 Task: Find connections with filter location Erdaojiang with filter topic #mentorwith filter profile language French with filter current company Atul Ltd with filter school K.S.Rangasamy College of Technology with filter industry Leasing Residential Real Estate with filter service category Customer Support with filter keywords title Quality Control
Action: Mouse moved to (620, 87)
Screenshot: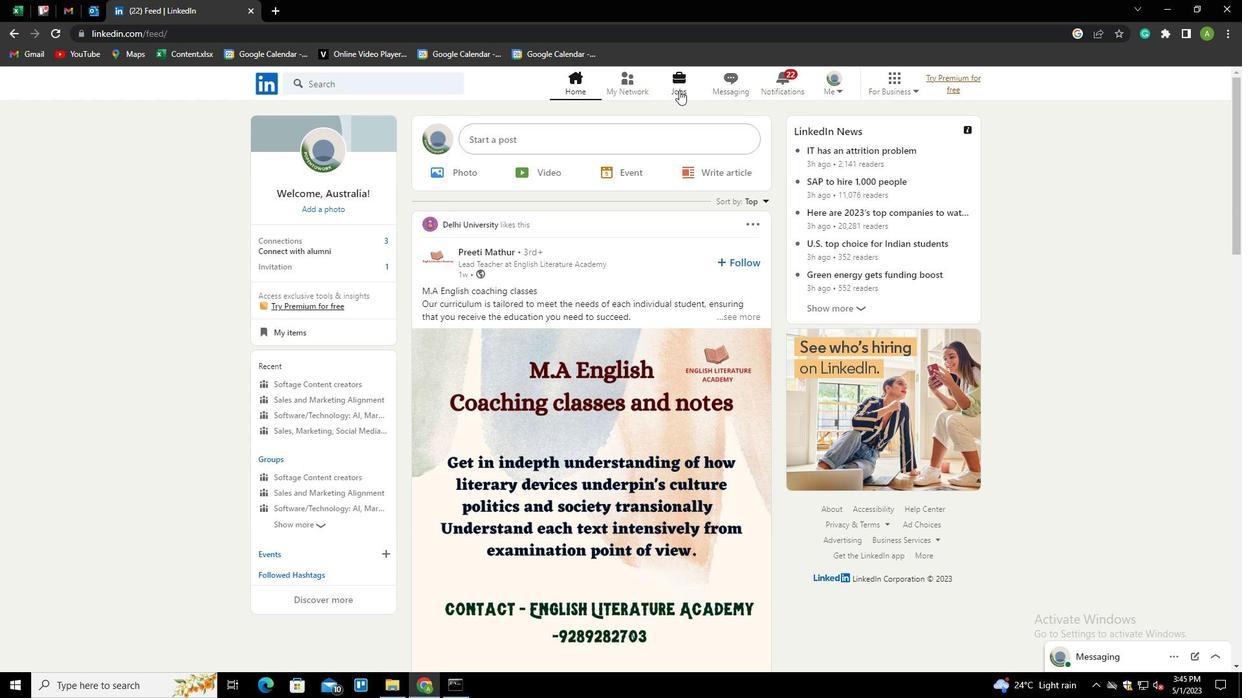 
Action: Mouse pressed left at (620, 87)
Screenshot: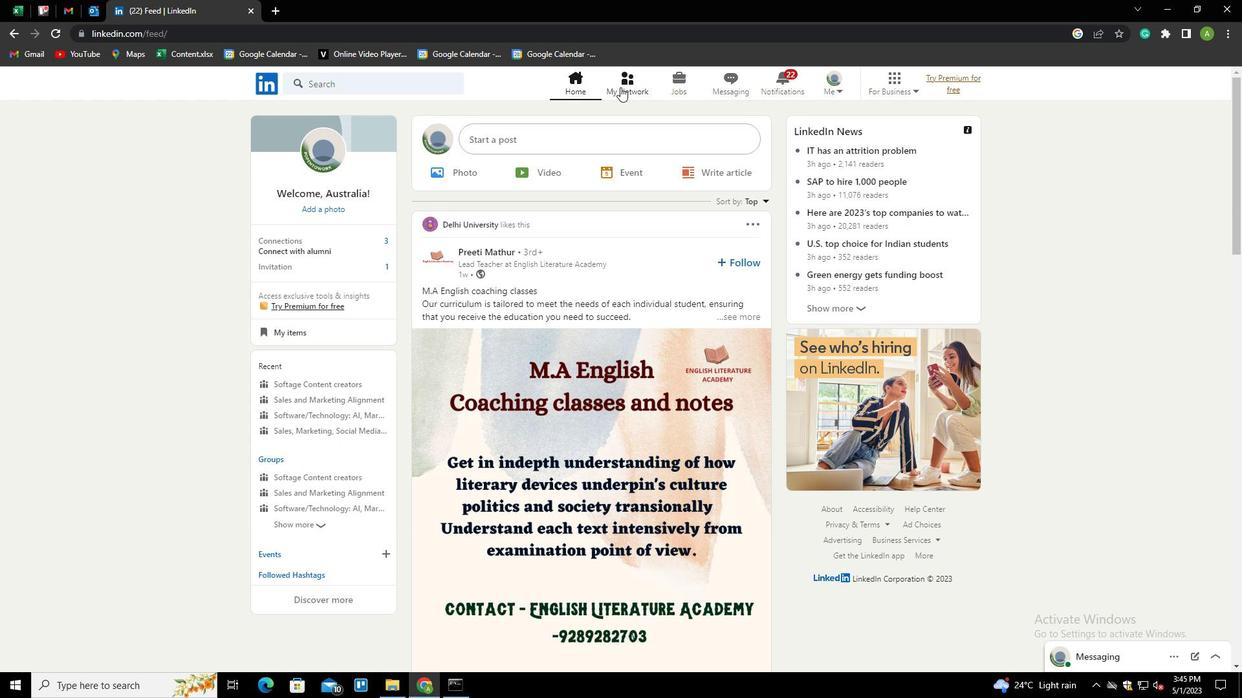 
Action: Mouse moved to (342, 150)
Screenshot: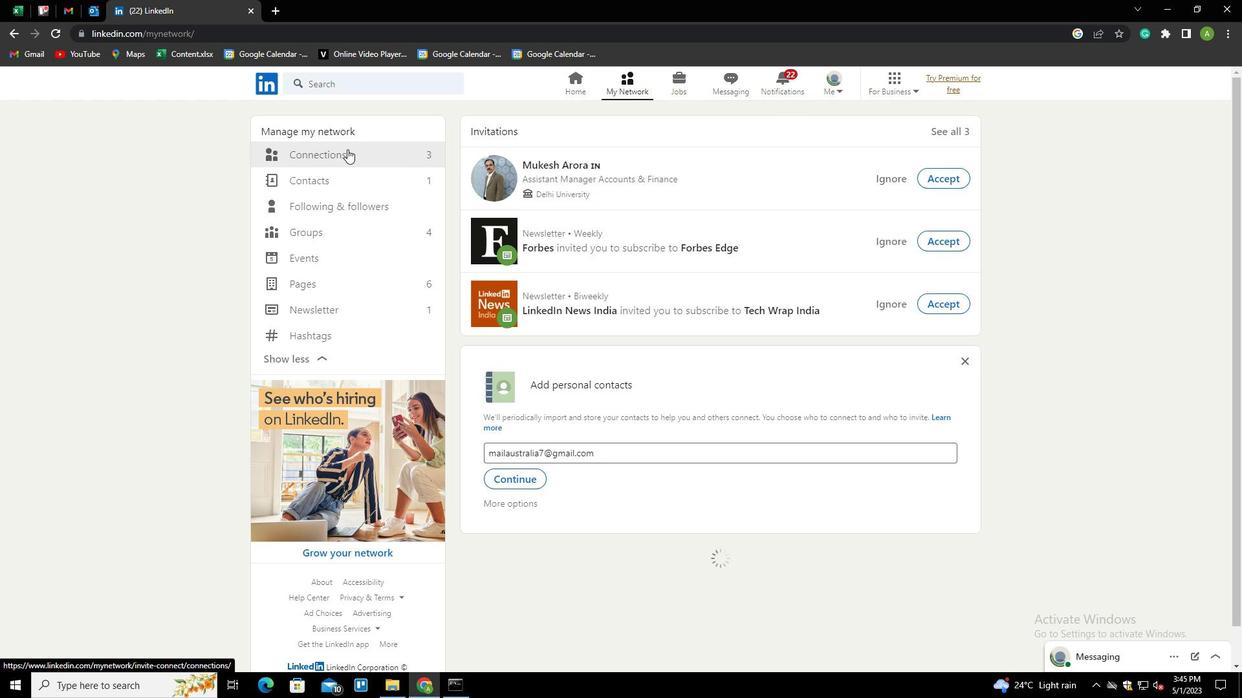 
Action: Mouse pressed left at (342, 150)
Screenshot: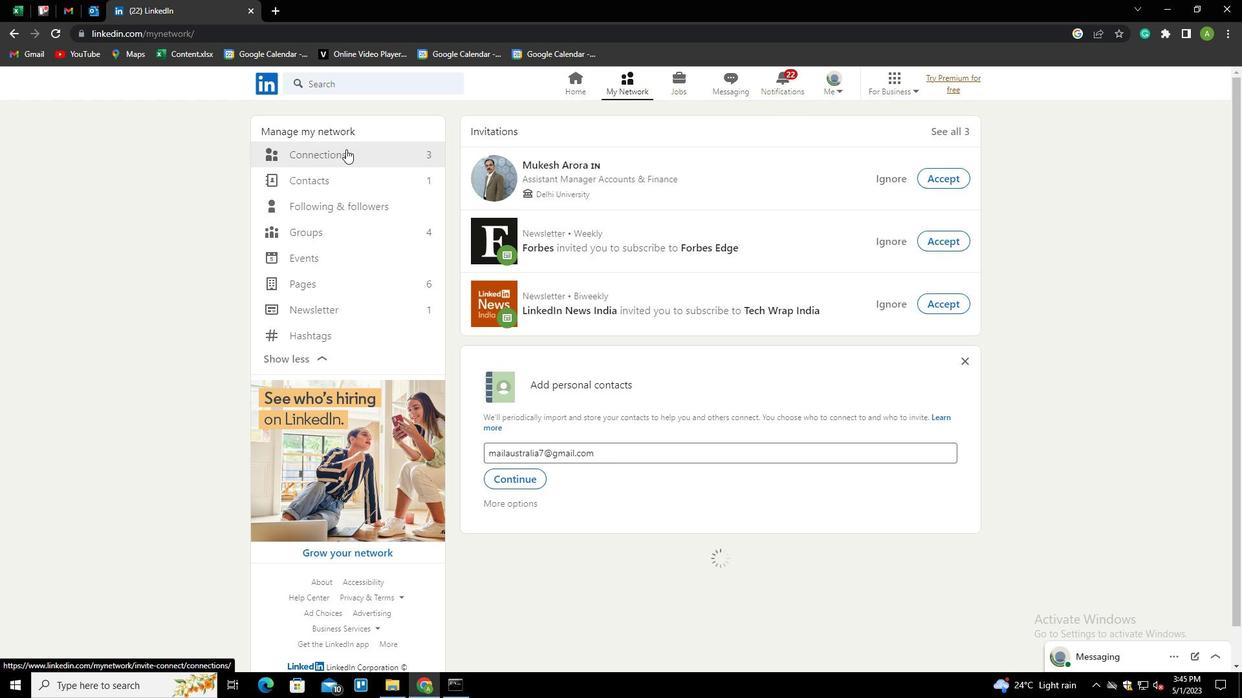
Action: Mouse moved to (696, 157)
Screenshot: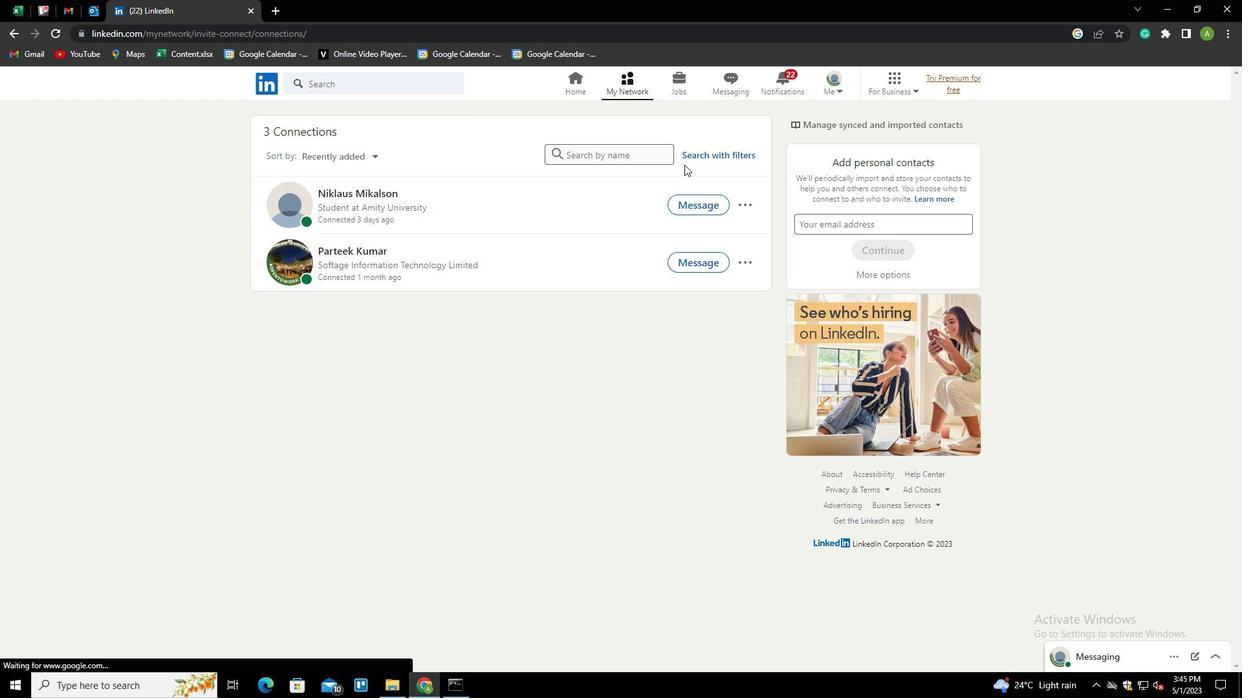 
Action: Mouse pressed left at (696, 157)
Screenshot: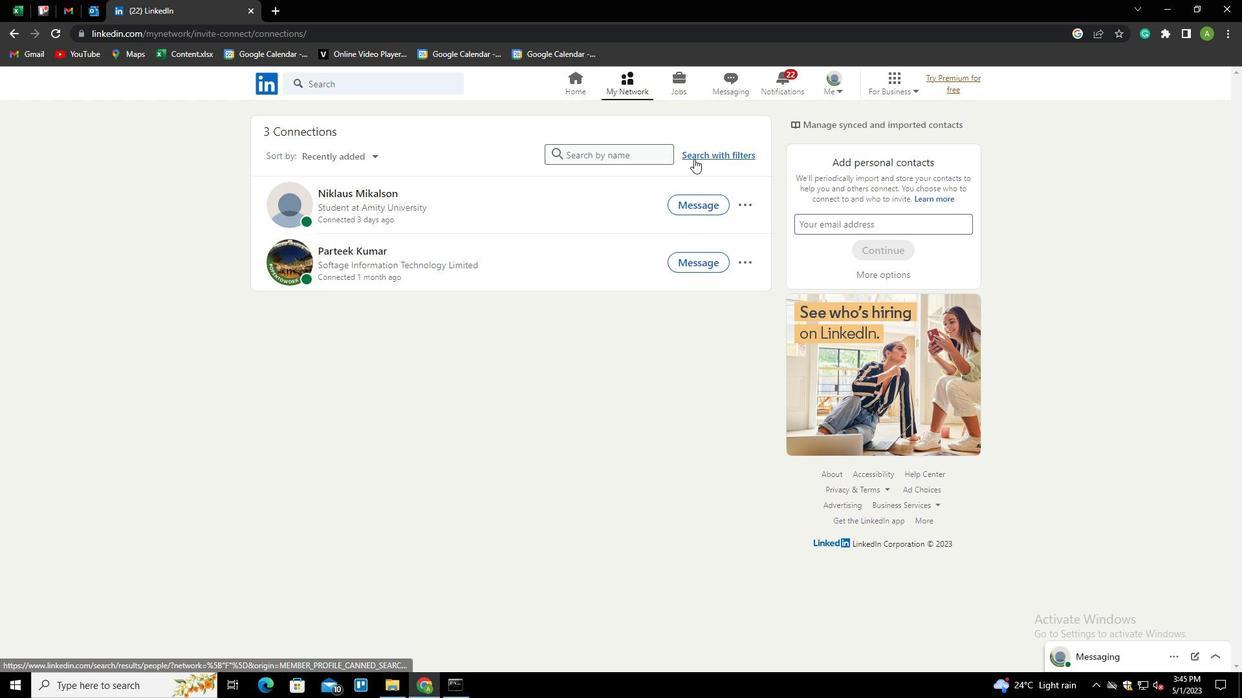 
Action: Mouse moved to (669, 121)
Screenshot: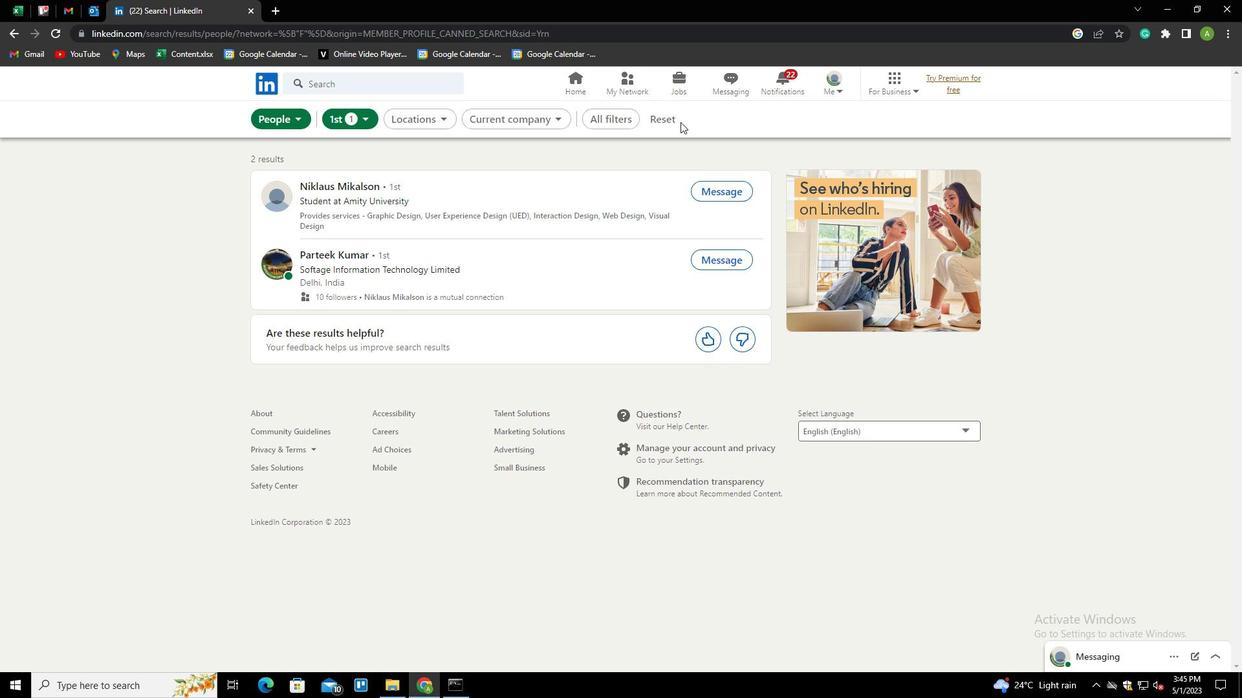 
Action: Mouse pressed left at (669, 121)
Screenshot: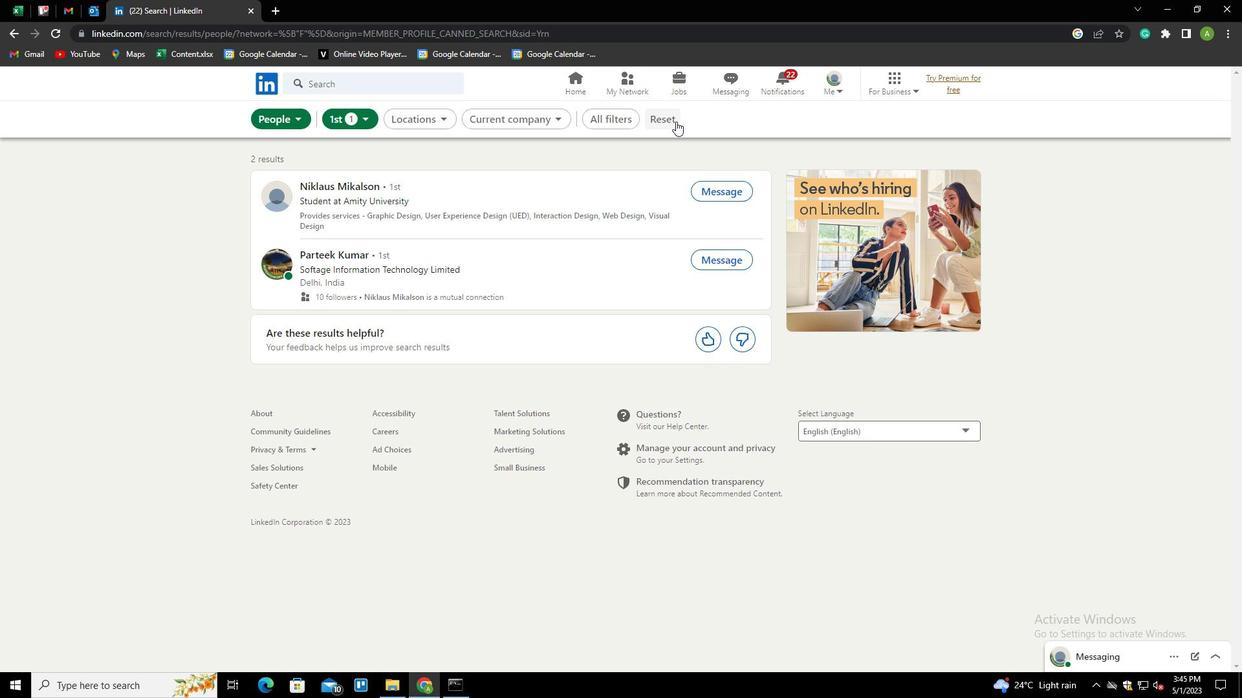 
Action: Mouse moved to (654, 119)
Screenshot: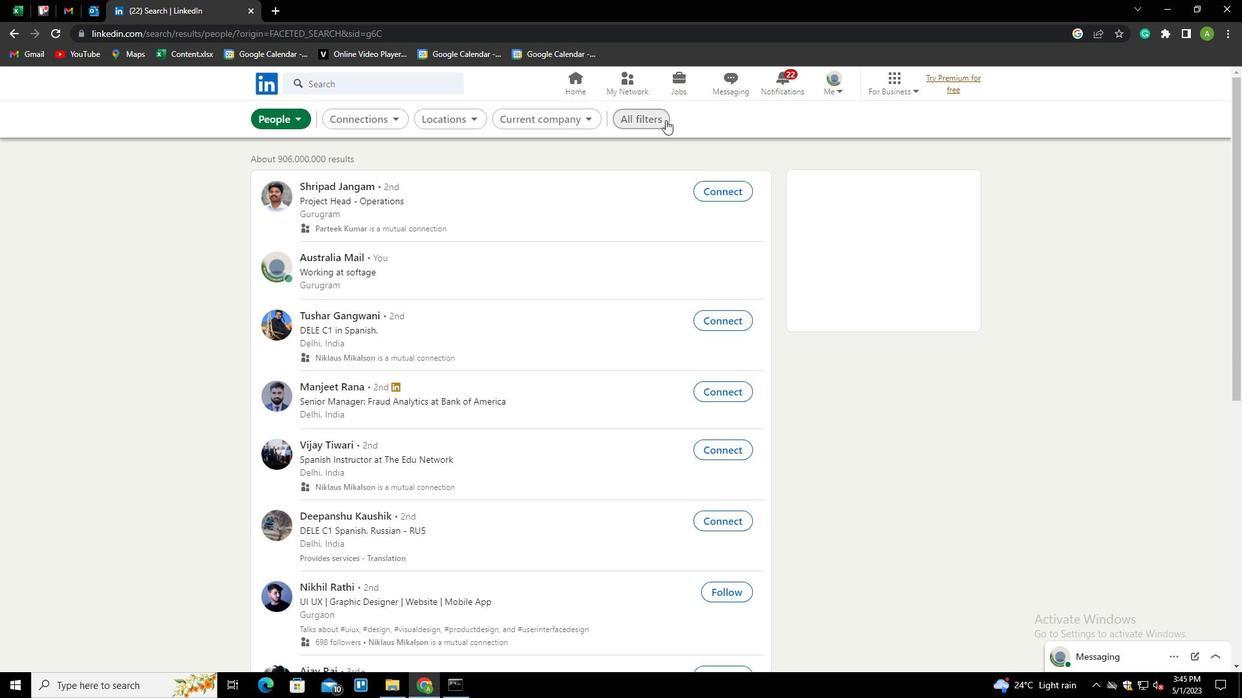 
Action: Mouse pressed left at (654, 119)
Screenshot: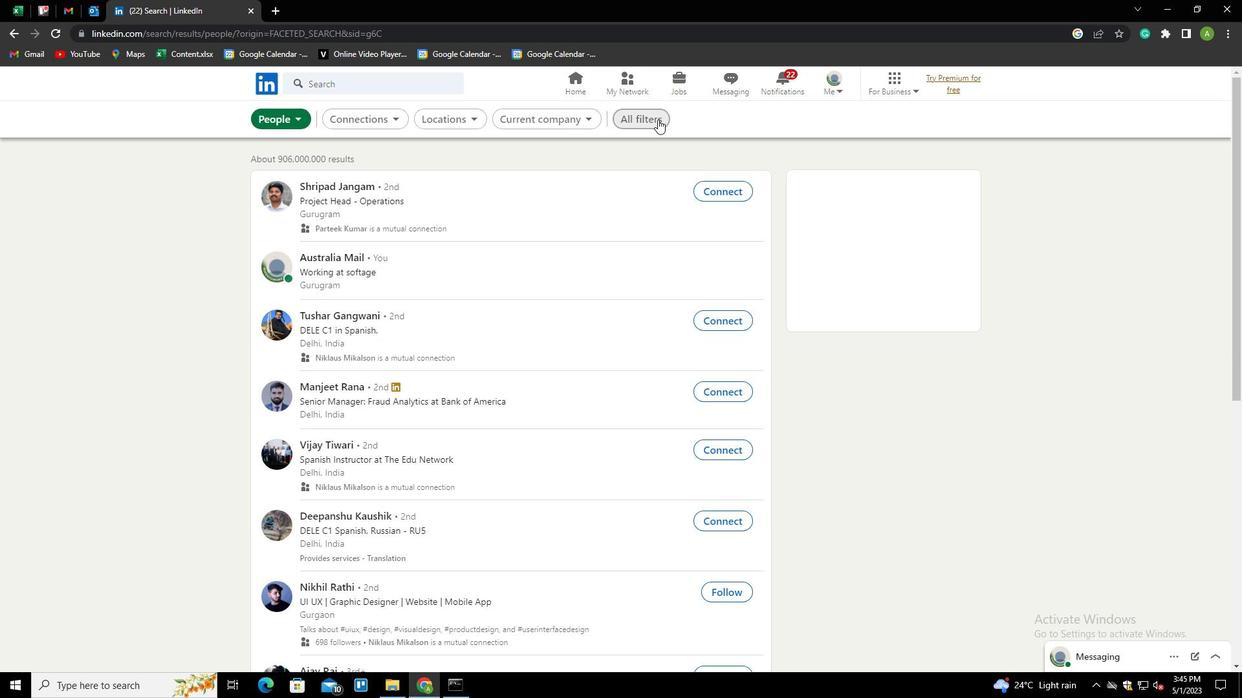 
Action: Mouse moved to (953, 355)
Screenshot: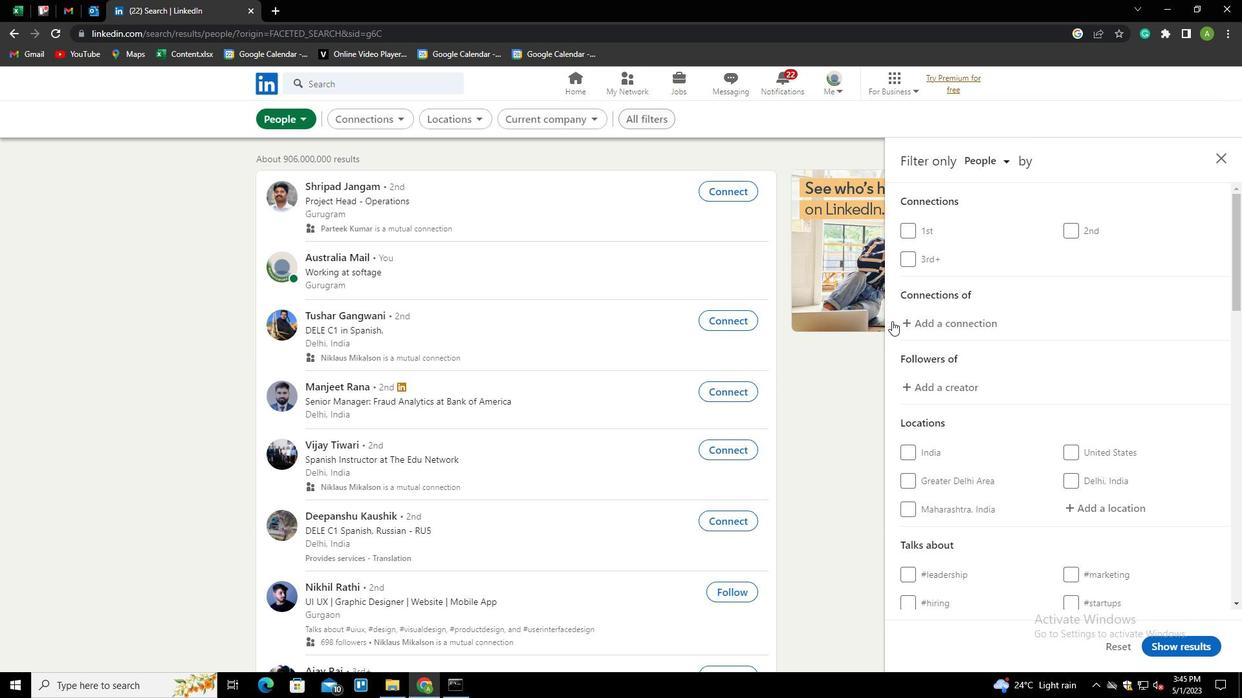 
Action: Mouse scrolled (953, 354) with delta (0, 0)
Screenshot: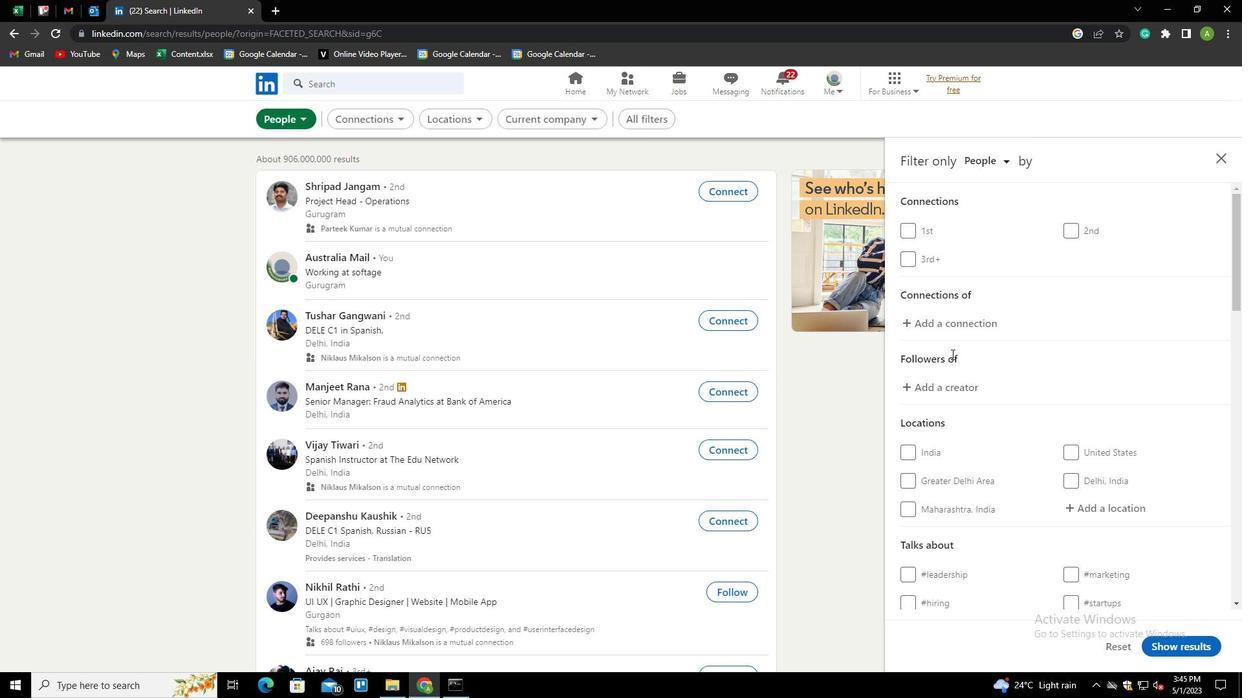 
Action: Mouse scrolled (953, 354) with delta (0, 0)
Screenshot: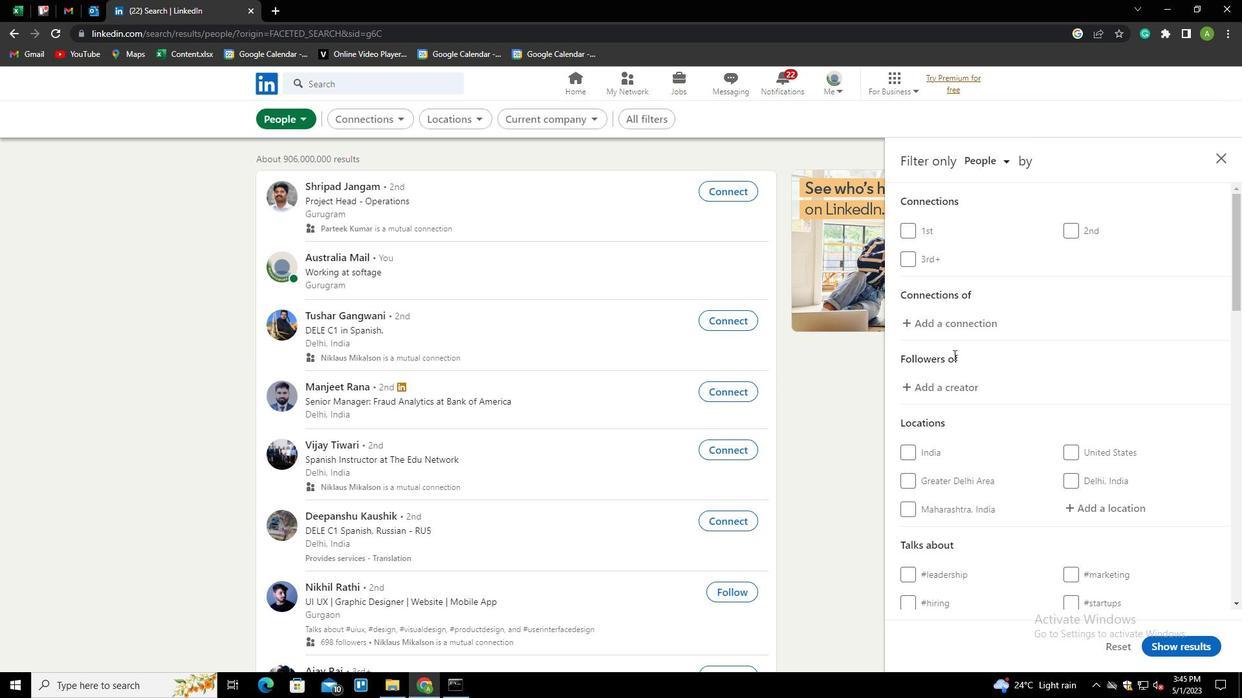 
Action: Mouse moved to (1105, 368)
Screenshot: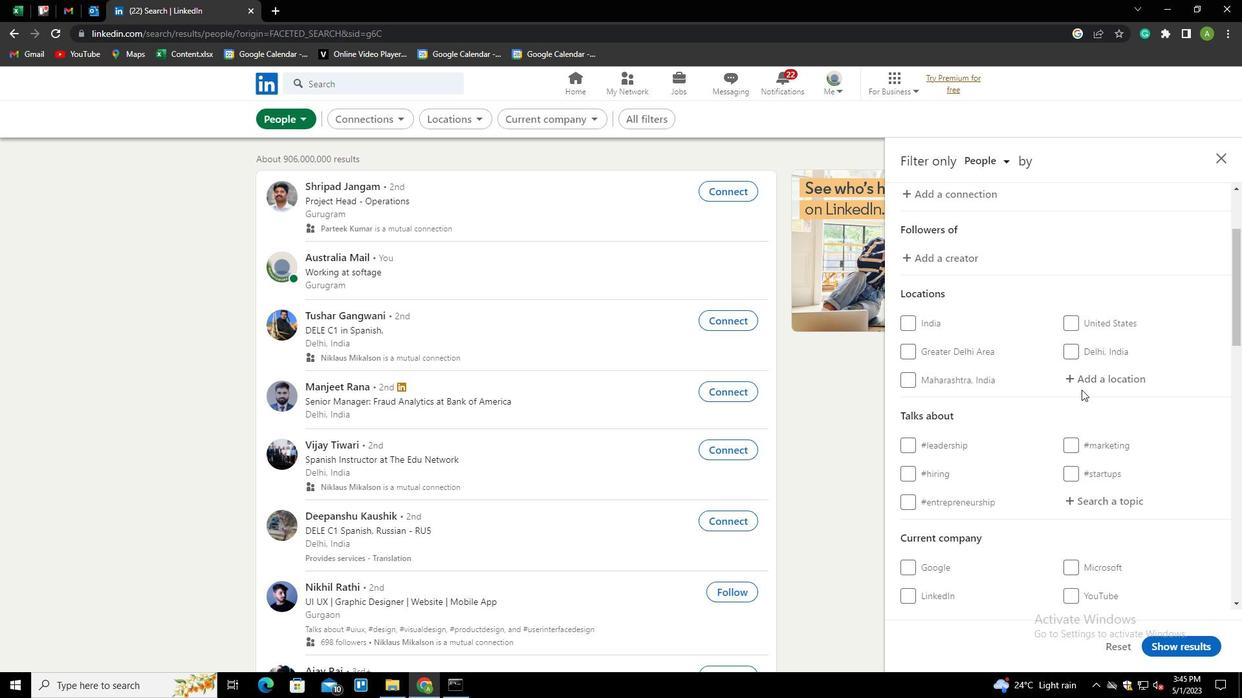 
Action: Mouse pressed left at (1105, 368)
Screenshot: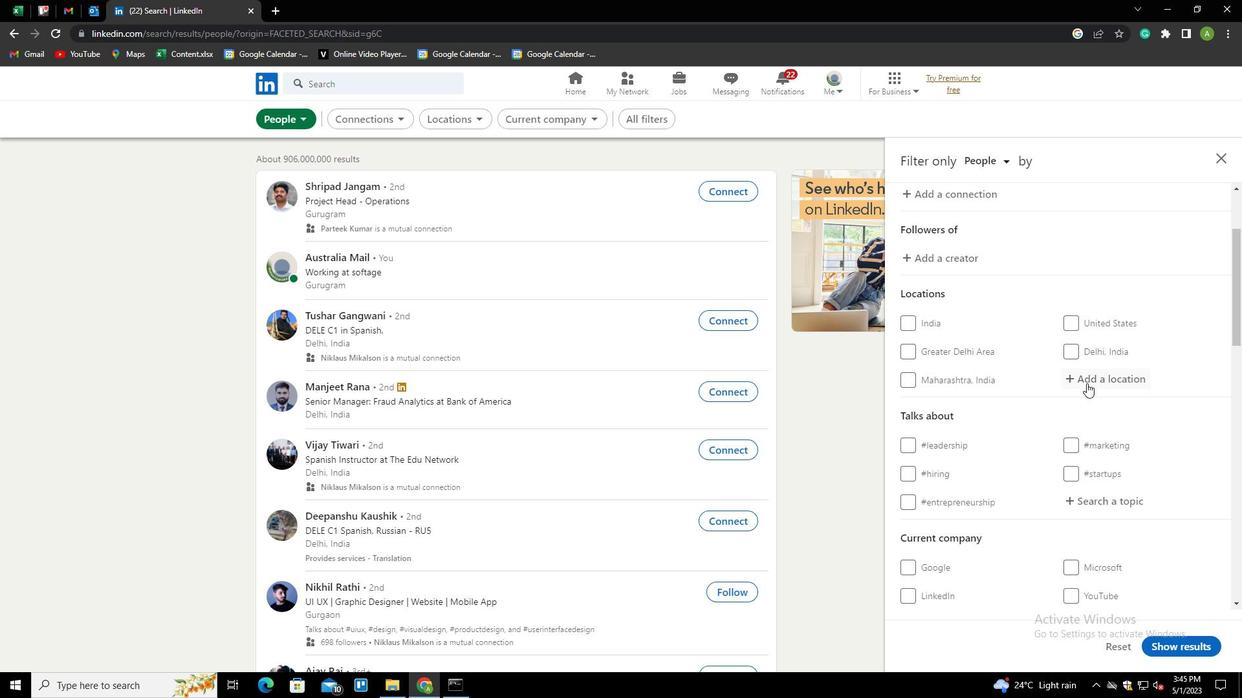 
Action: Mouse moved to (1105, 368)
Screenshot: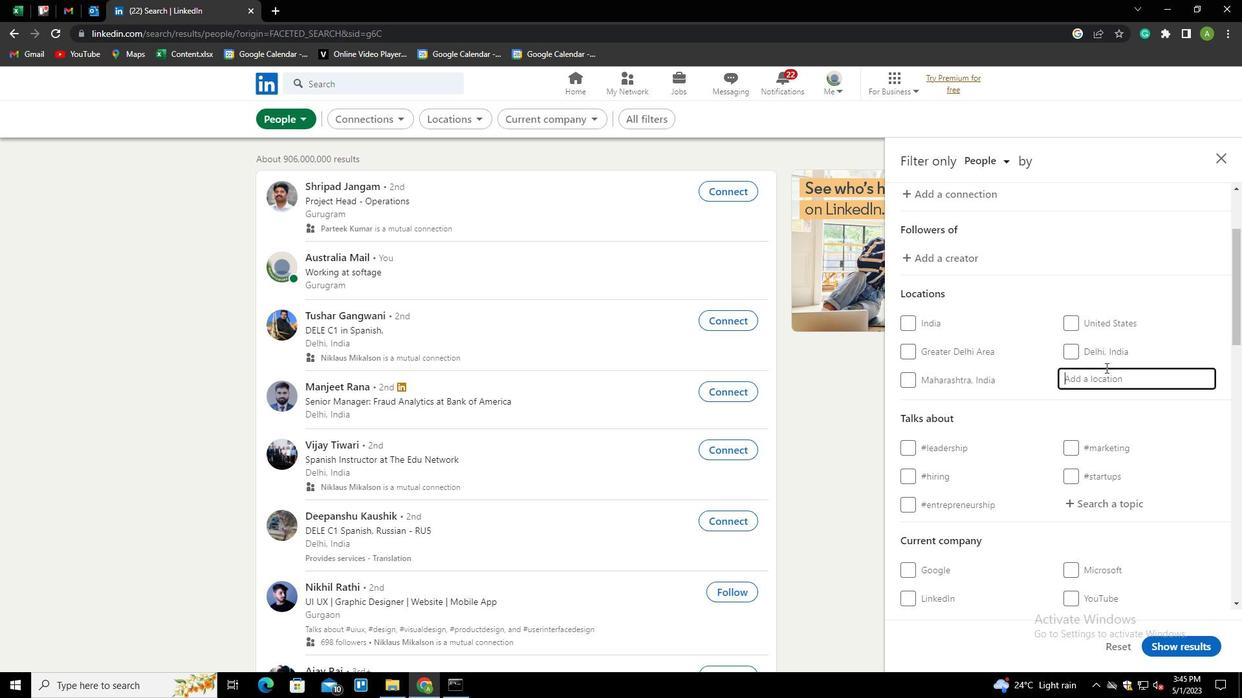 
Action: Key pressed <Key.shift>
Screenshot: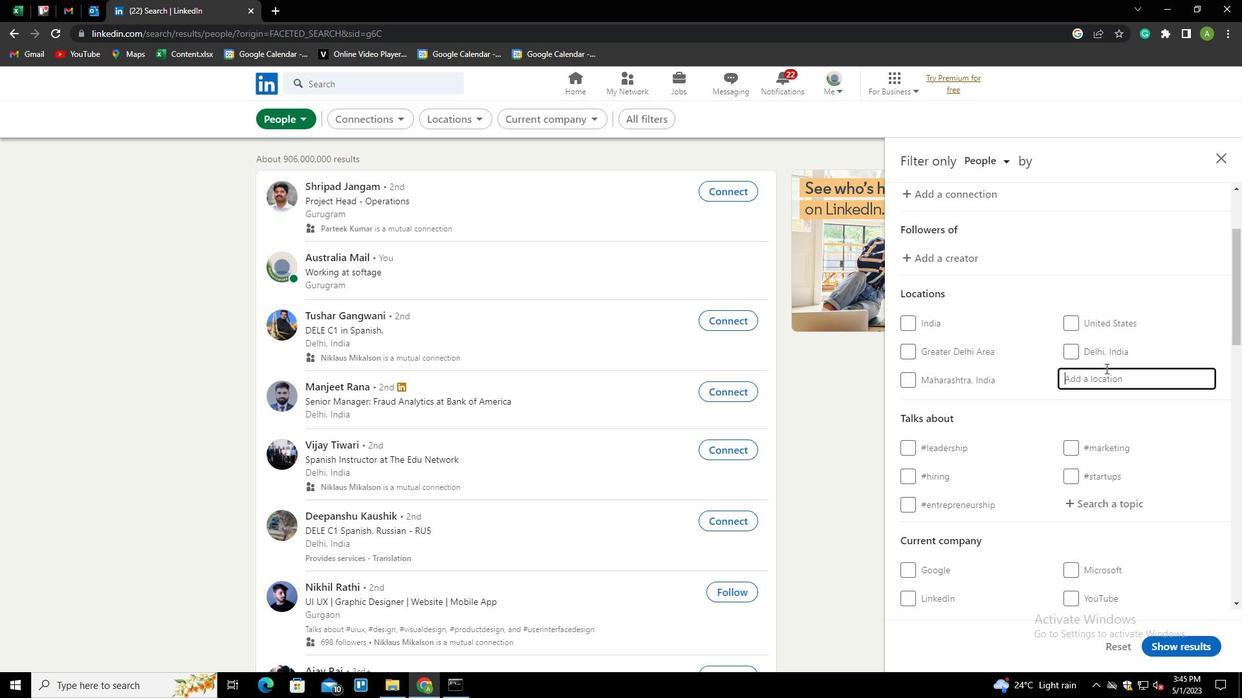 
Action: Mouse moved to (1104, 370)
Screenshot: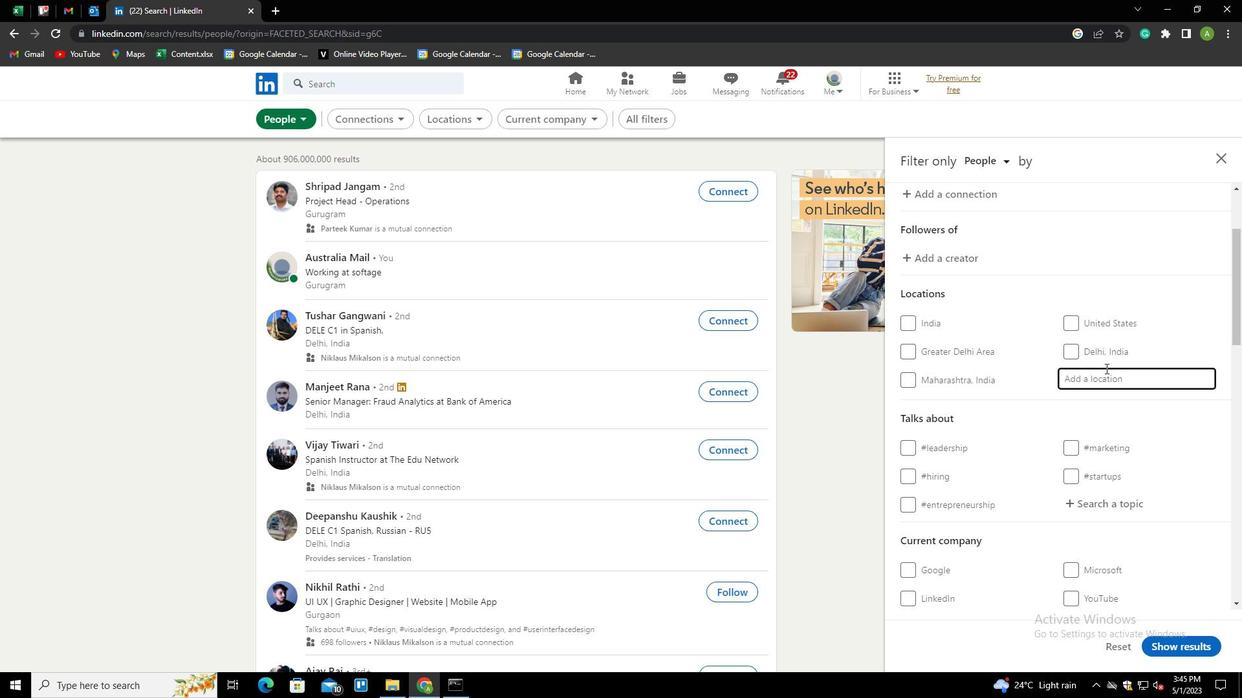 
Action: Key pressed ERDAOJING
Screenshot: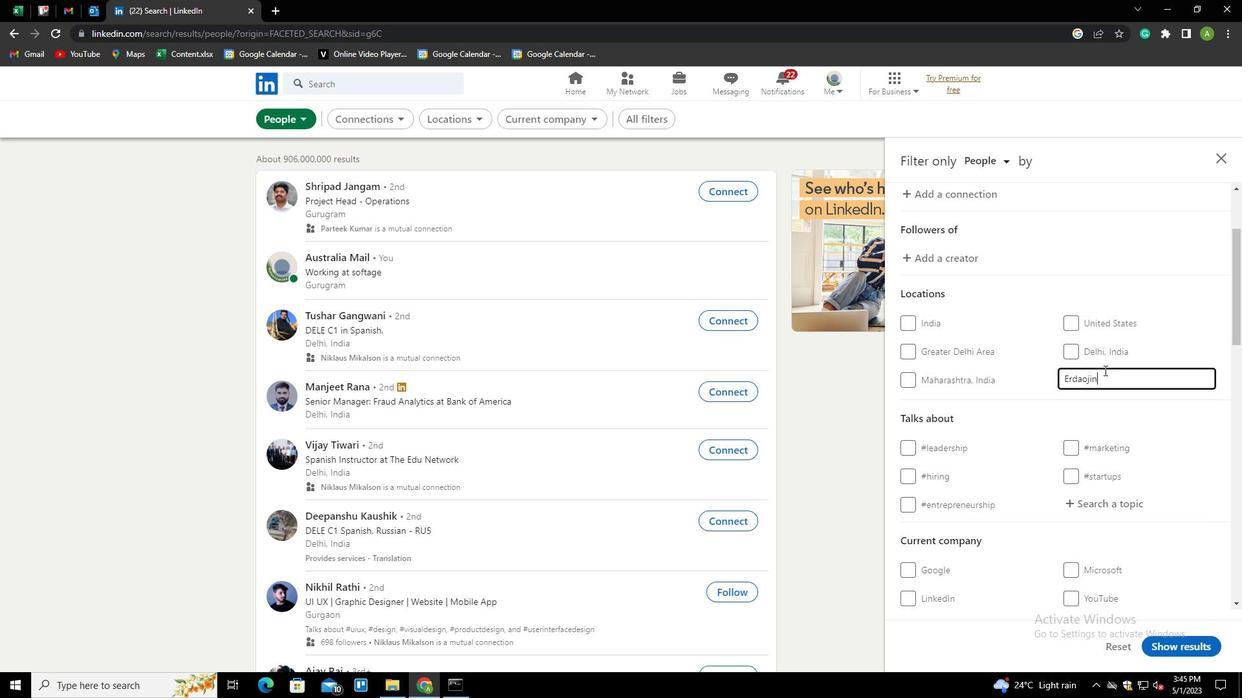 
Action: Mouse moved to (1145, 416)
Screenshot: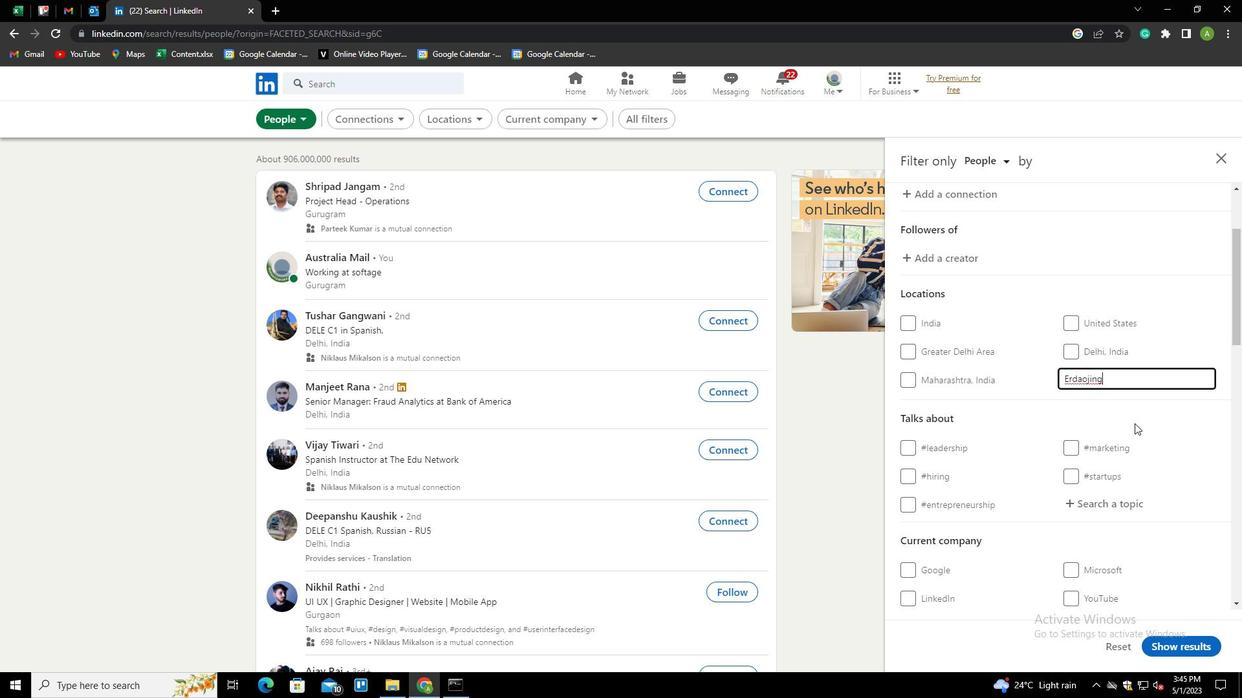 
Action: Mouse pressed left at (1145, 416)
Screenshot: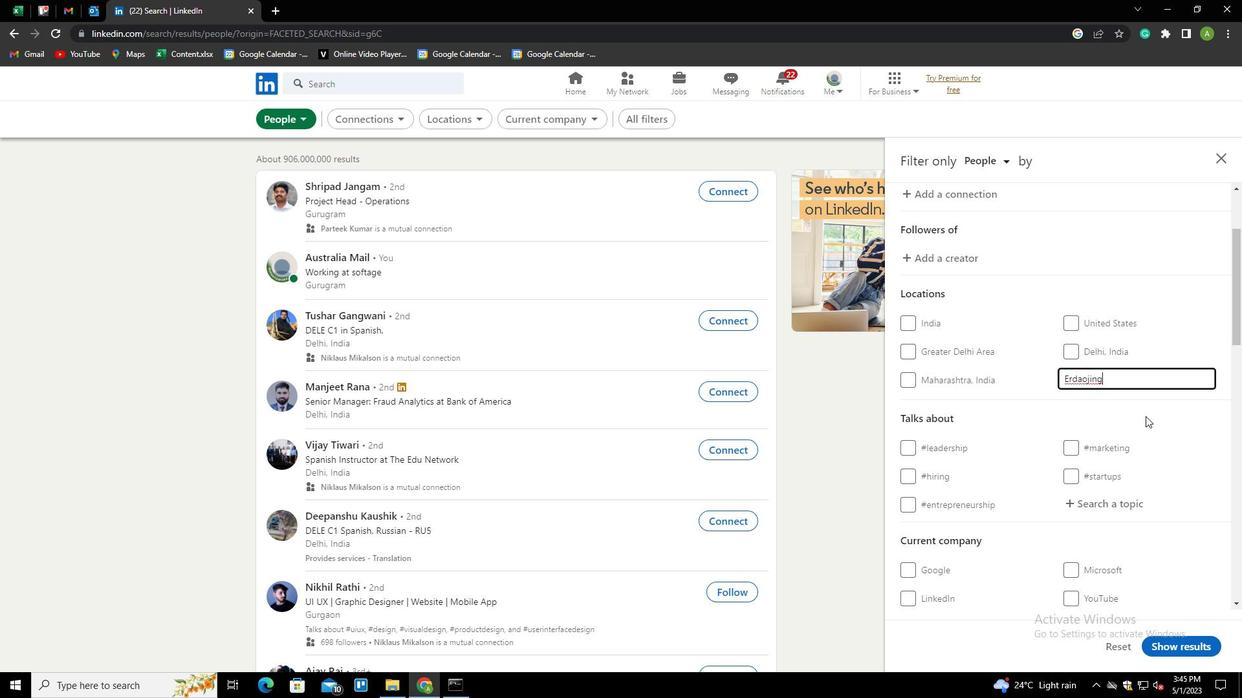 
Action: Mouse moved to (1092, 381)
Screenshot: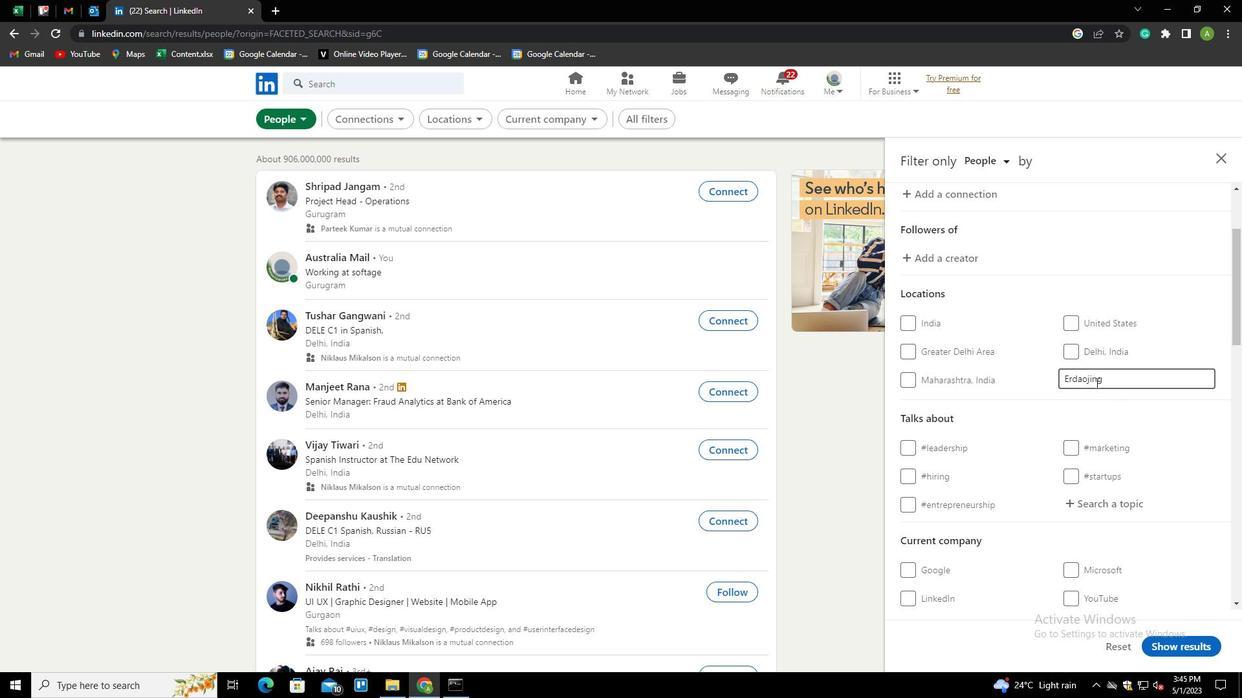 
Action: Mouse pressed left at (1092, 381)
Screenshot: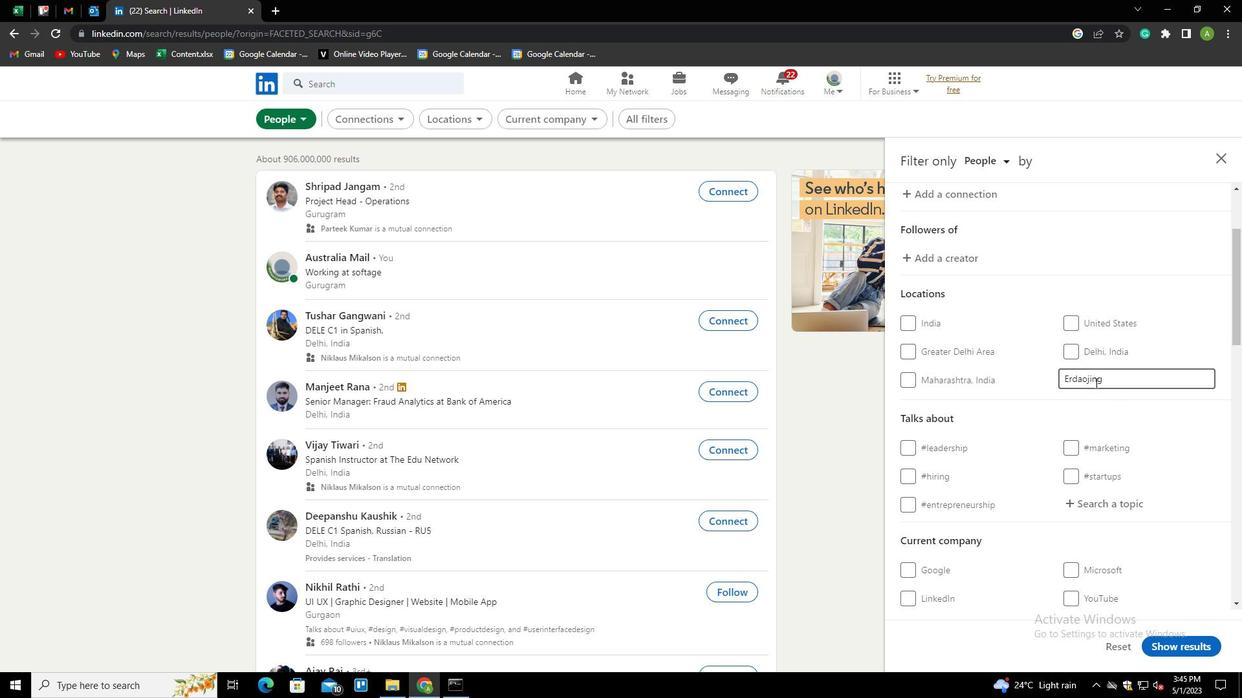 
Action: Mouse moved to (1113, 395)
Screenshot: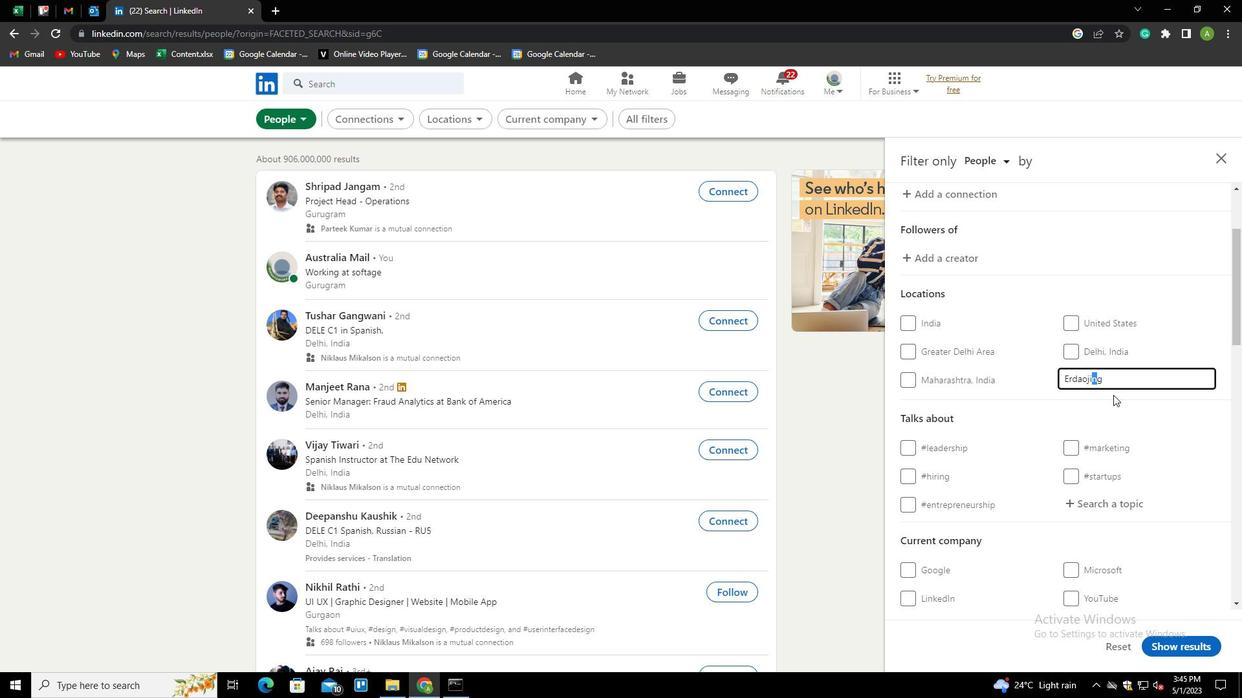 
Action: Key pressed <Key.left>A
Screenshot: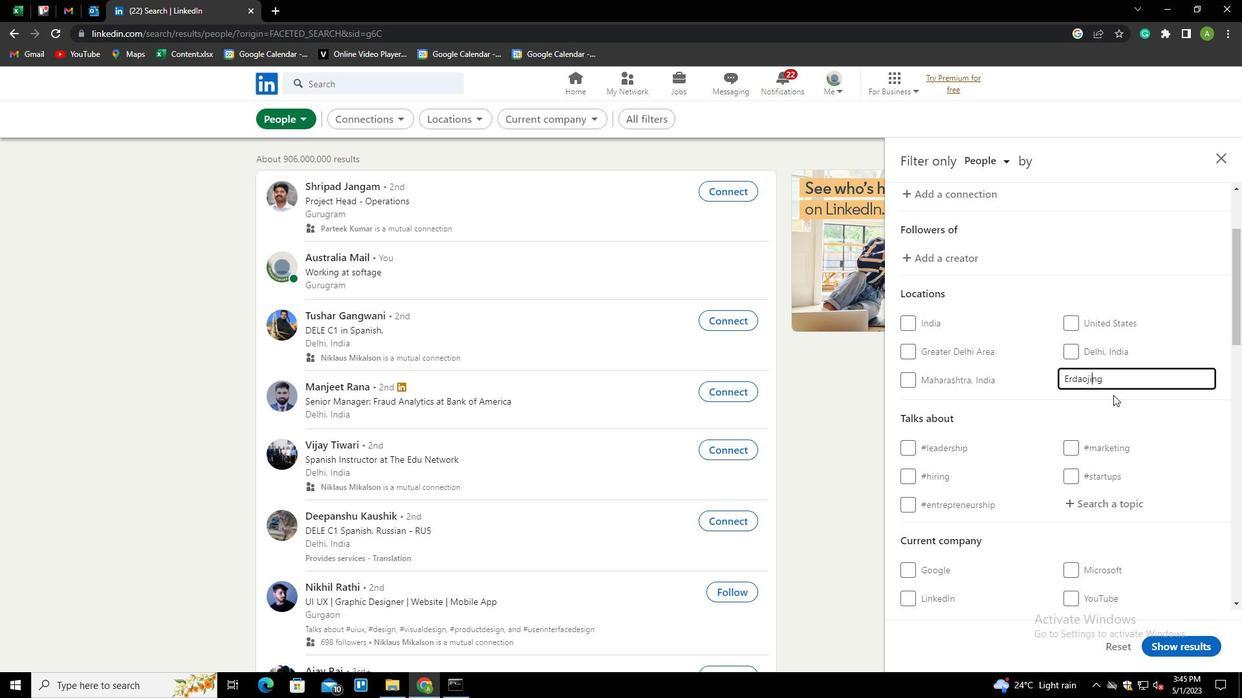 
Action: Mouse moved to (1112, 405)
Screenshot: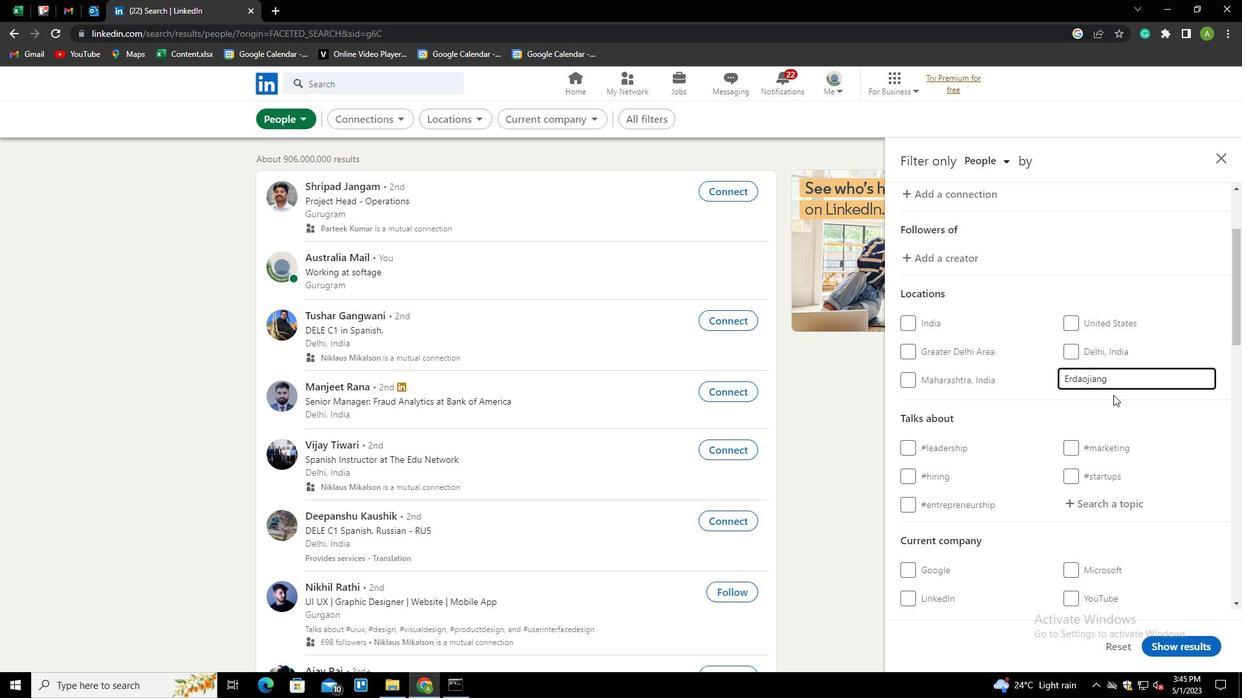 
Action: Mouse pressed left at (1112, 405)
Screenshot: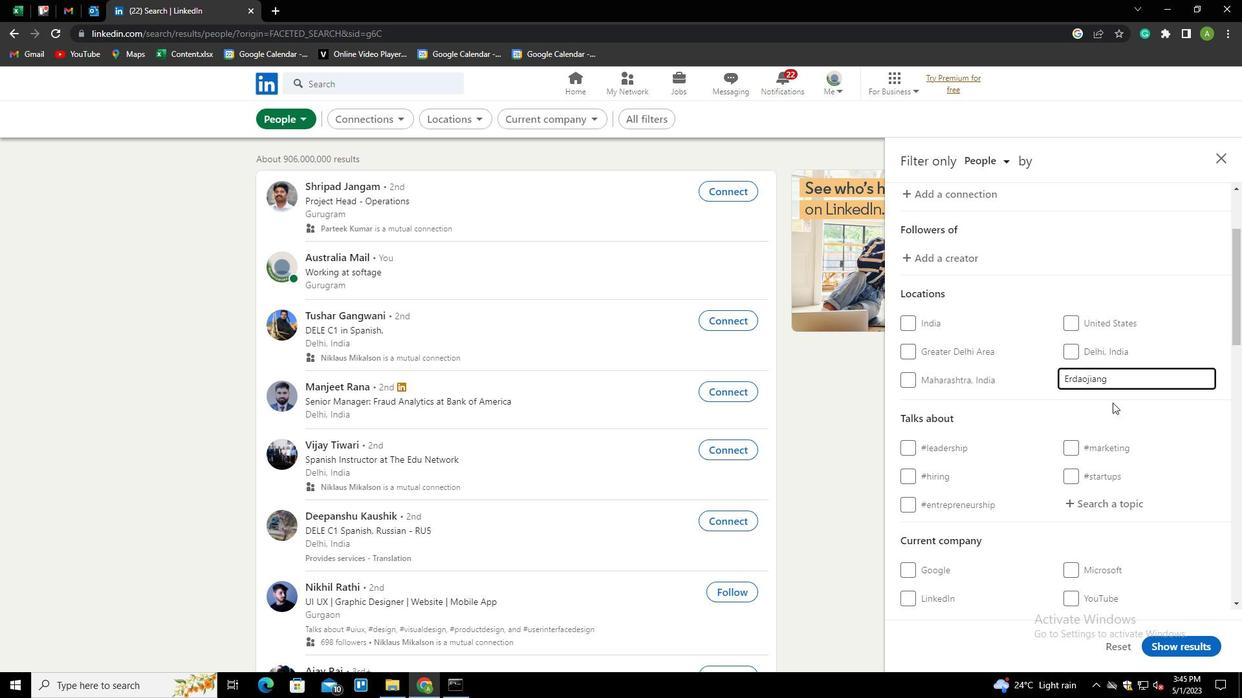 
Action: Mouse moved to (1093, 504)
Screenshot: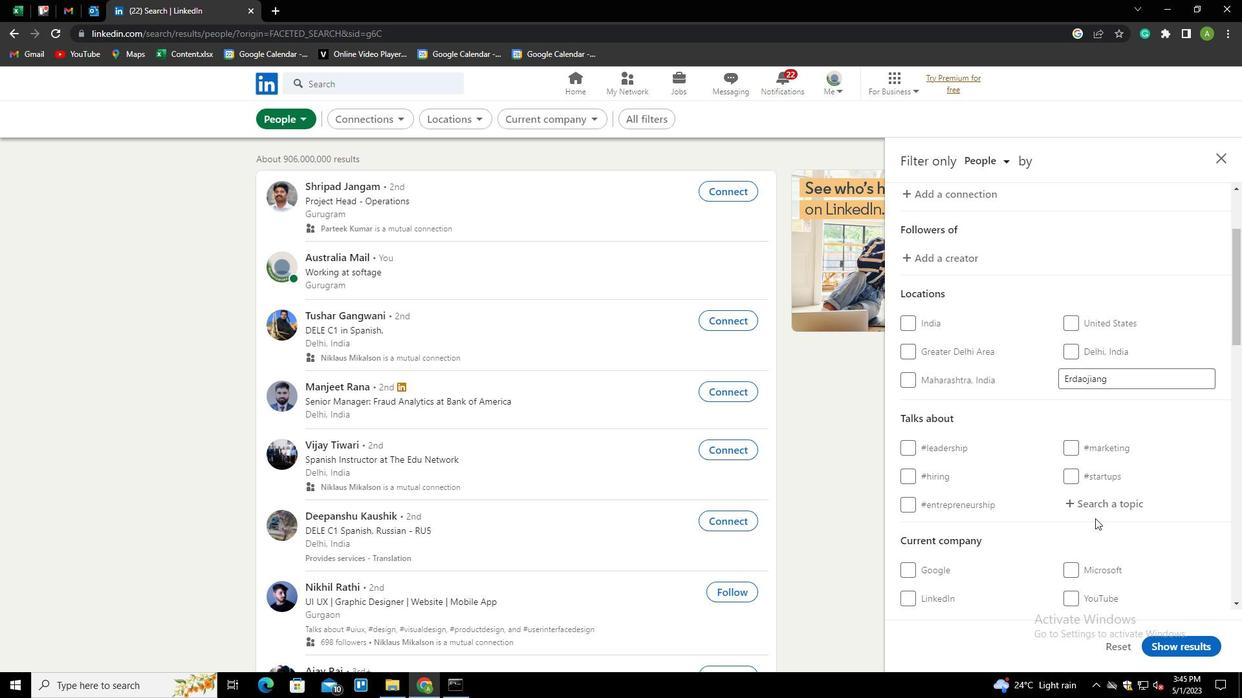 
Action: Mouse pressed left at (1093, 504)
Screenshot: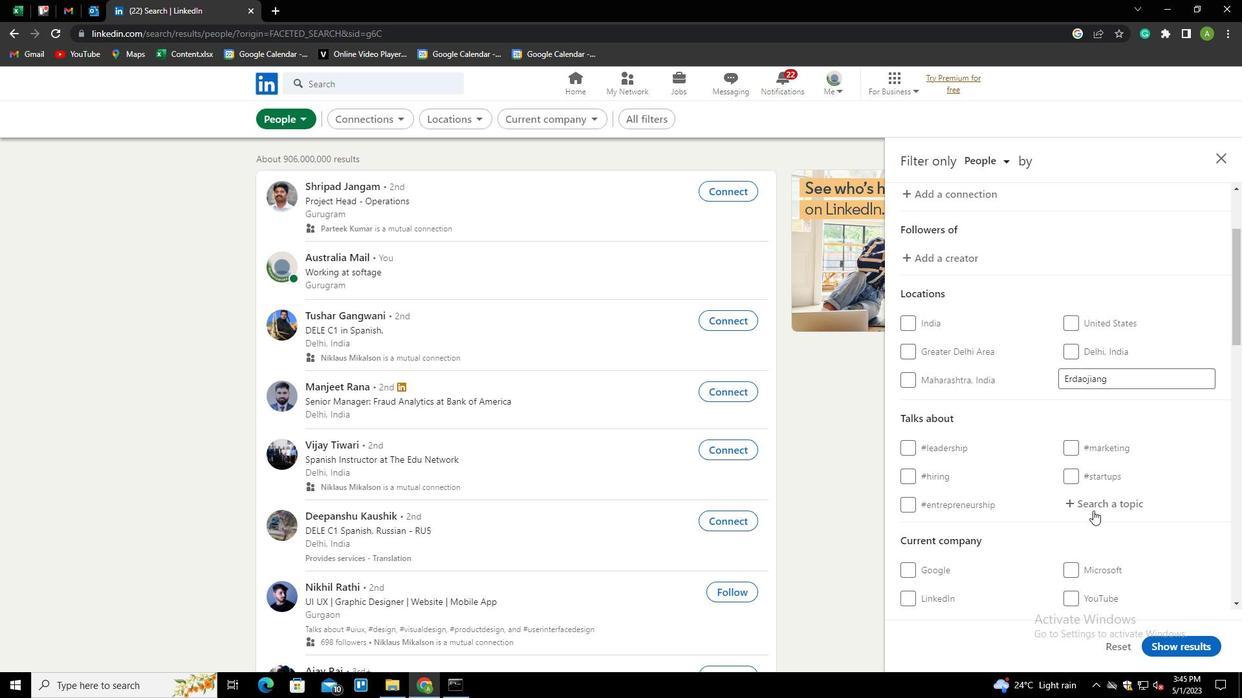 
Action: Mouse moved to (1099, 500)
Screenshot: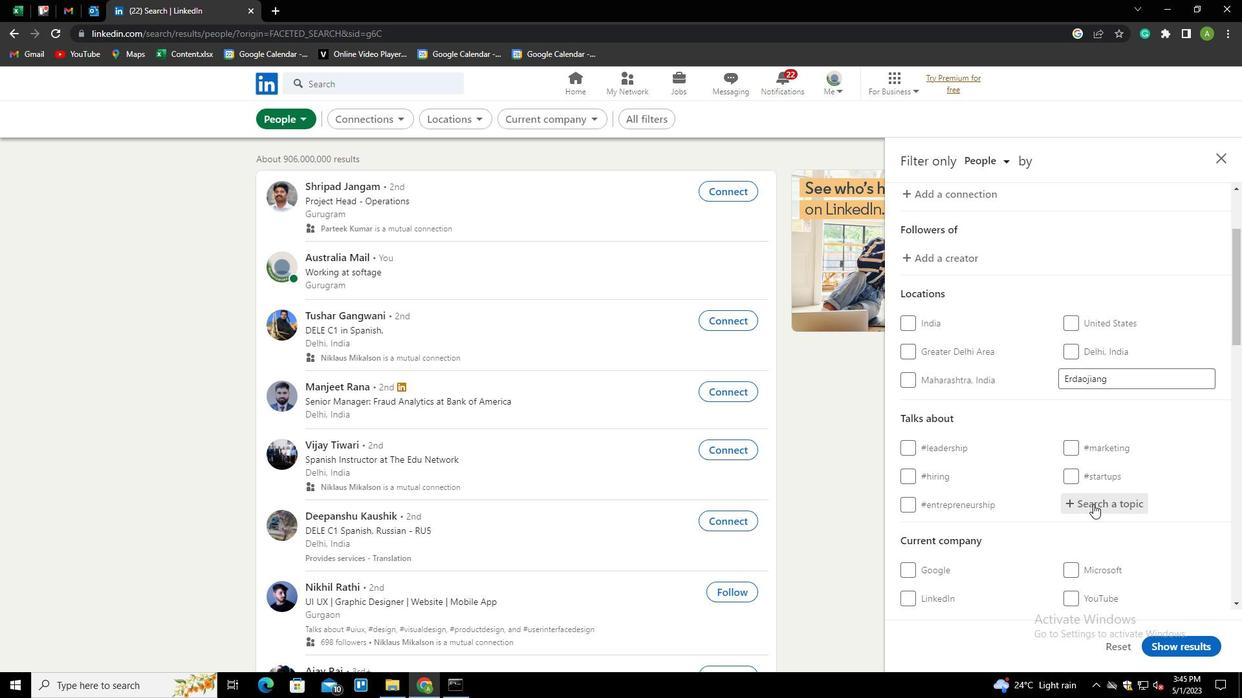 
Action: Mouse pressed left at (1099, 500)
Screenshot: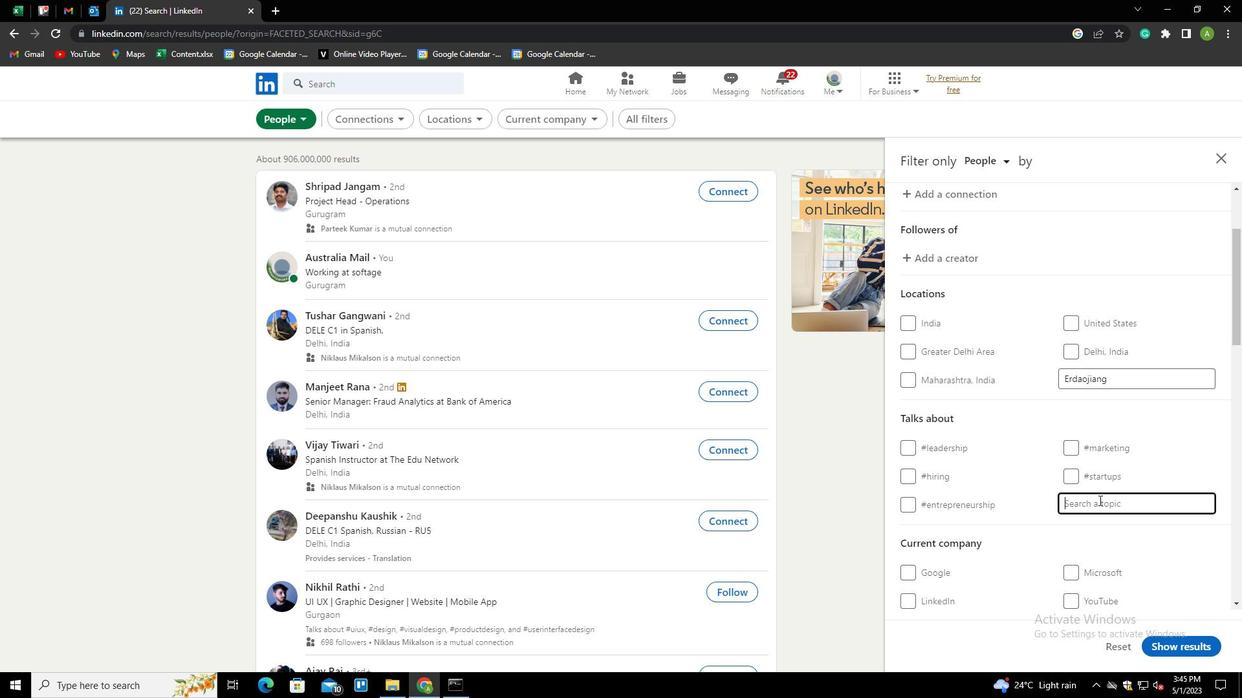 
Action: Key pressed MENTOR<Key.down><Key.down><Key.down><Key.enter>
Screenshot: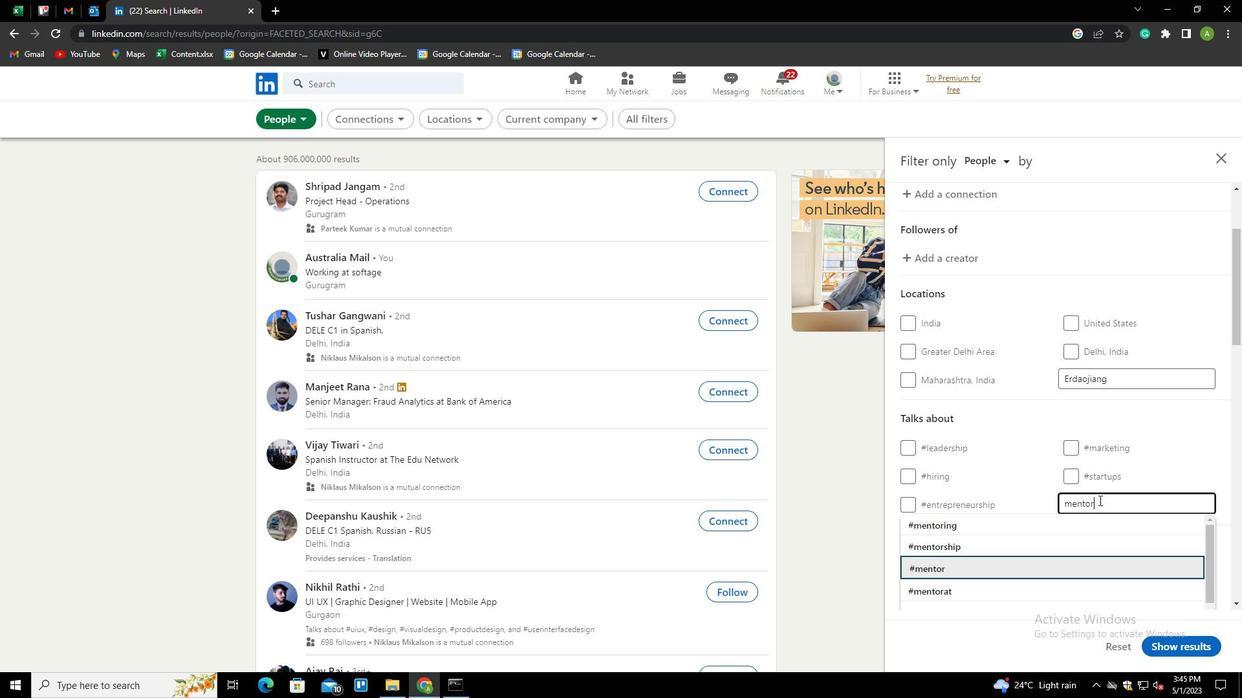 
Action: Mouse scrolled (1099, 500) with delta (0, 0)
Screenshot: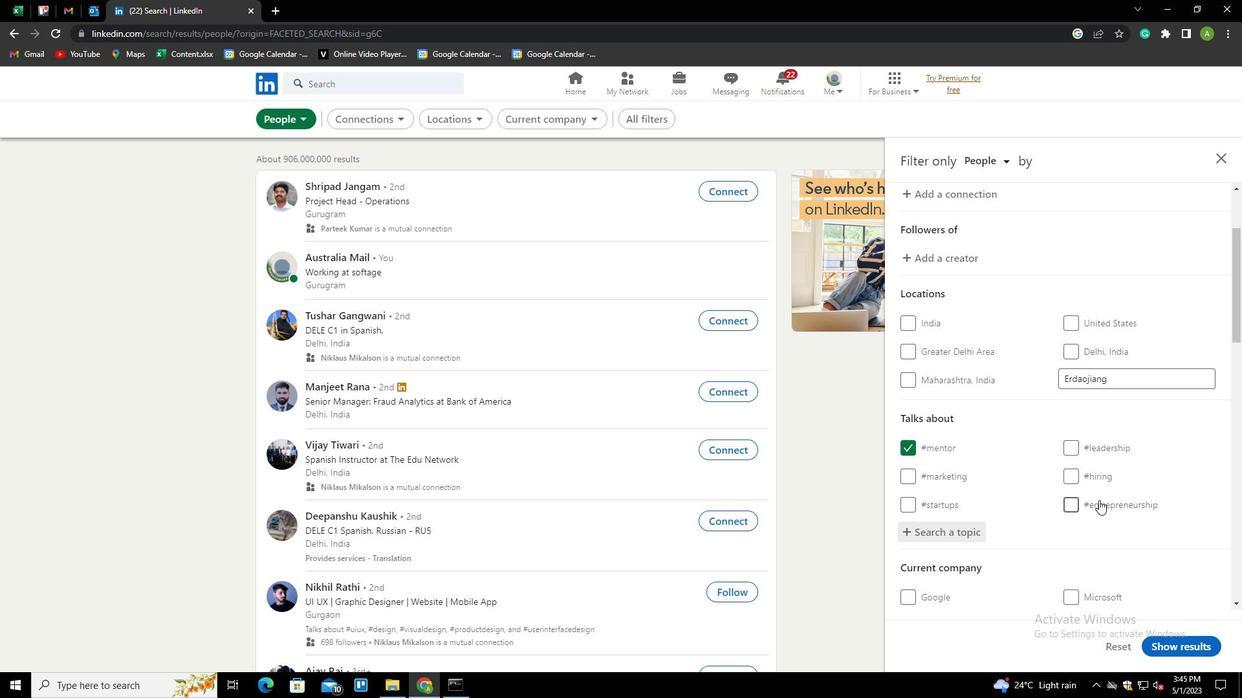 
Action: Mouse scrolled (1099, 500) with delta (0, 0)
Screenshot: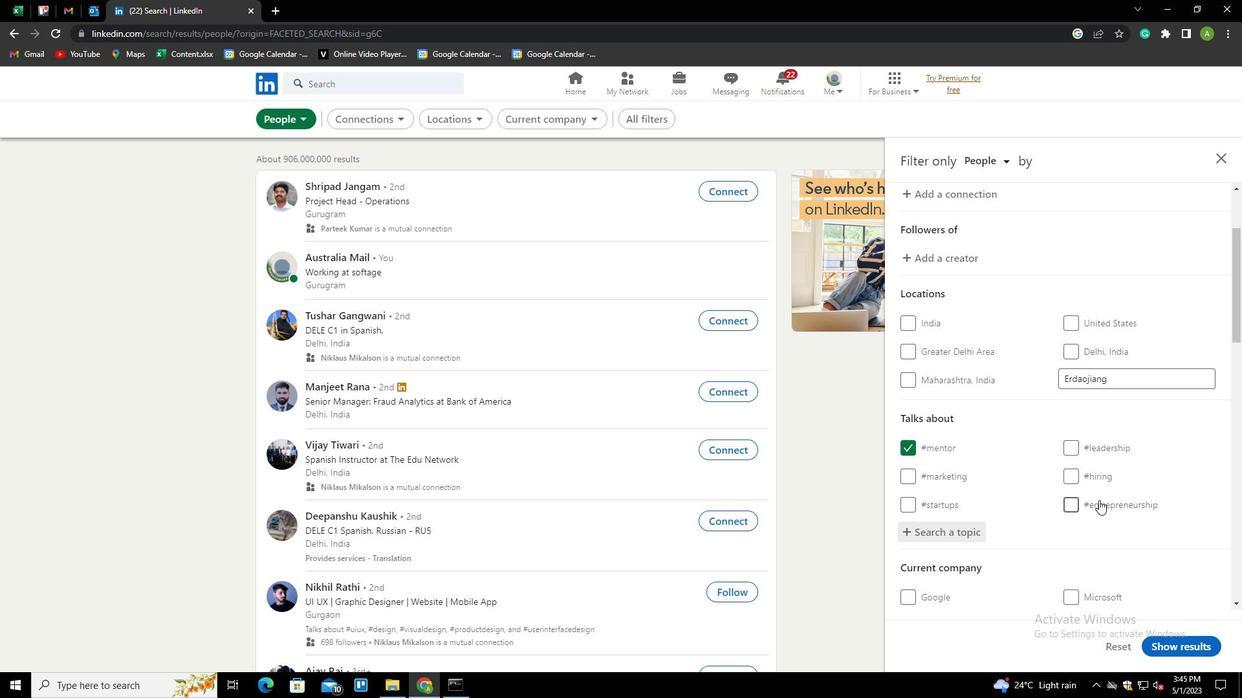 
Action: Mouse scrolled (1099, 500) with delta (0, 0)
Screenshot: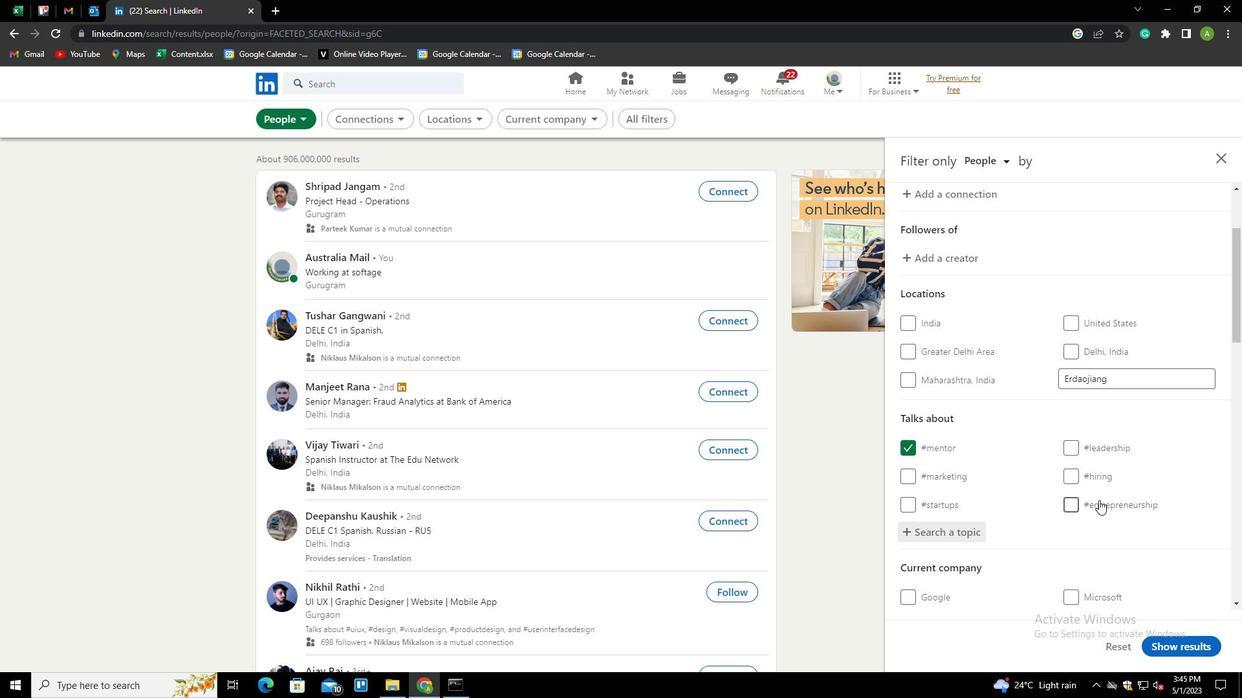 
Action: Mouse scrolled (1099, 500) with delta (0, 0)
Screenshot: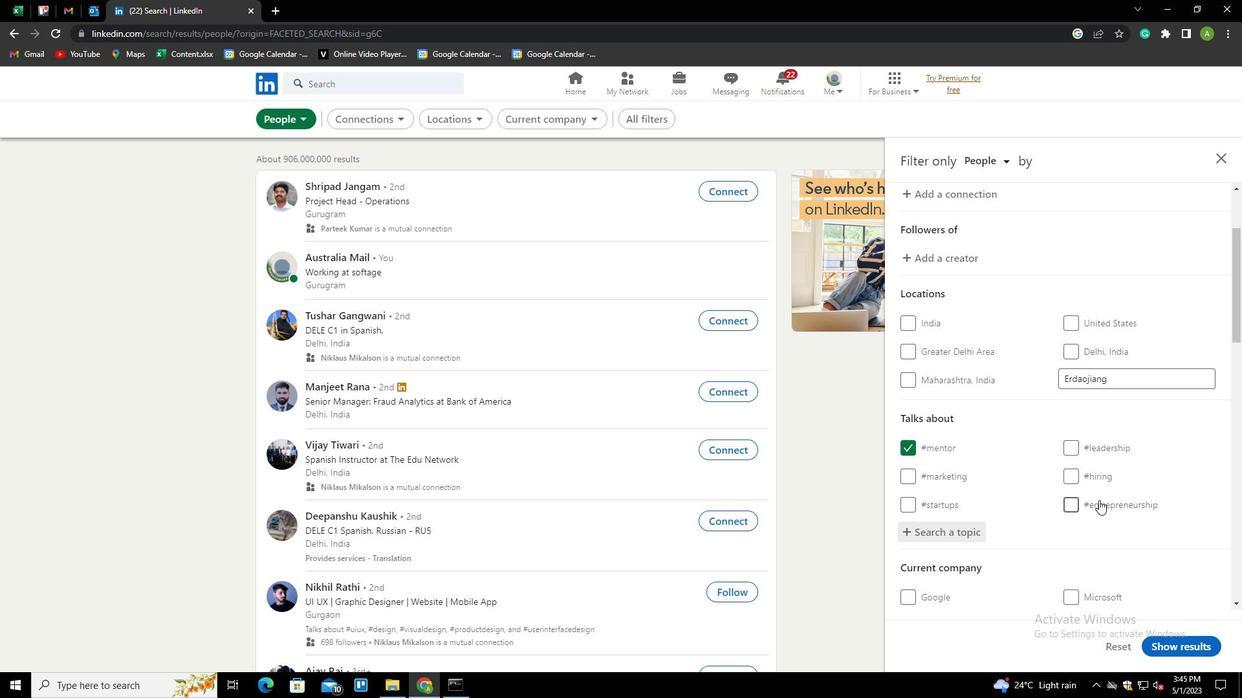 
Action: Mouse scrolled (1099, 500) with delta (0, 0)
Screenshot: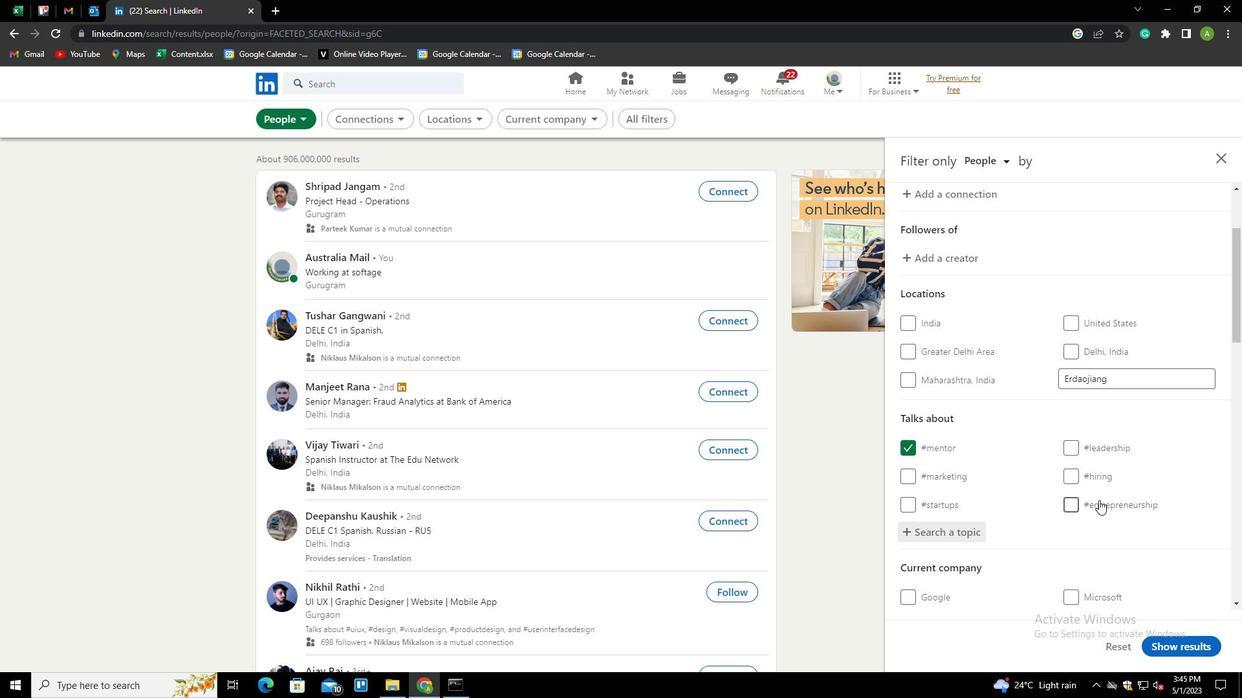 
Action: Mouse scrolled (1099, 500) with delta (0, 0)
Screenshot: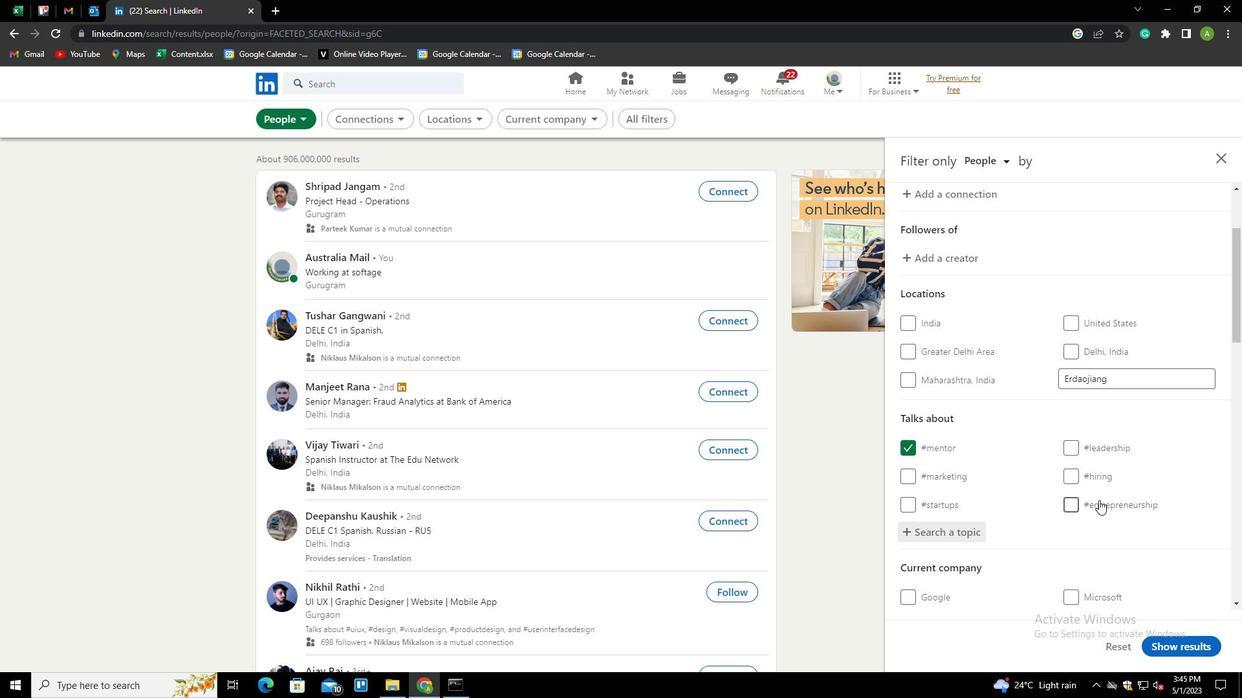 
Action: Mouse scrolled (1099, 500) with delta (0, 0)
Screenshot: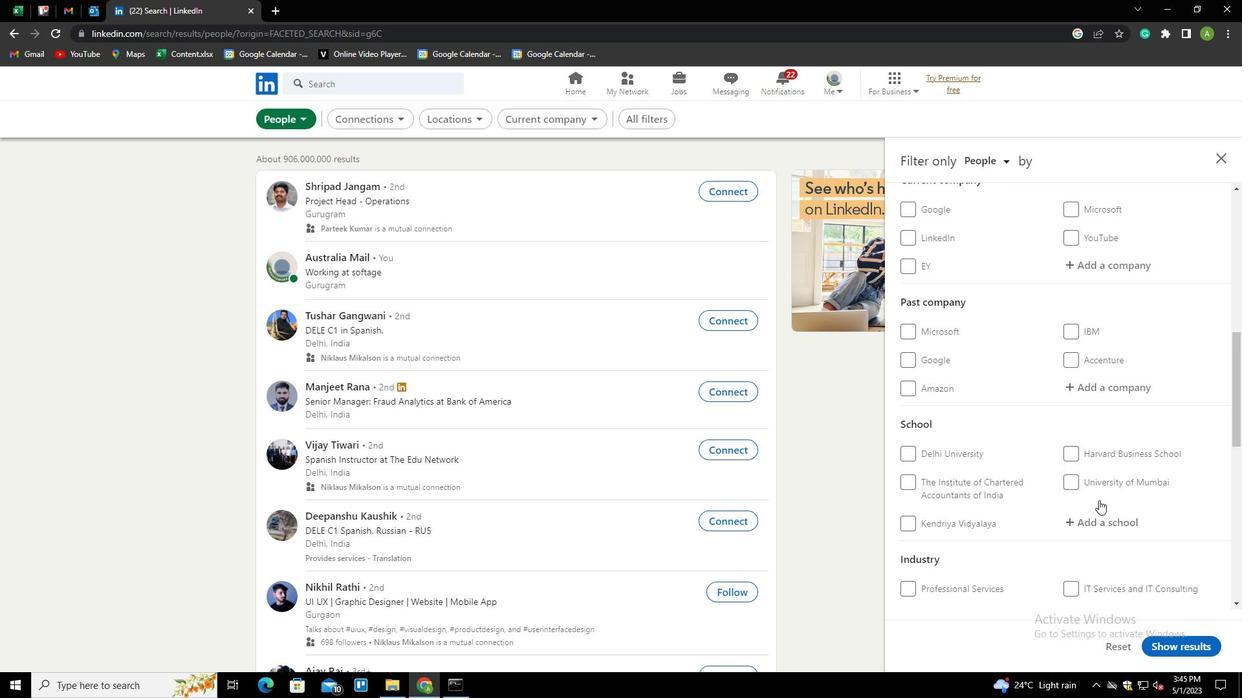 
Action: Mouse scrolled (1099, 500) with delta (0, 0)
Screenshot: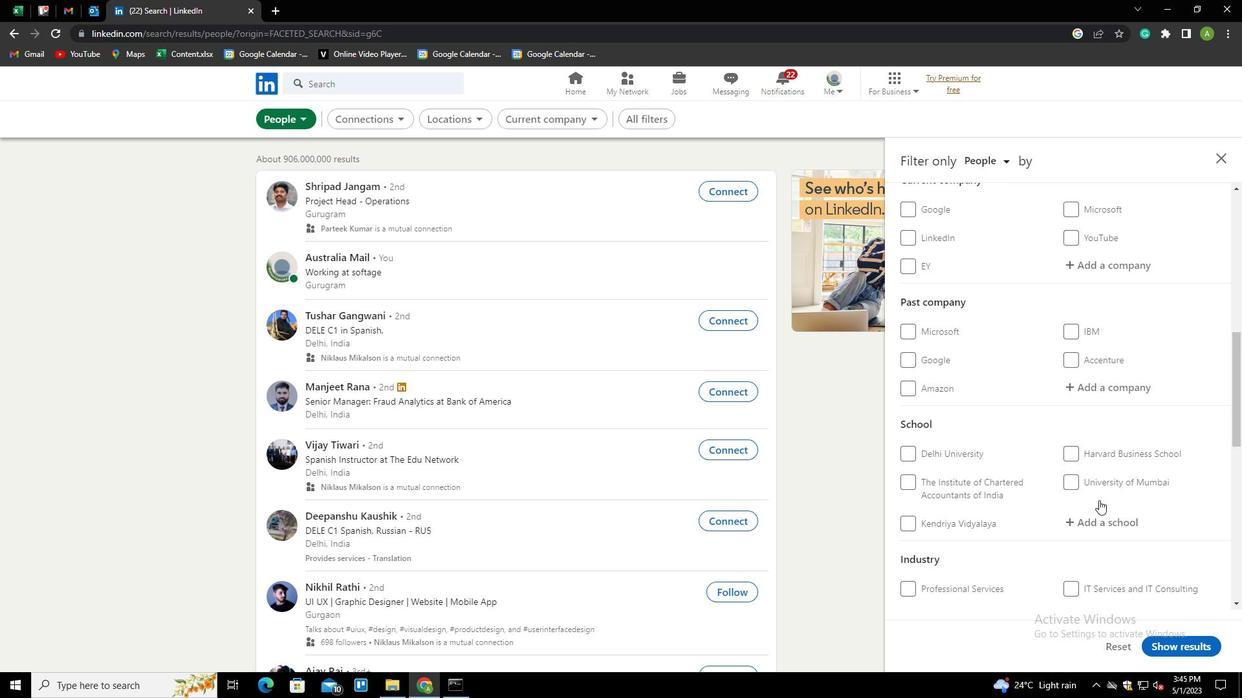 
Action: Mouse scrolled (1099, 500) with delta (0, 0)
Screenshot: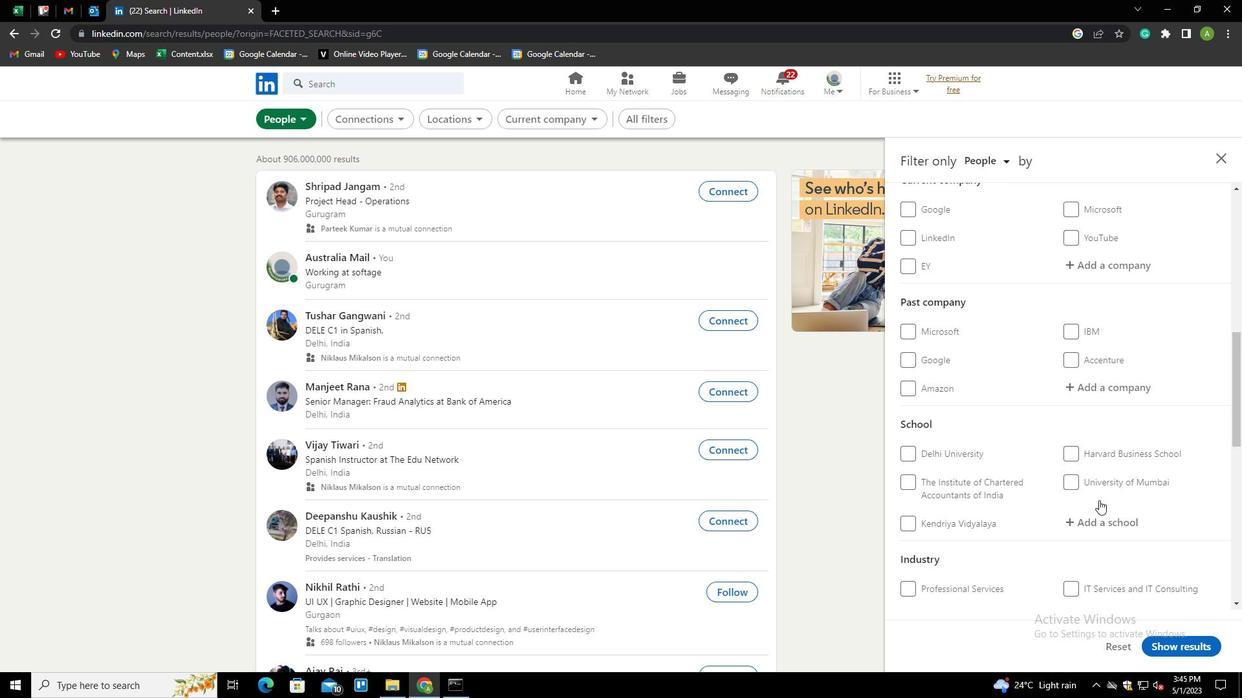 
Action: Mouse scrolled (1099, 500) with delta (0, 0)
Screenshot: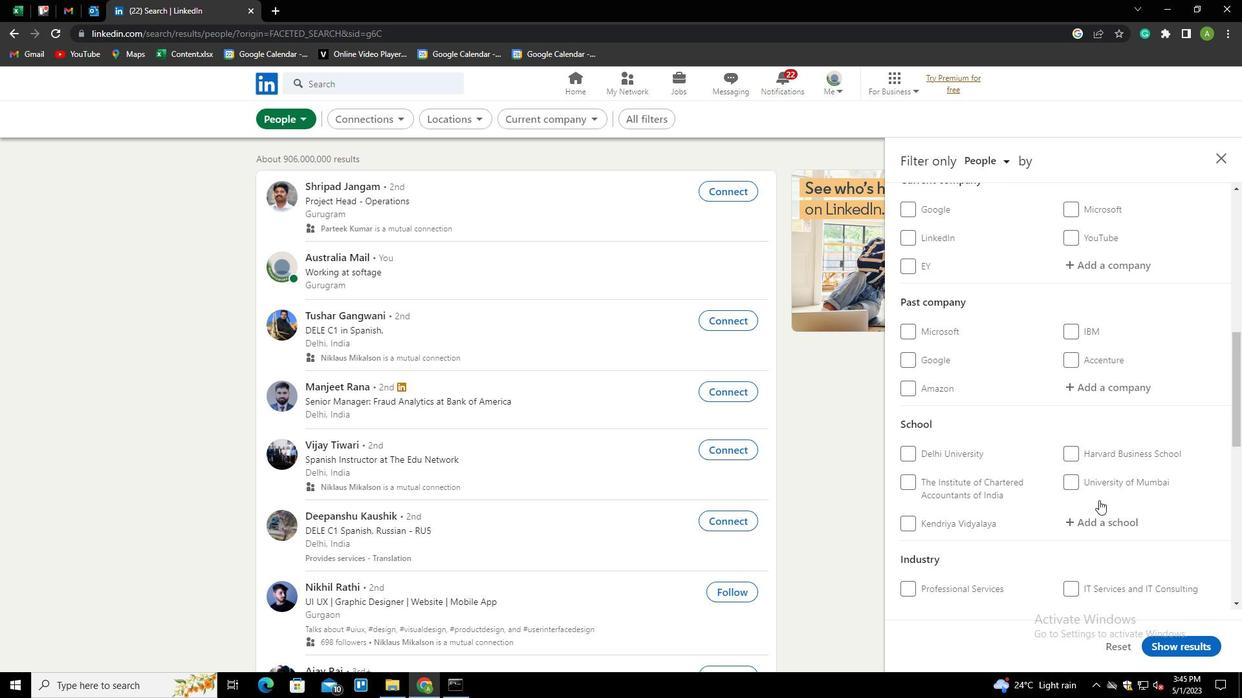 
Action: Mouse scrolled (1099, 500) with delta (0, 0)
Screenshot: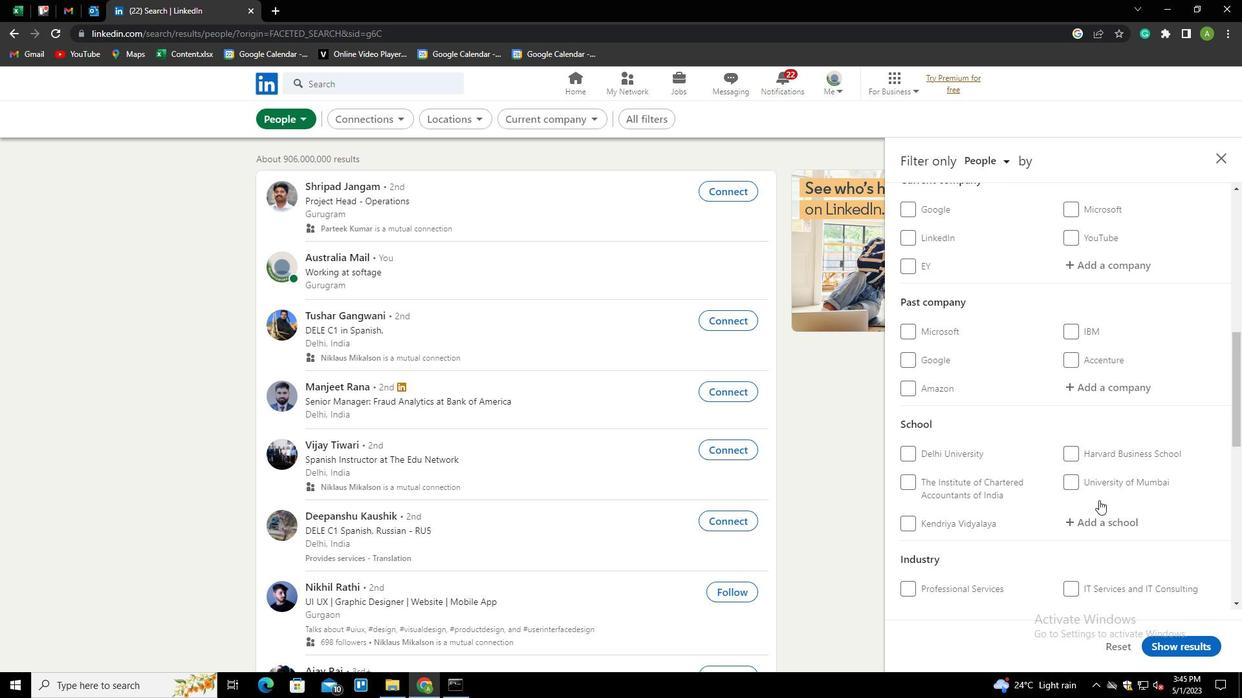 
Action: Mouse moved to (1097, 414)
Screenshot: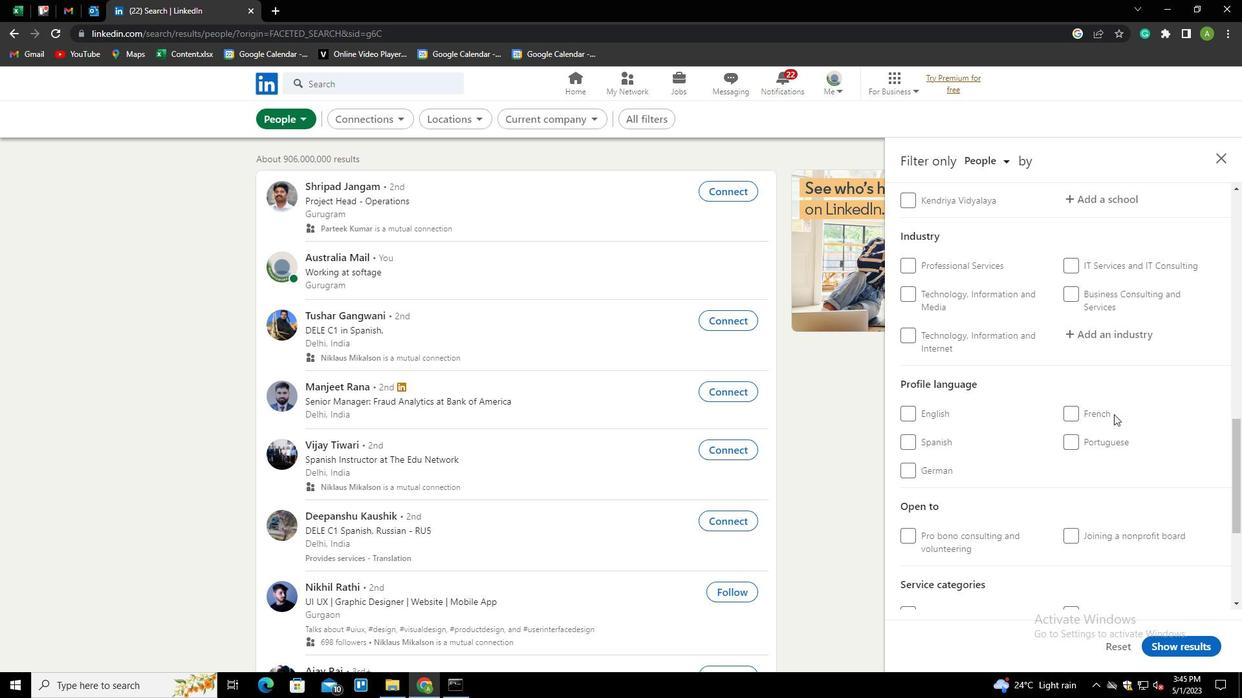 
Action: Mouse pressed left at (1097, 414)
Screenshot: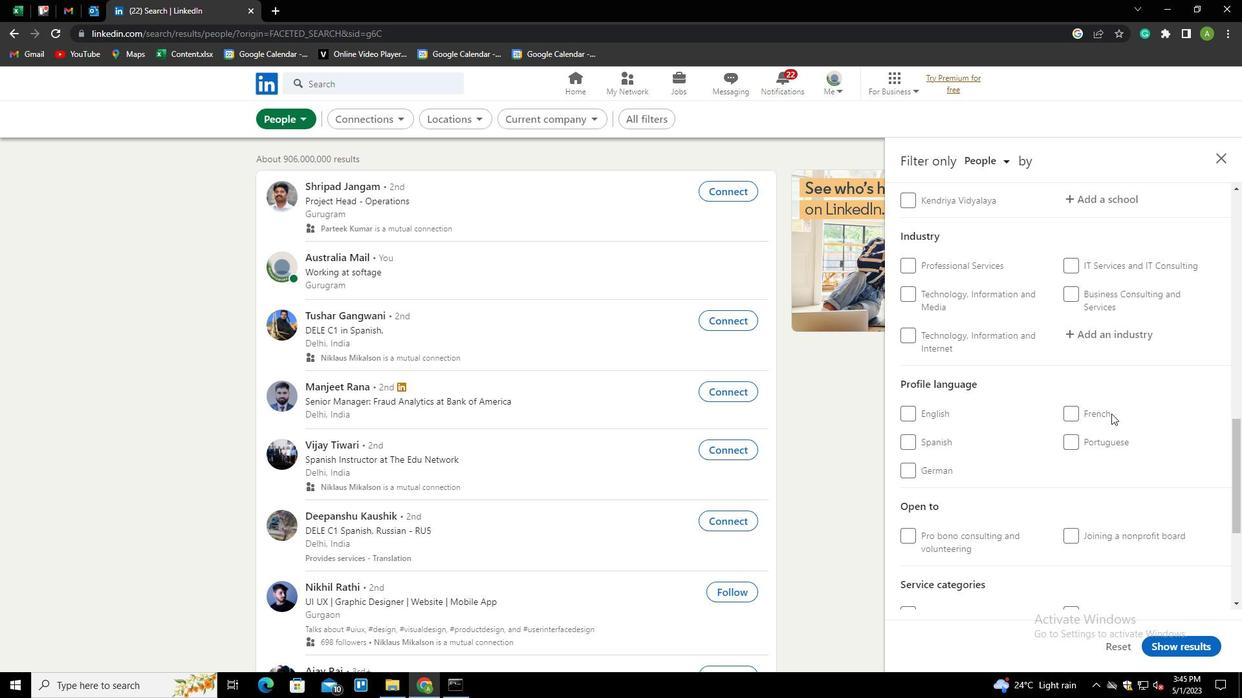 
Action: Mouse moved to (1111, 490)
Screenshot: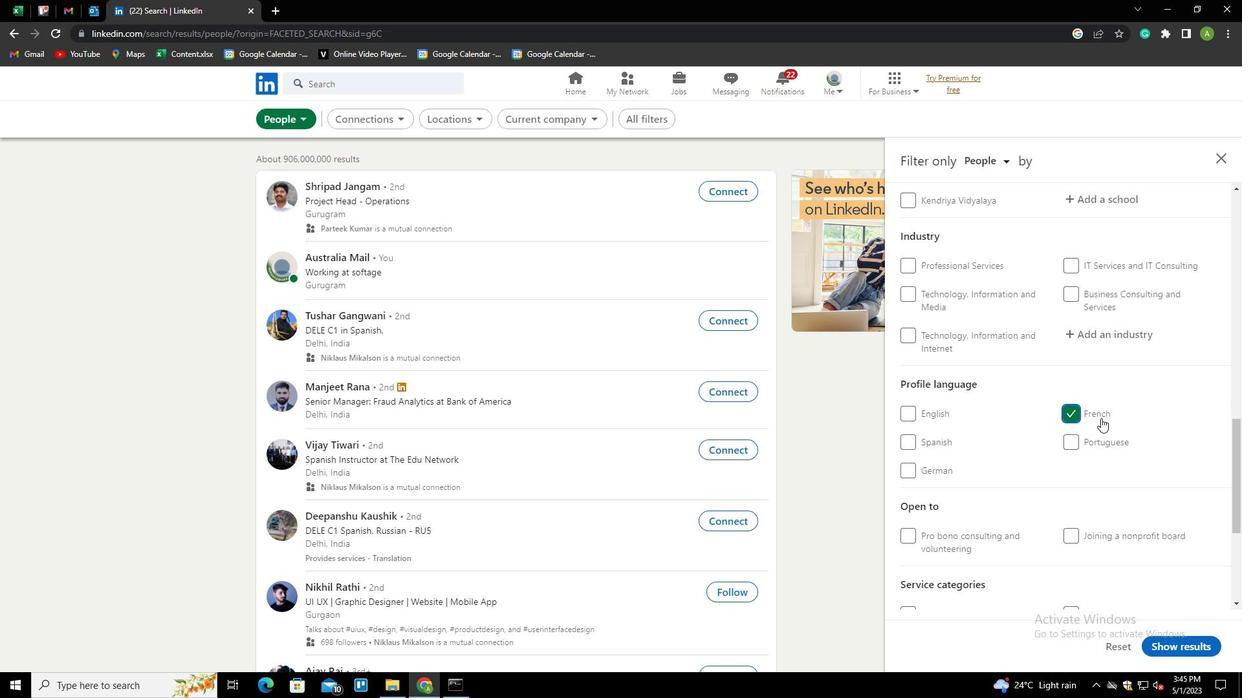 
Action: Mouse scrolled (1111, 491) with delta (0, 0)
Screenshot: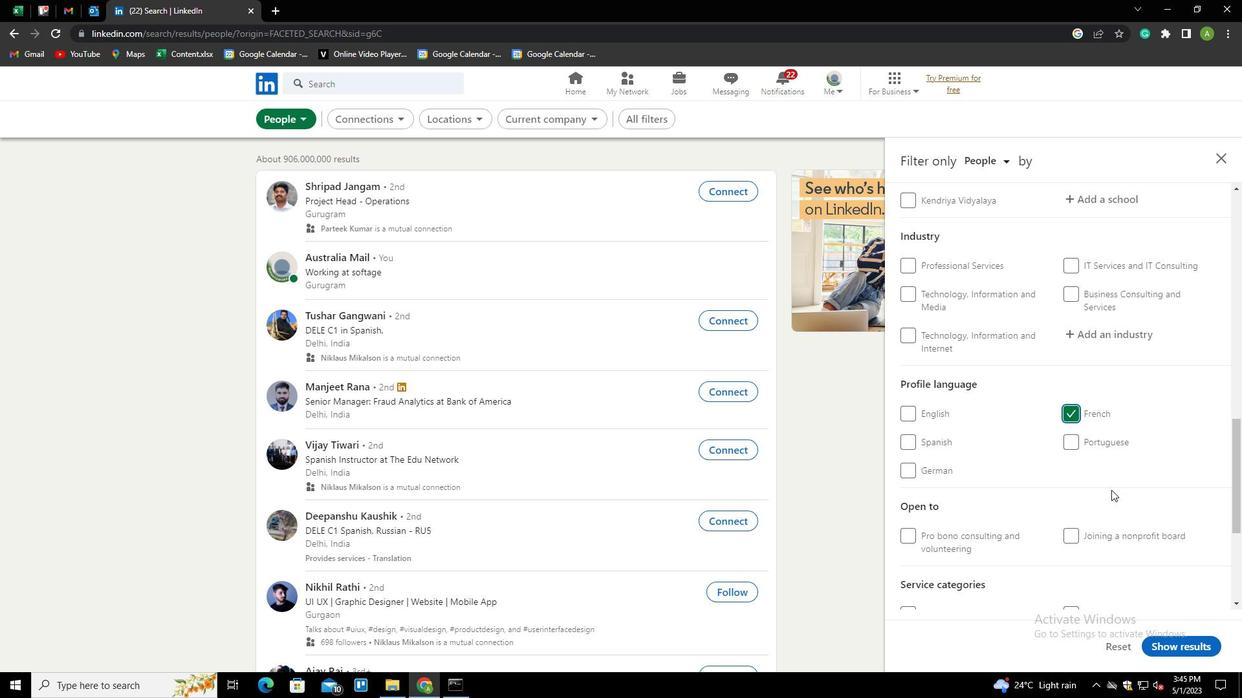 
Action: Mouse scrolled (1111, 491) with delta (0, 0)
Screenshot: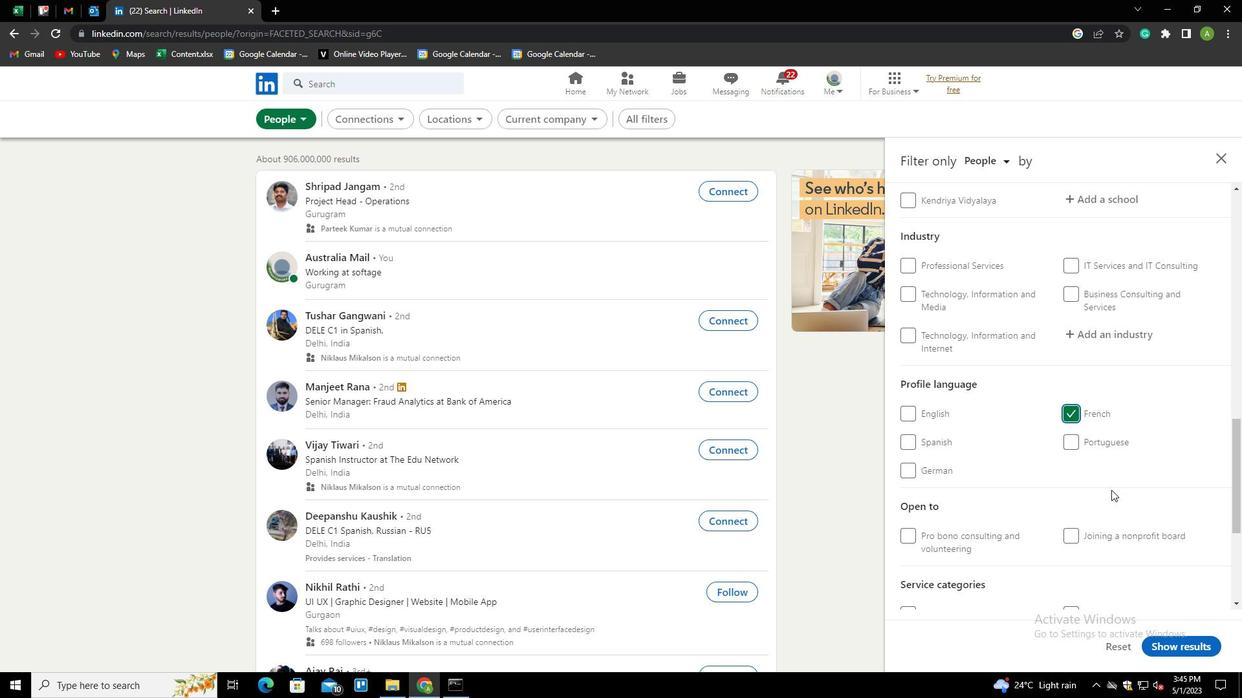 
Action: Mouse scrolled (1111, 491) with delta (0, 0)
Screenshot: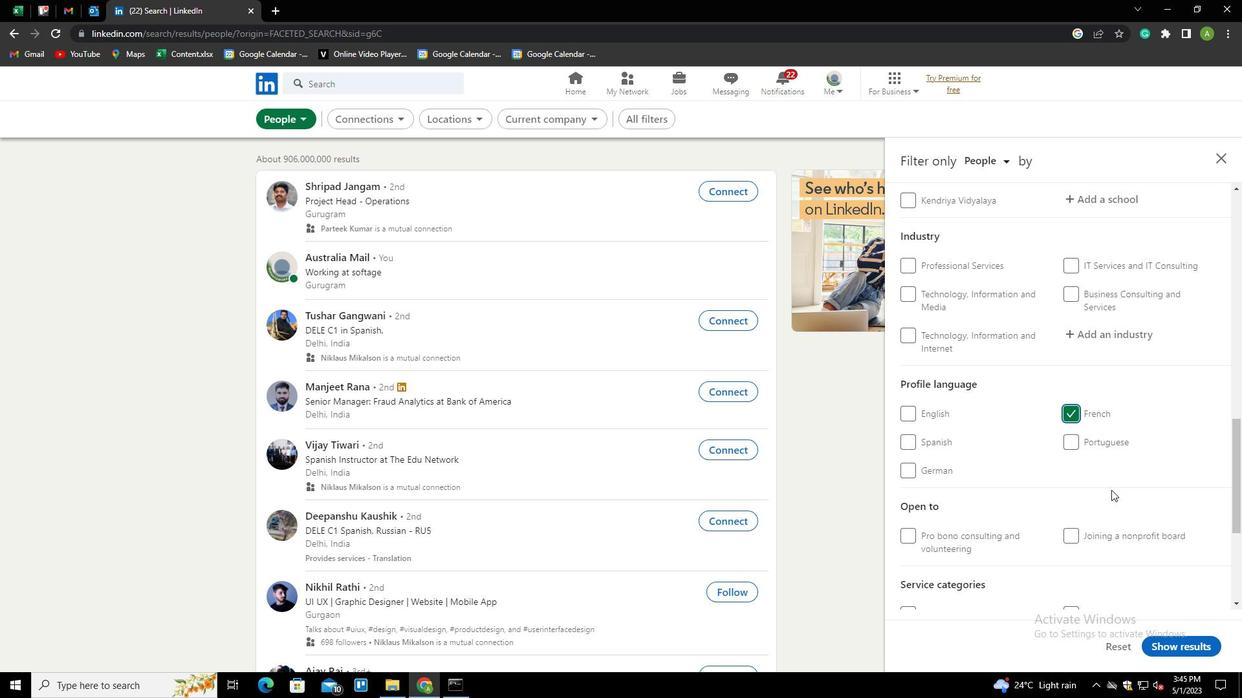 
Action: Mouse scrolled (1111, 491) with delta (0, 0)
Screenshot: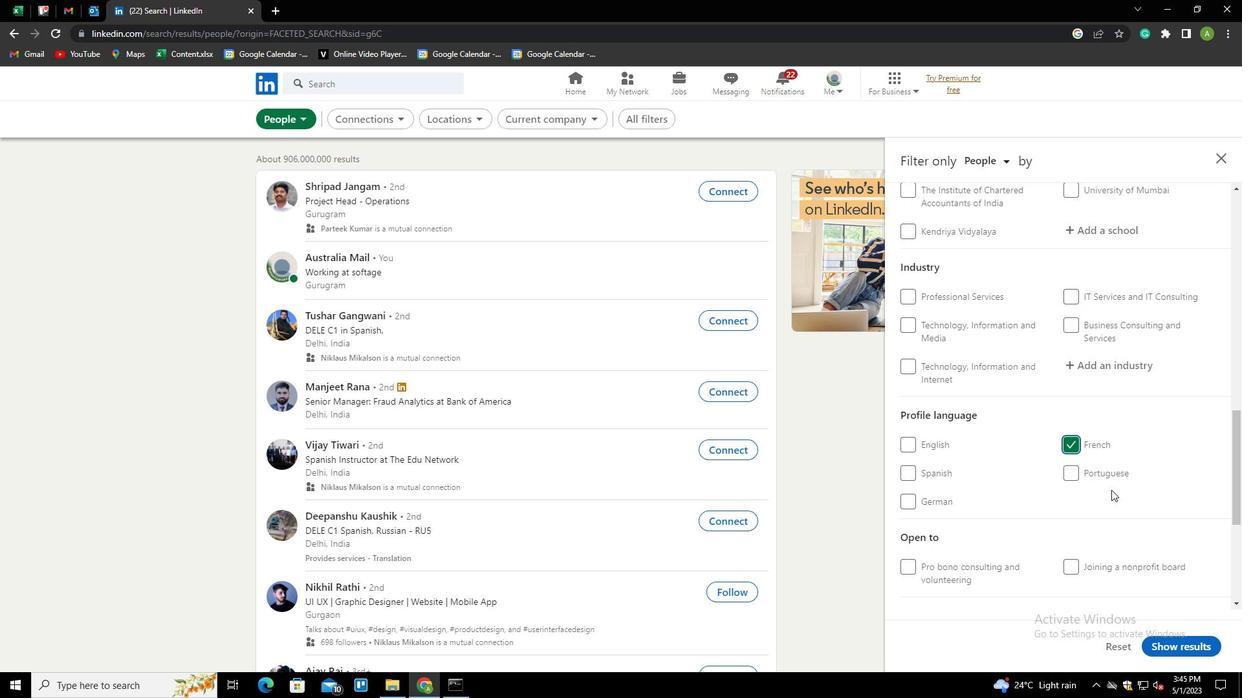 
Action: Mouse scrolled (1111, 491) with delta (0, 0)
Screenshot: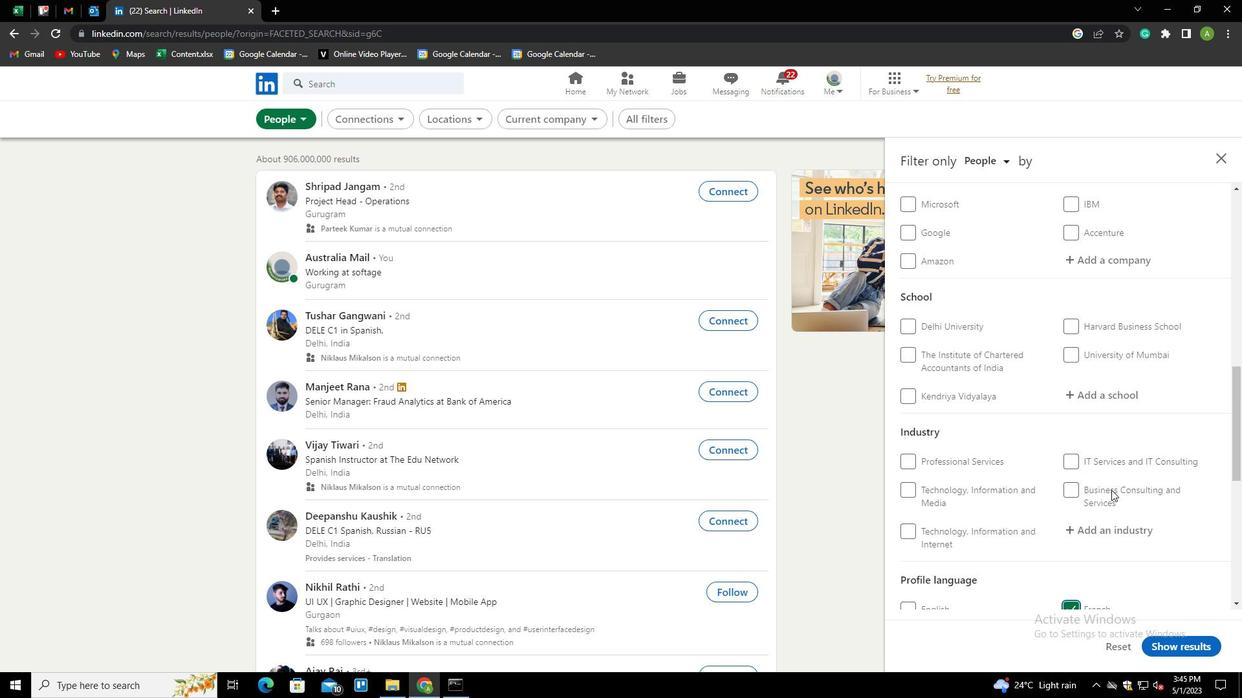 
Action: Mouse scrolled (1111, 491) with delta (0, 0)
Screenshot: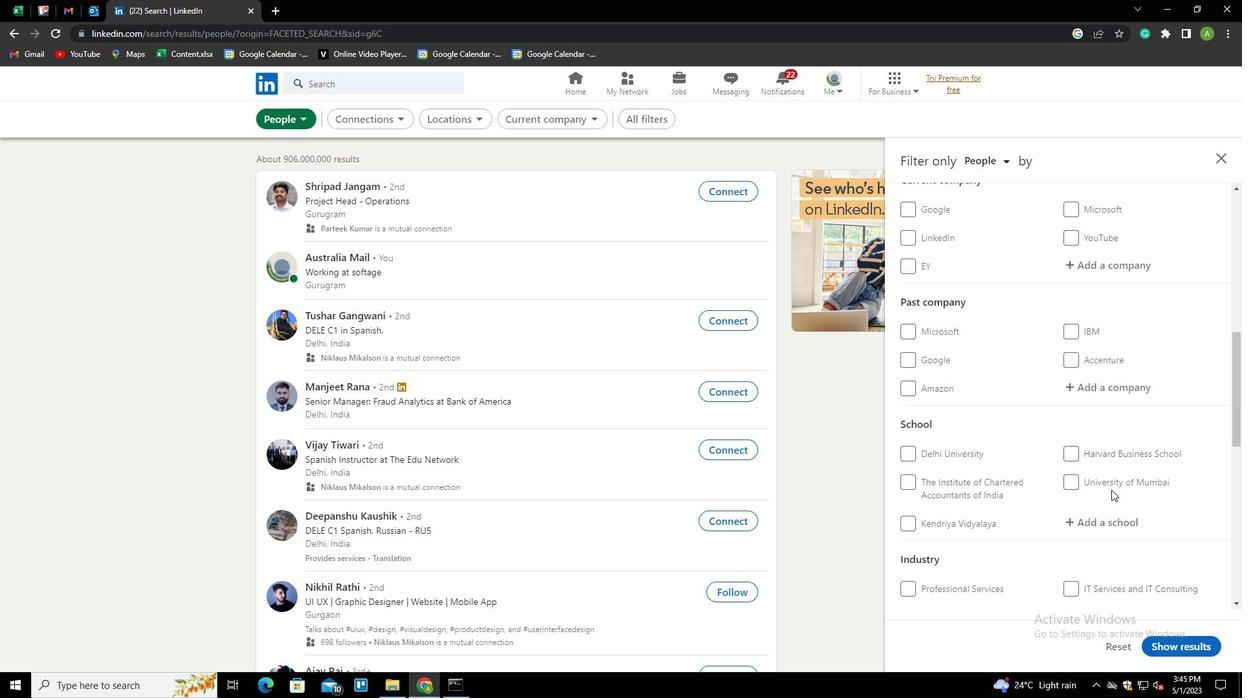 
Action: Mouse scrolled (1111, 491) with delta (0, 0)
Screenshot: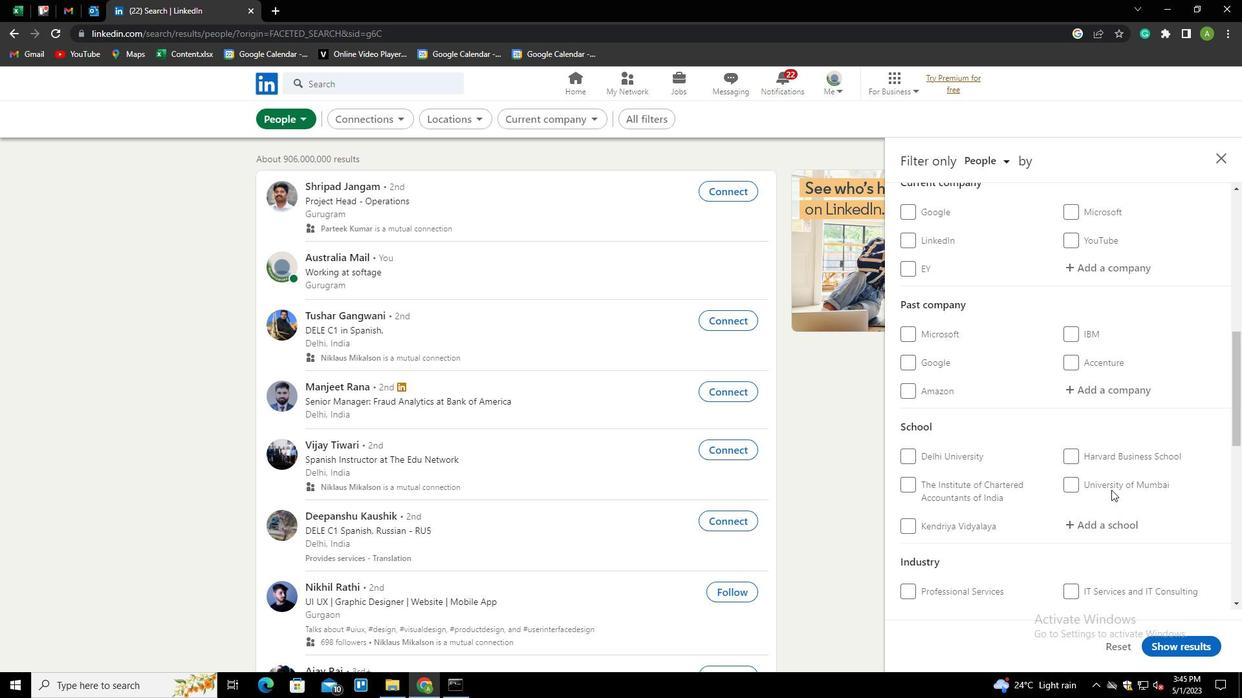 
Action: Mouse moved to (1092, 399)
Screenshot: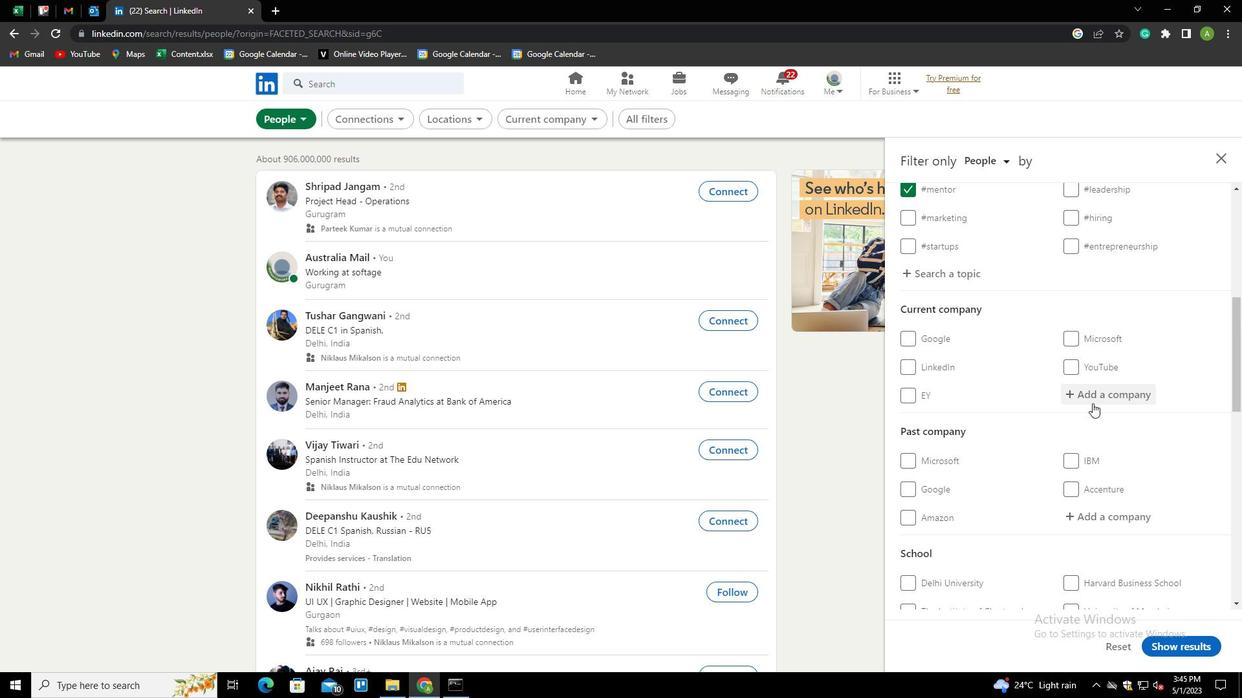
Action: Mouse pressed left at (1092, 399)
Screenshot: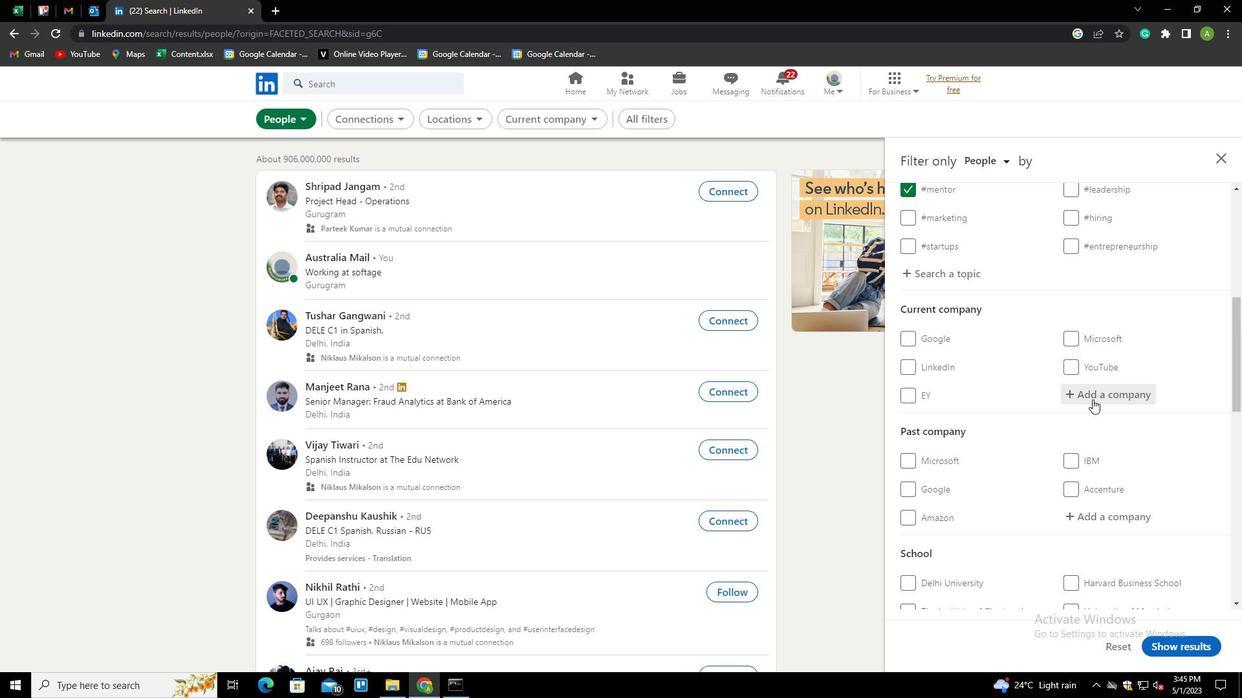 
Action: Key pressed <Key.shift><Key.shift>ATUL<Key.down><Key.enter>
Screenshot: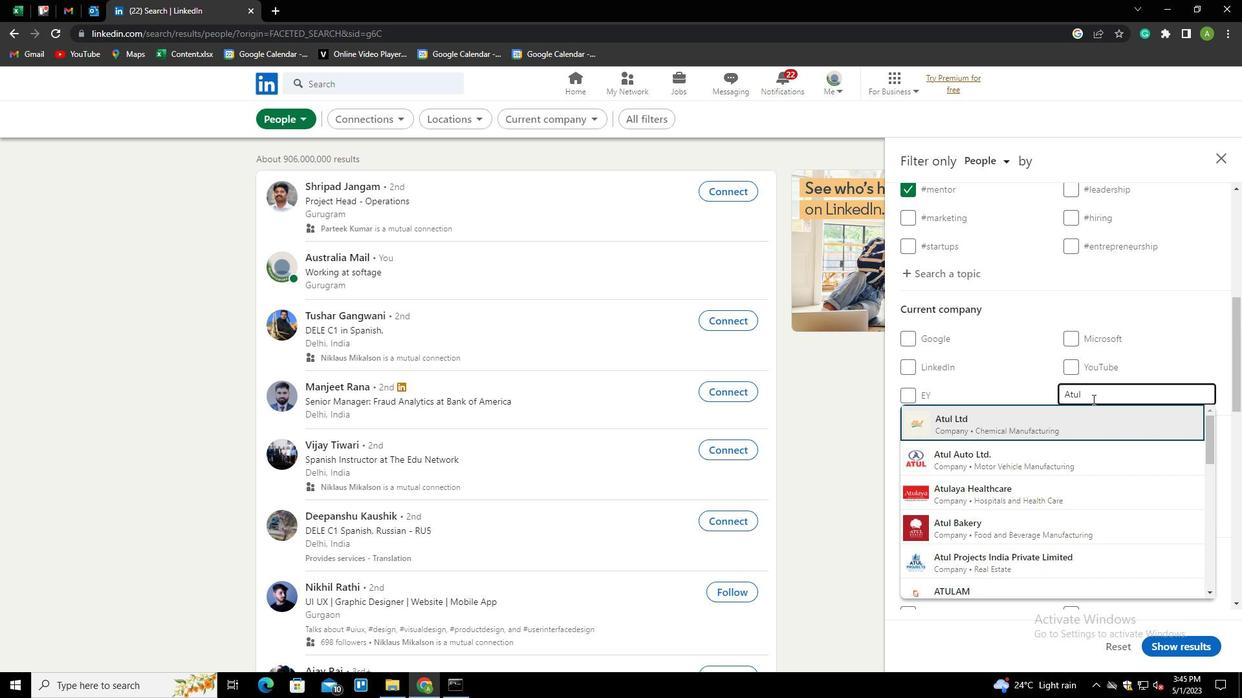 
Action: Mouse scrolled (1092, 399) with delta (0, 0)
Screenshot: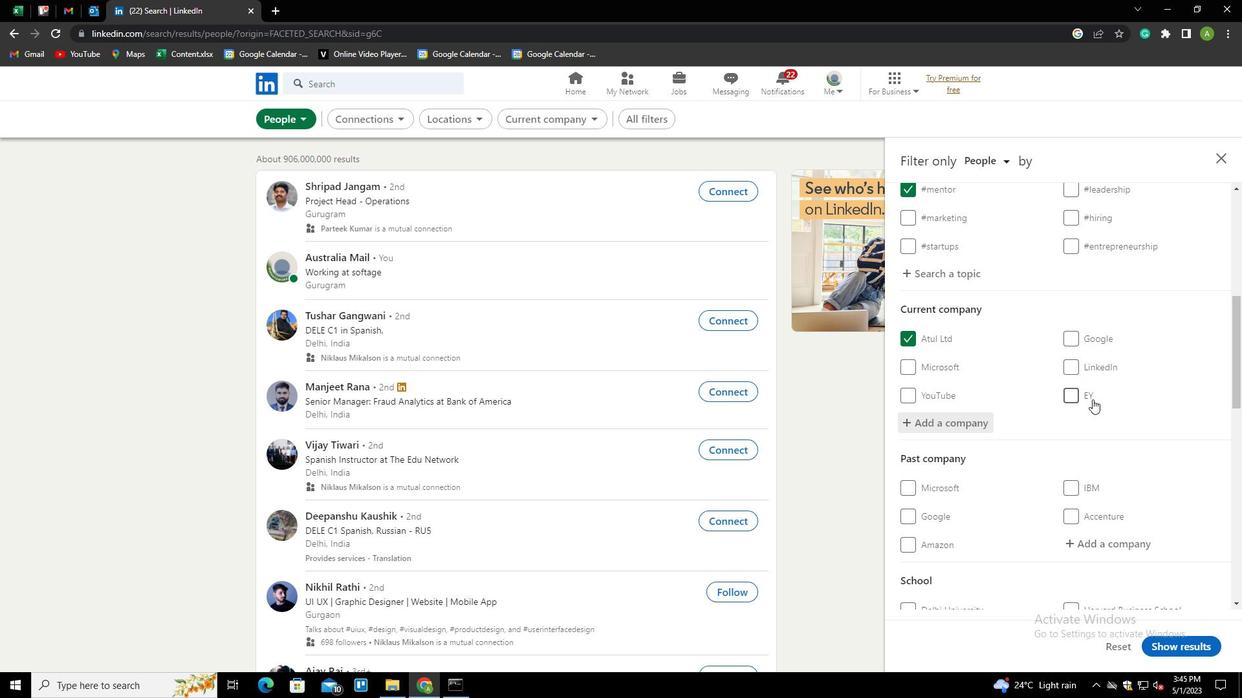 
Action: Mouse scrolled (1092, 399) with delta (0, 0)
Screenshot: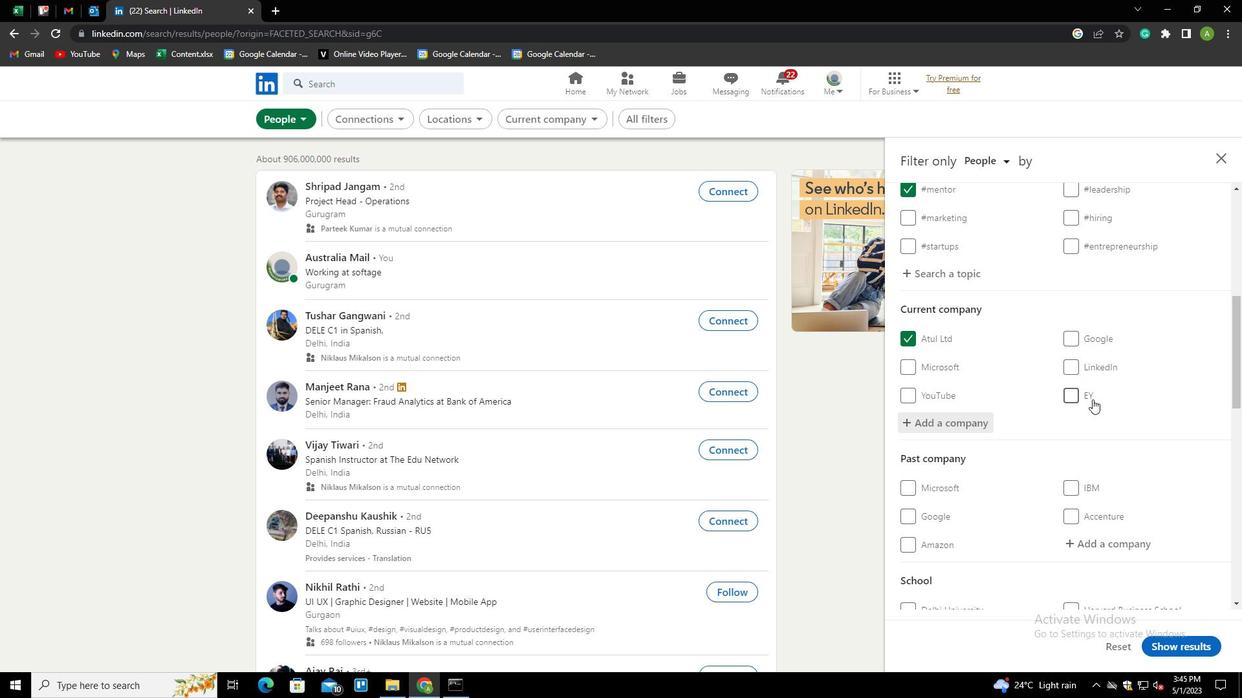 
Action: Mouse scrolled (1092, 399) with delta (0, 0)
Screenshot: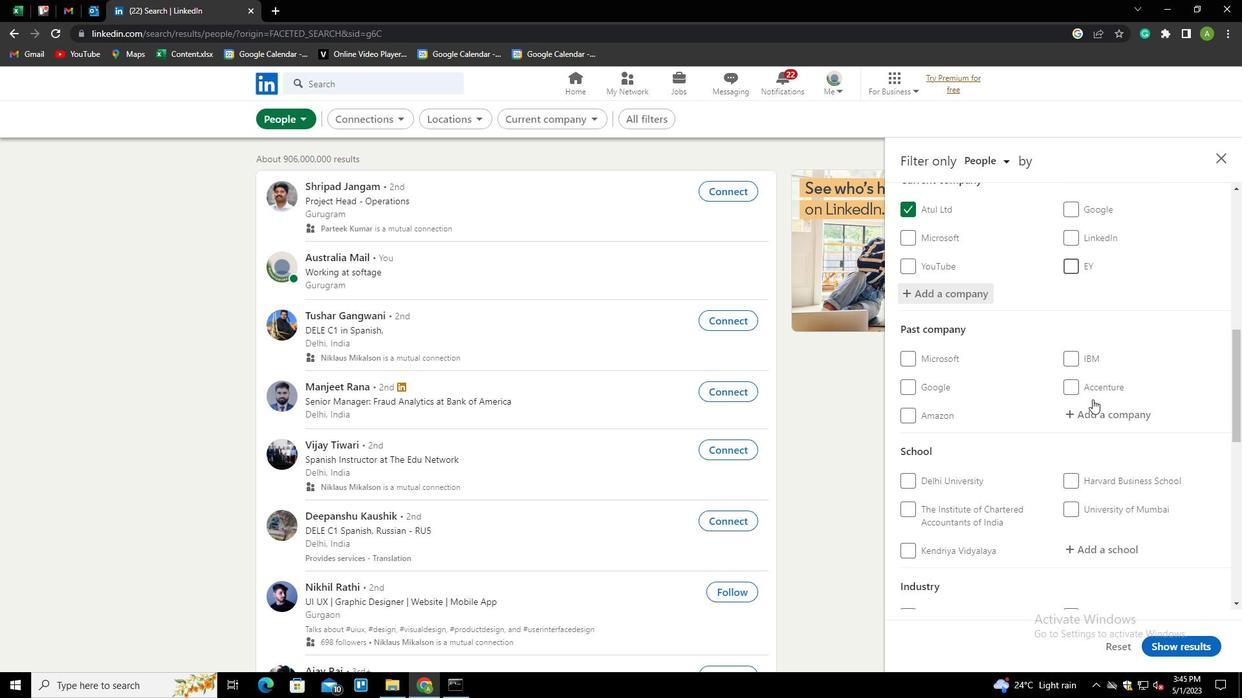 
Action: Mouse moved to (1084, 489)
Screenshot: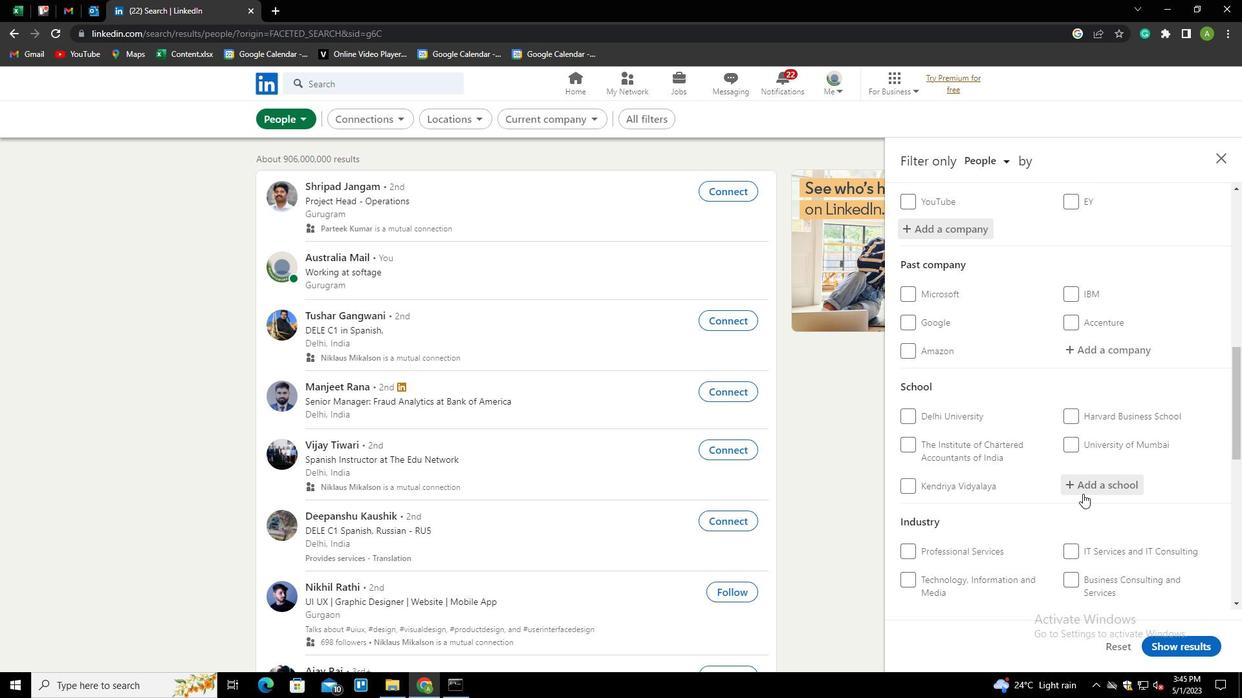 
Action: Mouse pressed left at (1084, 489)
Screenshot: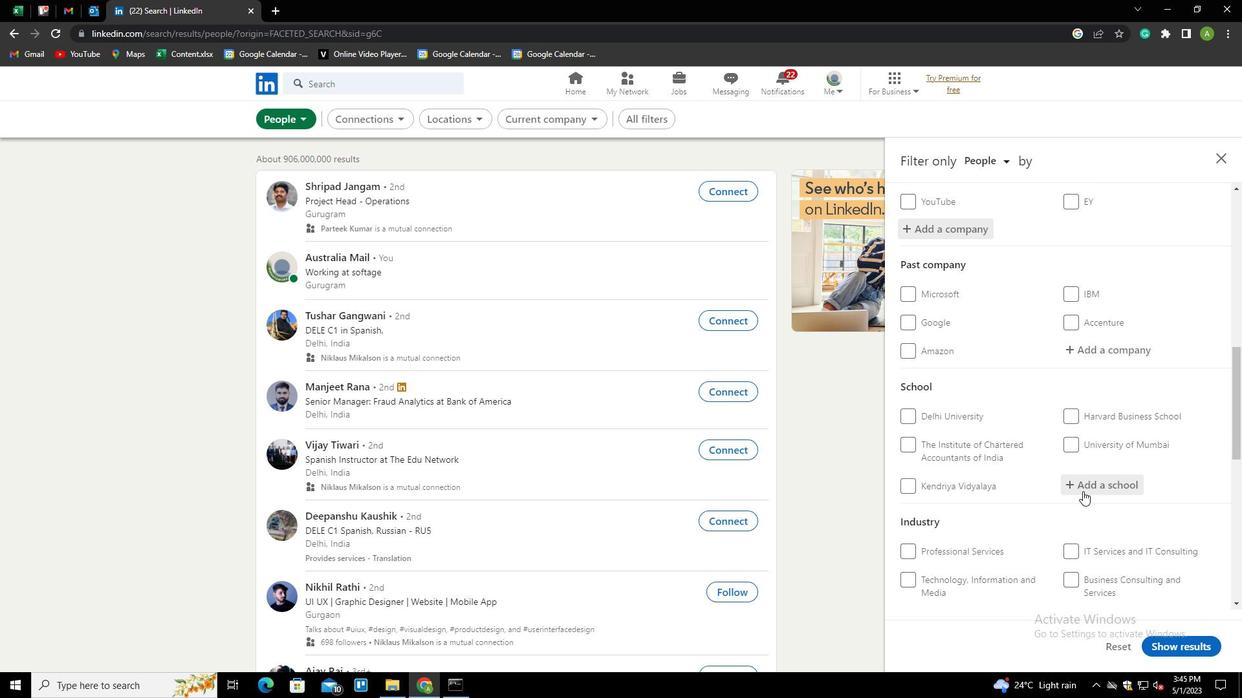 
Action: Mouse moved to (1084, 488)
Screenshot: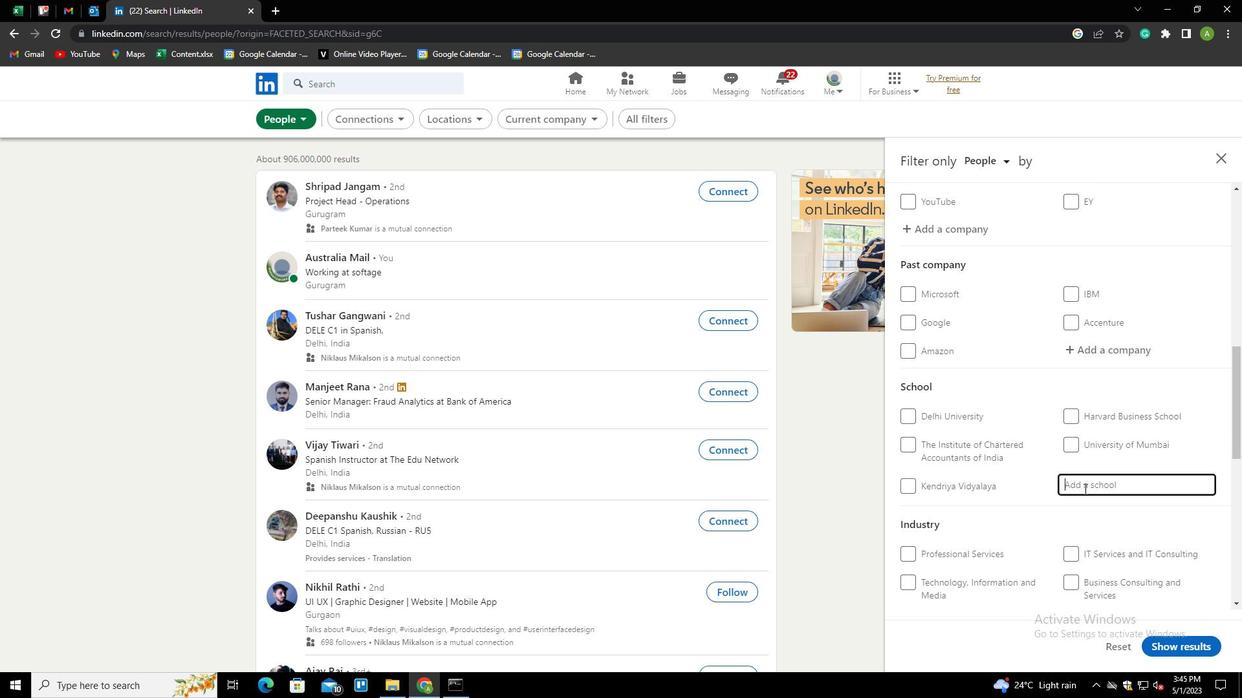 
Action: Key pressed <Key.shift>K.<Key.shift><Key.shift><Key.shift><Key.shift><Key.shift><Key.shift><Key.shift><Key.shift><Key.shift><Key.shift><Key.shift><Key.shift><Key.shift><Key.shift><Key.shift><Key.shift><Key.shift><Key.shift><Key.shift><Key.shift><Key.shift><Key.shift><Key.shift><Key.shift><Key.shift><Key.shift><Key.shift><Key.shift><Key.shift><Key.shift><Key.shift><Key.shift><Key.shift><Key.shift><Key.shift><Key.shift><Key.shift><Key.shift><Key.shift><Key.shift><Key.shift><Key.shift><Key.shift><Key.shift><Key.shift><Key.shift><Key.shift>S<Key.shift>.<Key.space><Key.down><Key.enter>
Screenshot: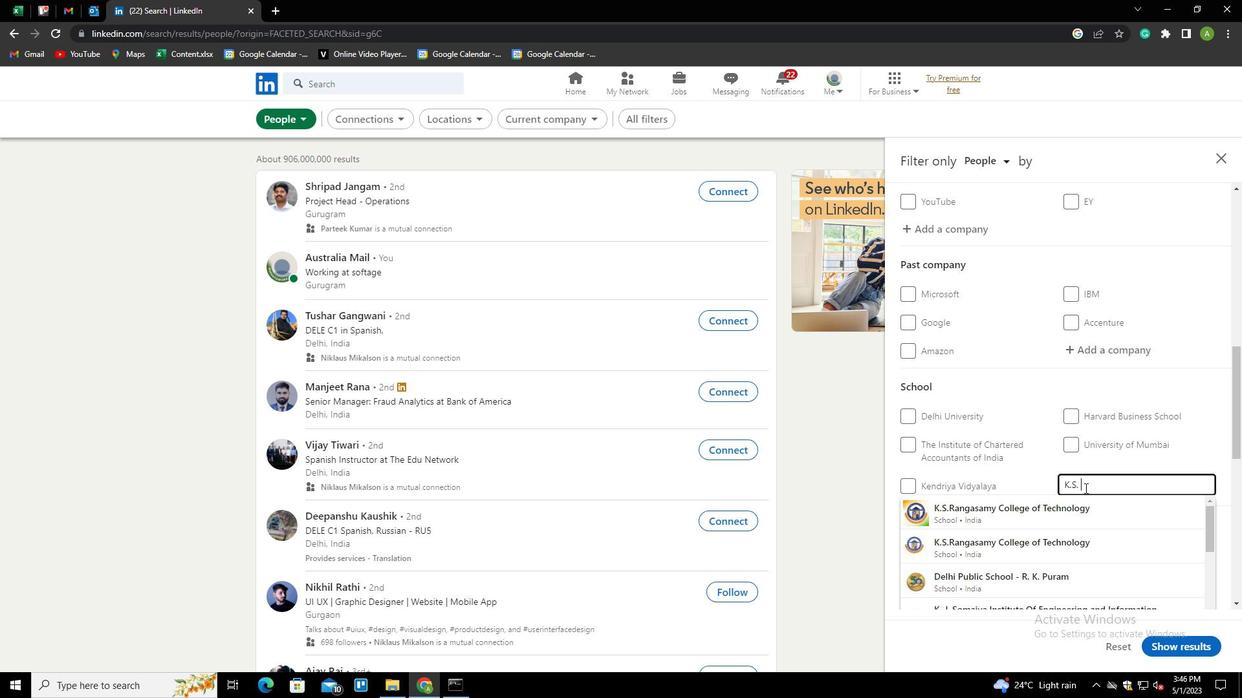 
Action: Mouse scrolled (1084, 487) with delta (0, 0)
Screenshot: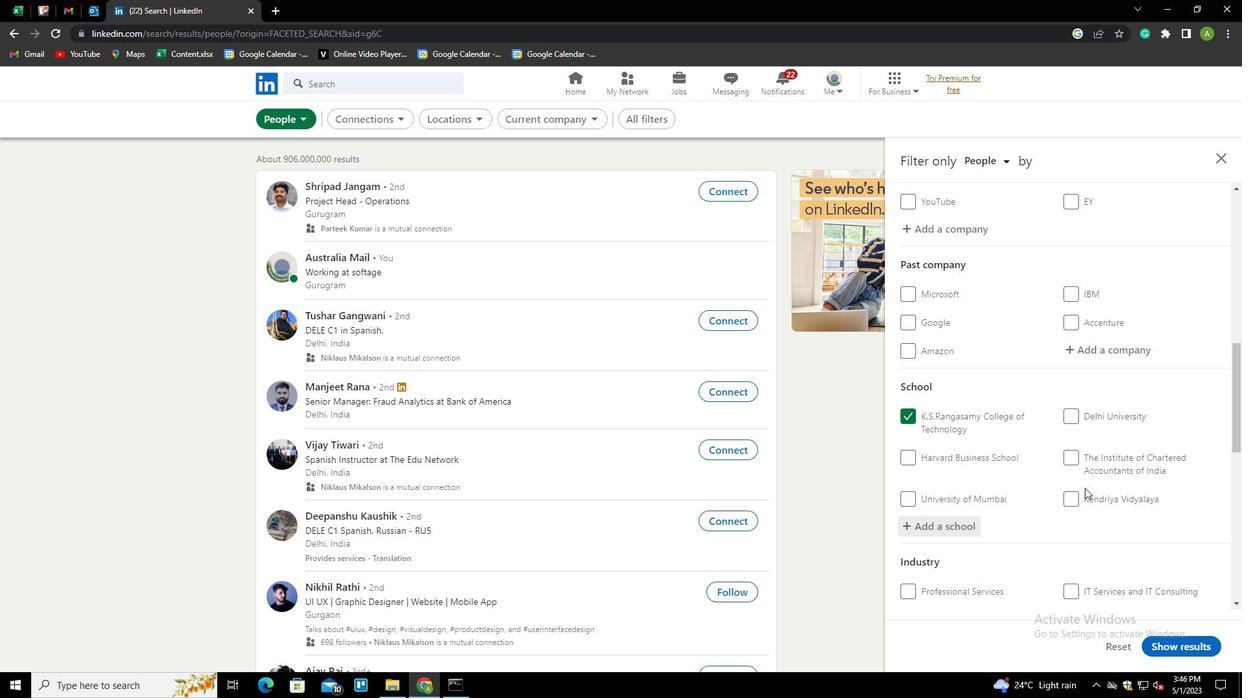 
Action: Mouse scrolled (1084, 487) with delta (0, 0)
Screenshot: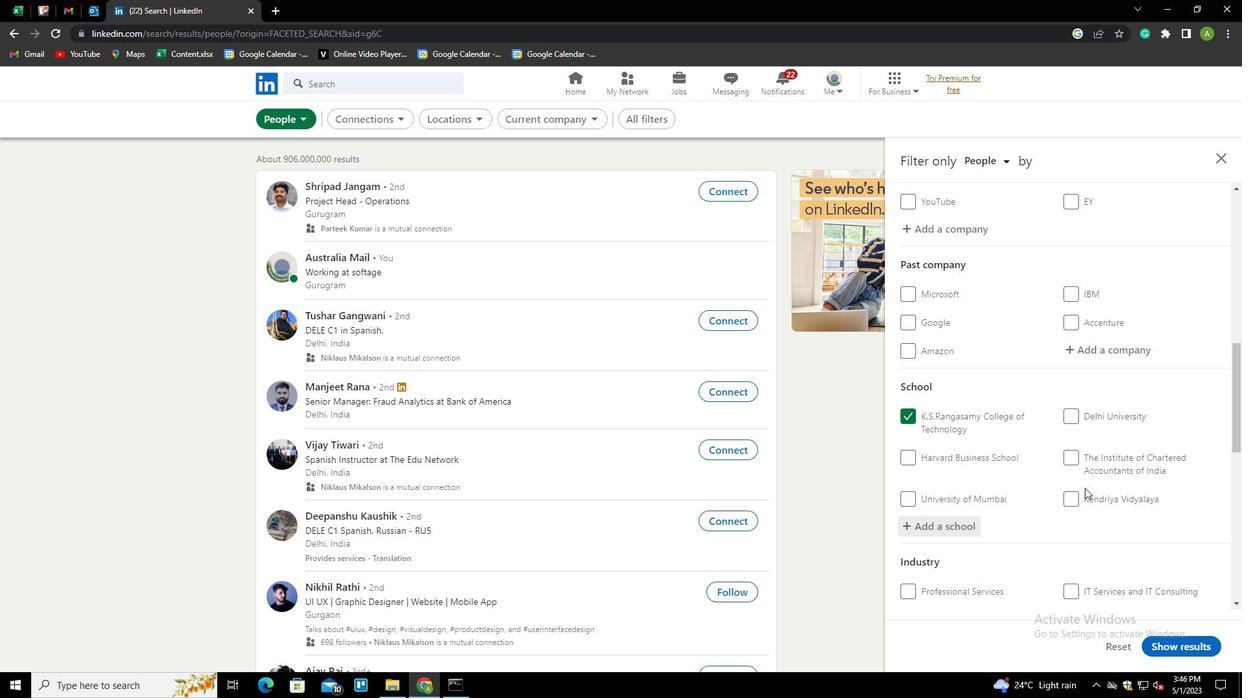 
Action: Mouse scrolled (1084, 487) with delta (0, 0)
Screenshot: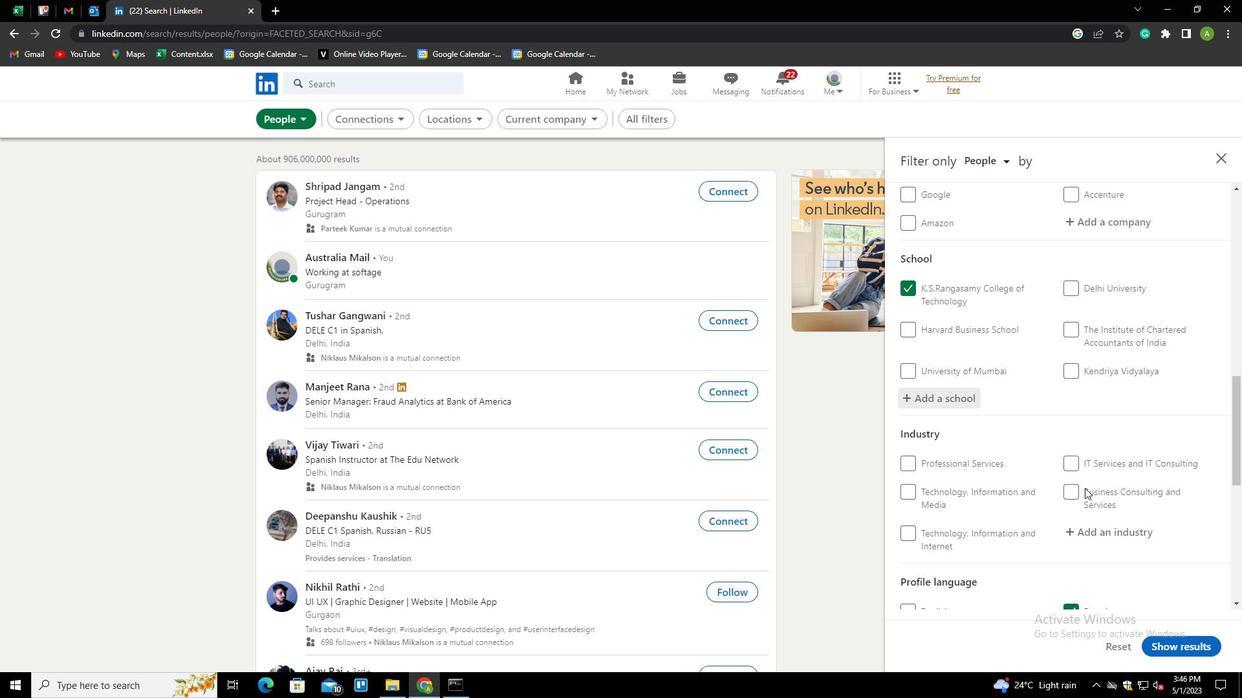 
Action: Mouse scrolled (1084, 487) with delta (0, 0)
Screenshot: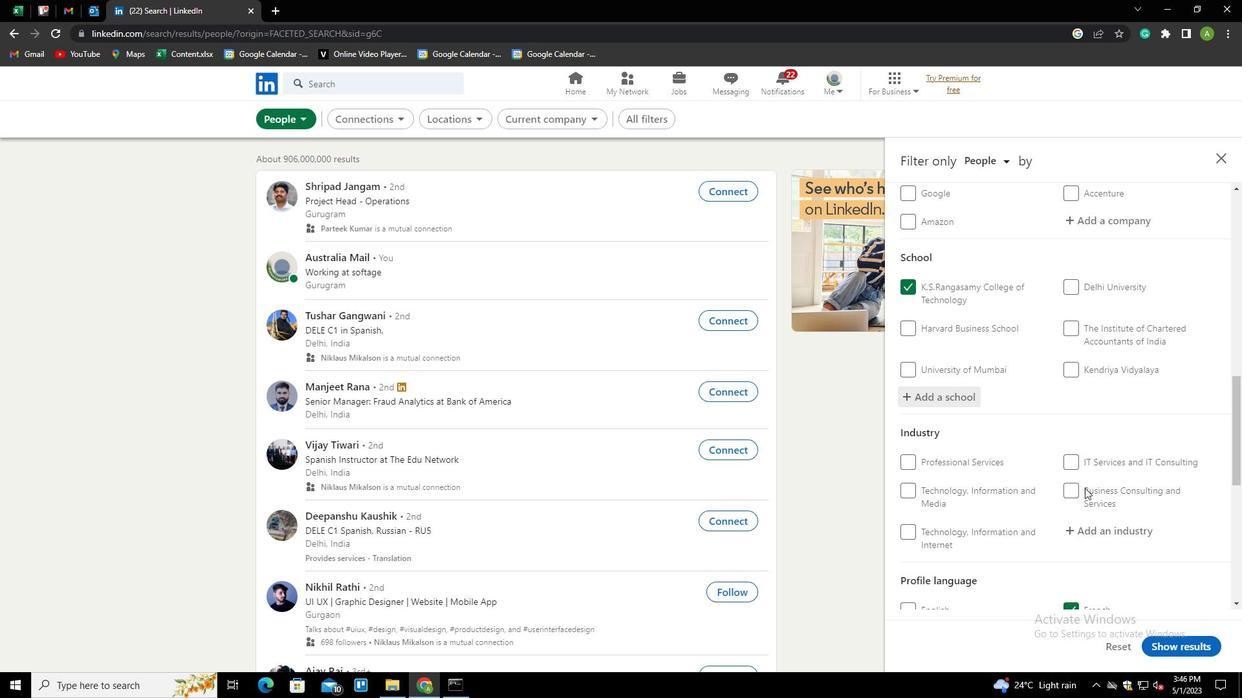 
Action: Mouse moved to (1094, 399)
Screenshot: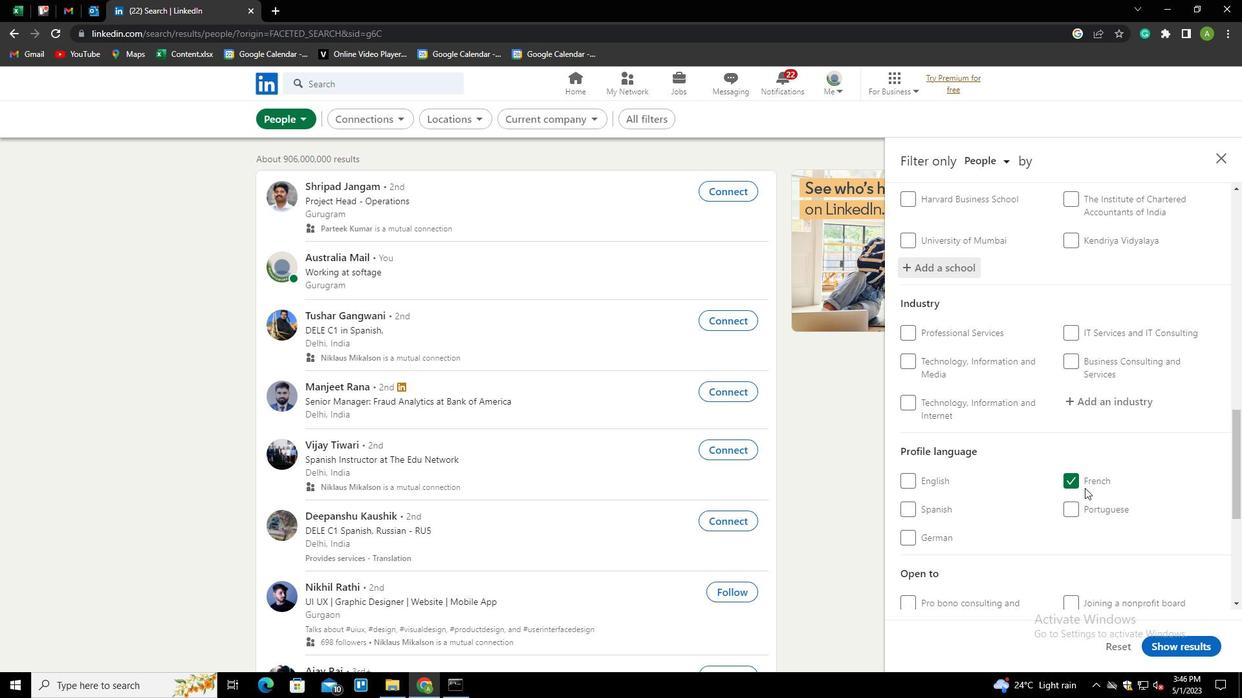 
Action: Mouse pressed left at (1094, 399)
Screenshot: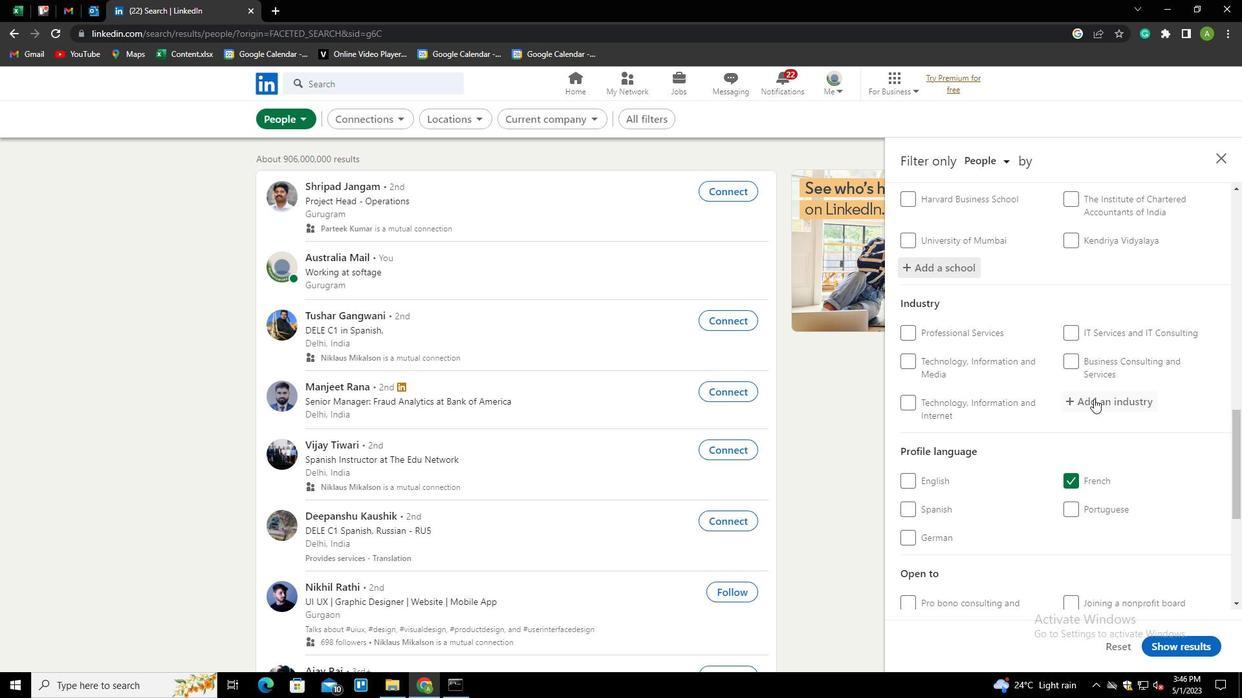 
Action: Mouse moved to (1095, 399)
Screenshot: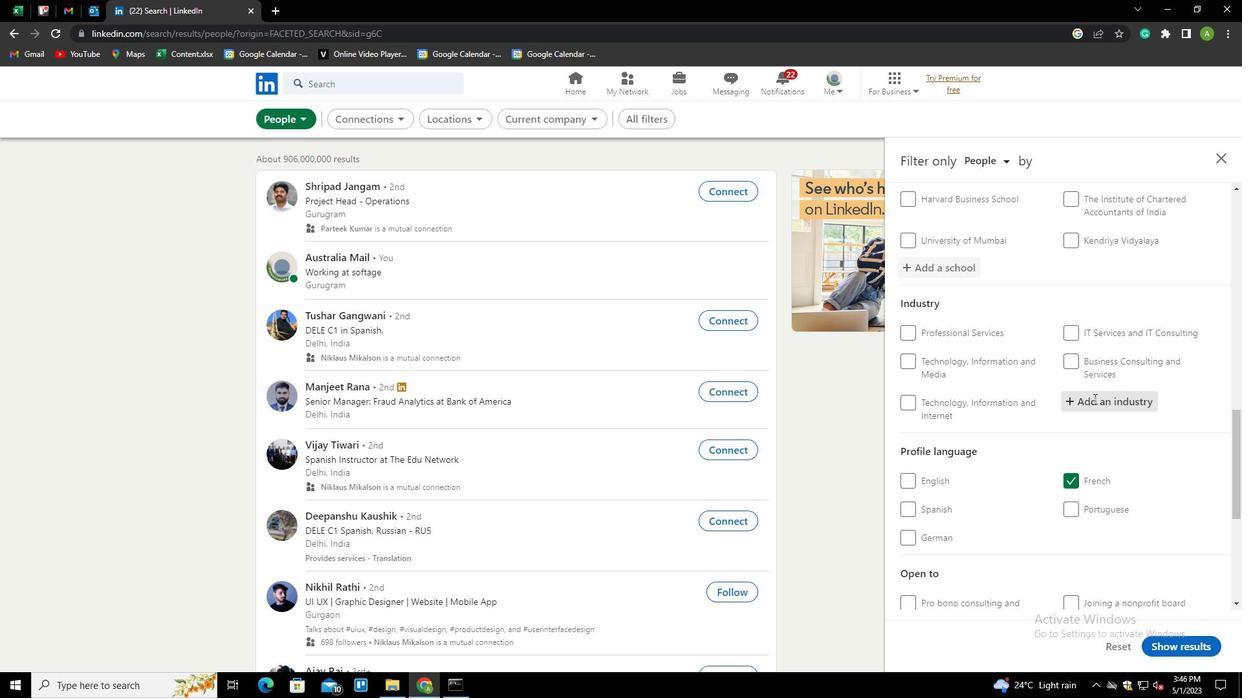 
Action: Mouse pressed left at (1095, 399)
Screenshot: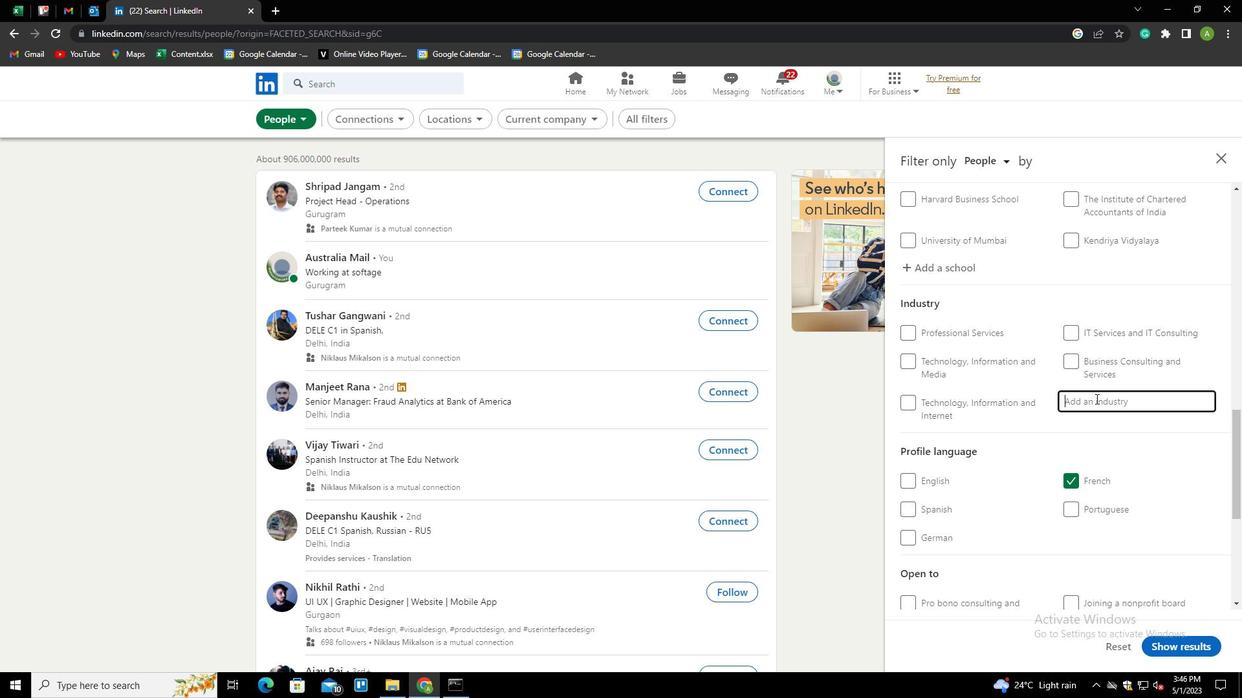 
Action: Key pressed <Key.shift>LEASIN<Key.down><Key.down><Key.enter>
Screenshot: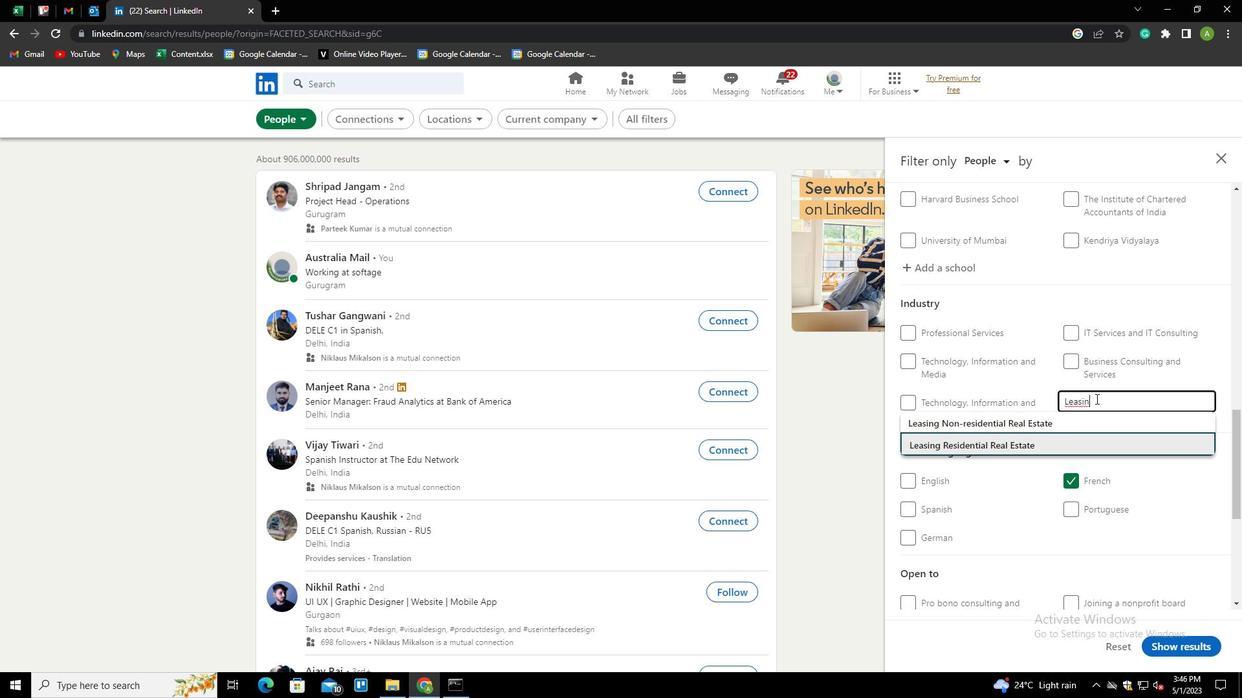 
Action: Mouse scrolled (1095, 398) with delta (0, 0)
Screenshot: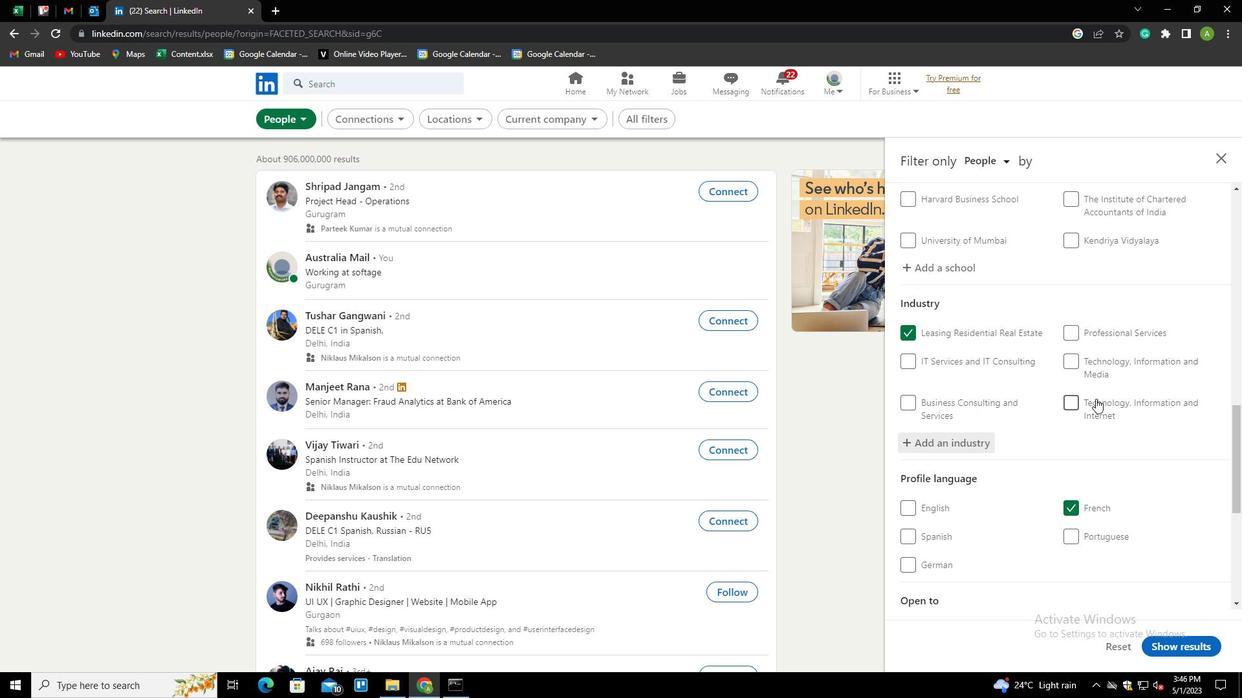 
Action: Mouse scrolled (1095, 398) with delta (0, 0)
Screenshot: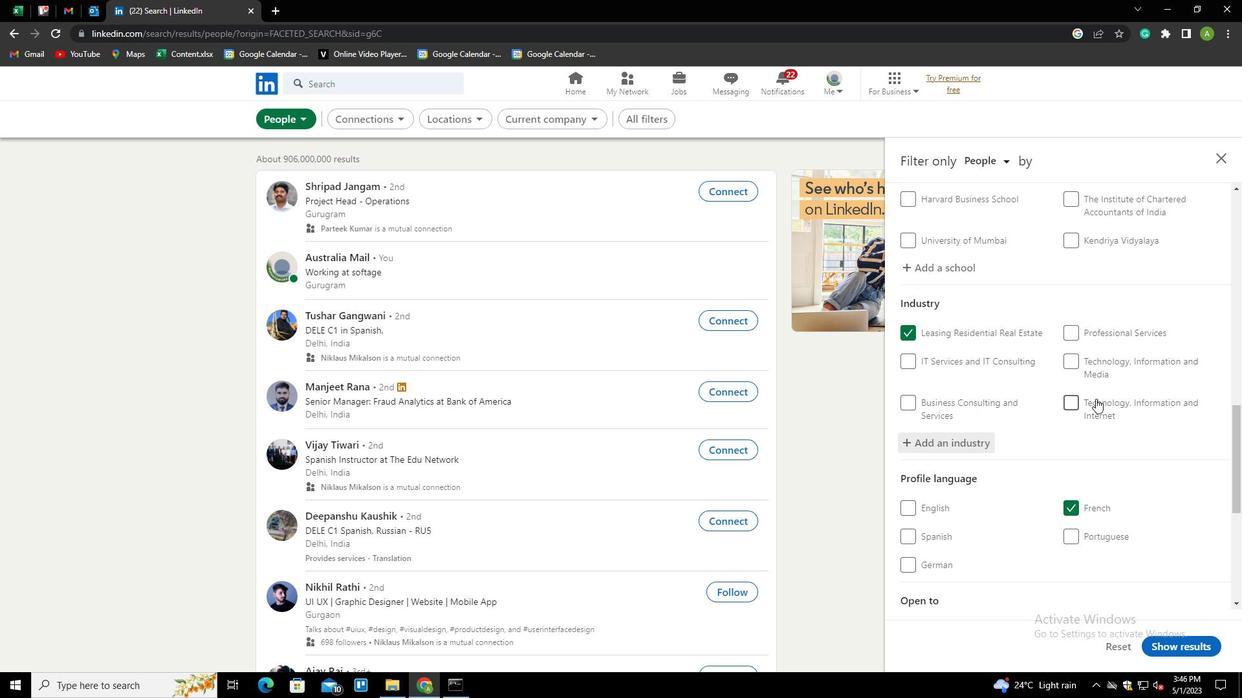 
Action: Mouse moved to (1024, 467)
Screenshot: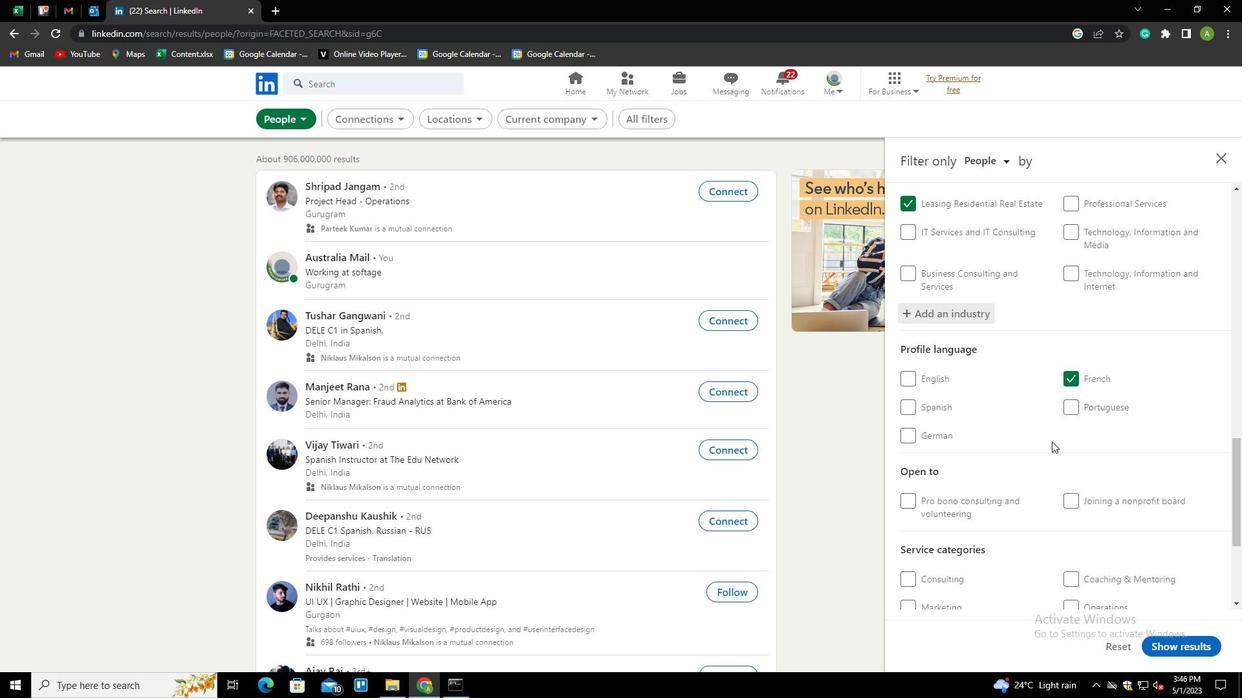 
Action: Mouse scrolled (1024, 466) with delta (0, 0)
Screenshot: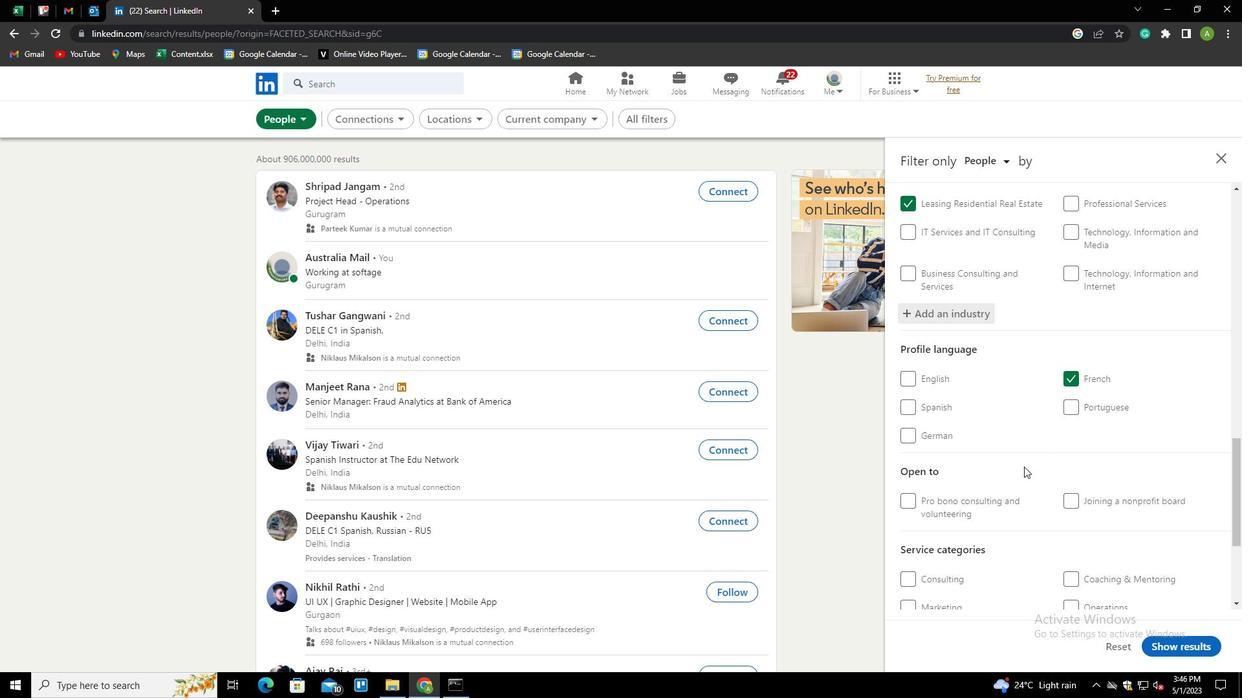 
Action: Mouse scrolled (1024, 466) with delta (0, 0)
Screenshot: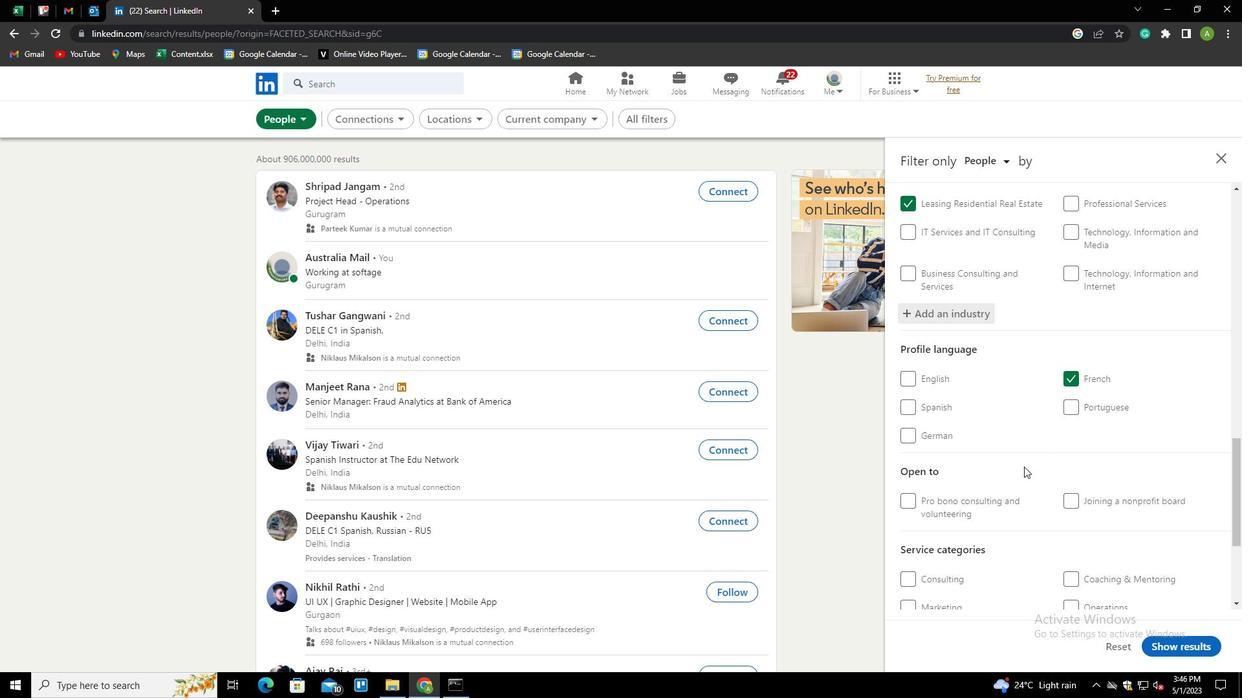 
Action: Mouse scrolled (1024, 466) with delta (0, 0)
Screenshot: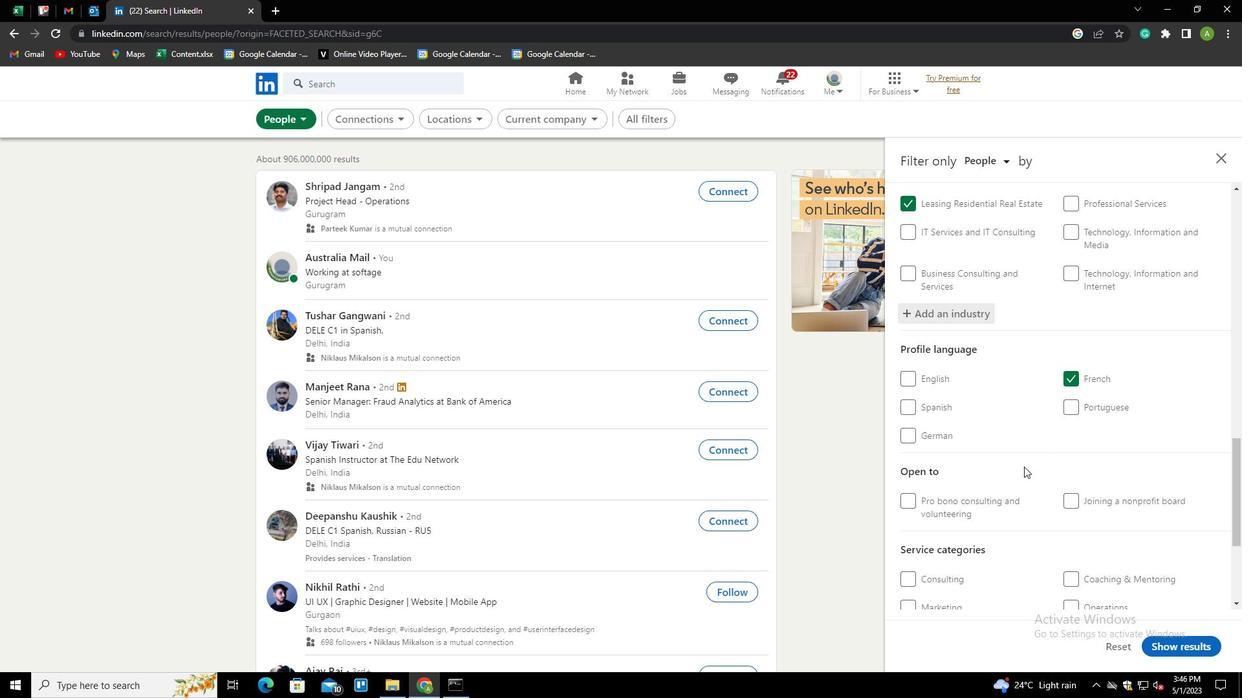 
Action: Mouse moved to (1083, 444)
Screenshot: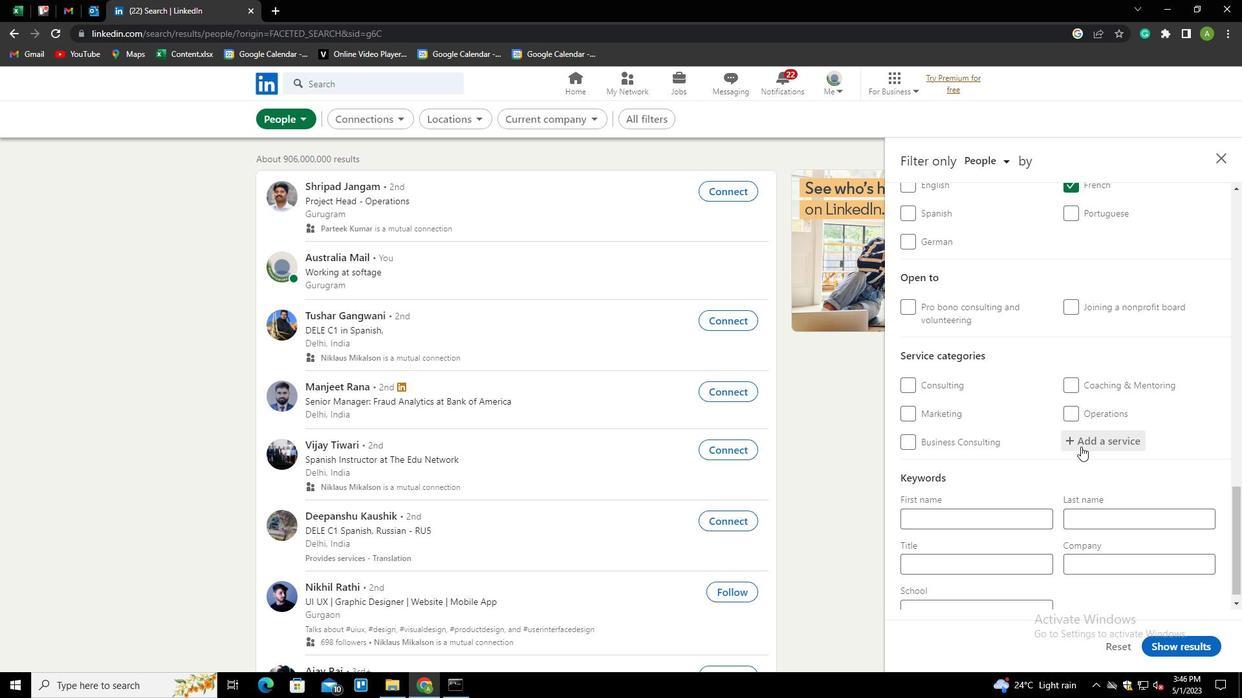 
Action: Mouse pressed left at (1083, 444)
Screenshot: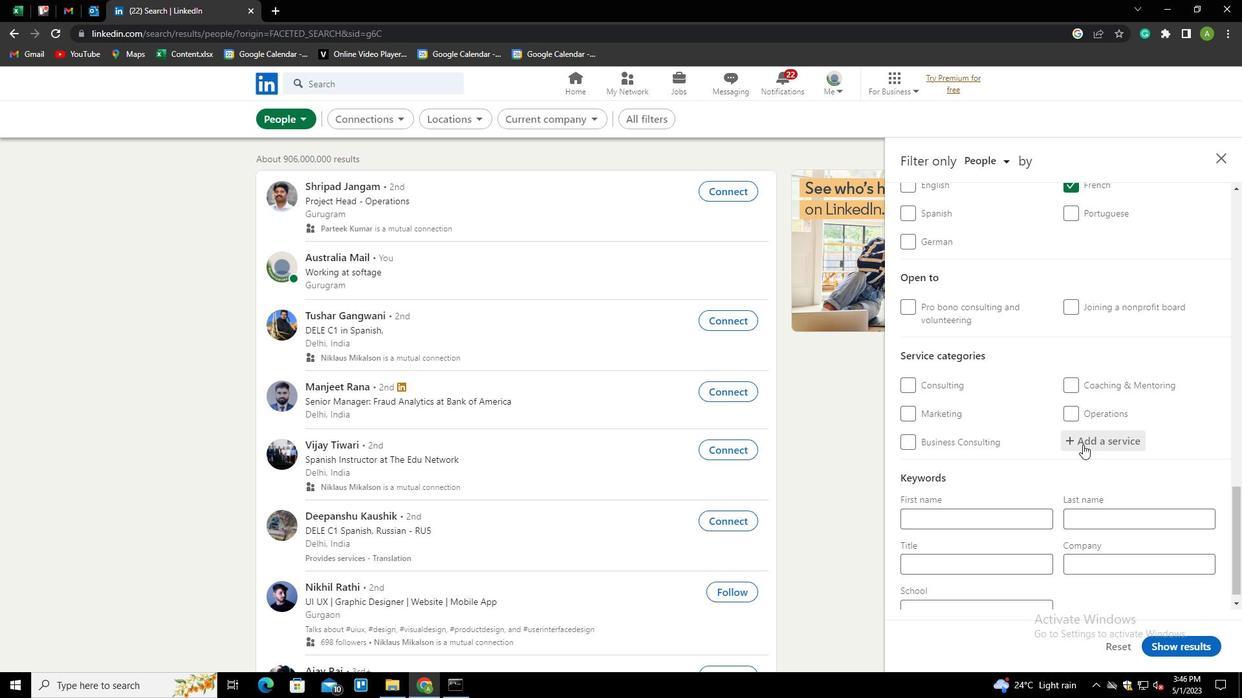 
Action: Key pressed <Key.shift>CUSTOMER<Key.down><Key.down><Key.down><Key.enter>
Screenshot: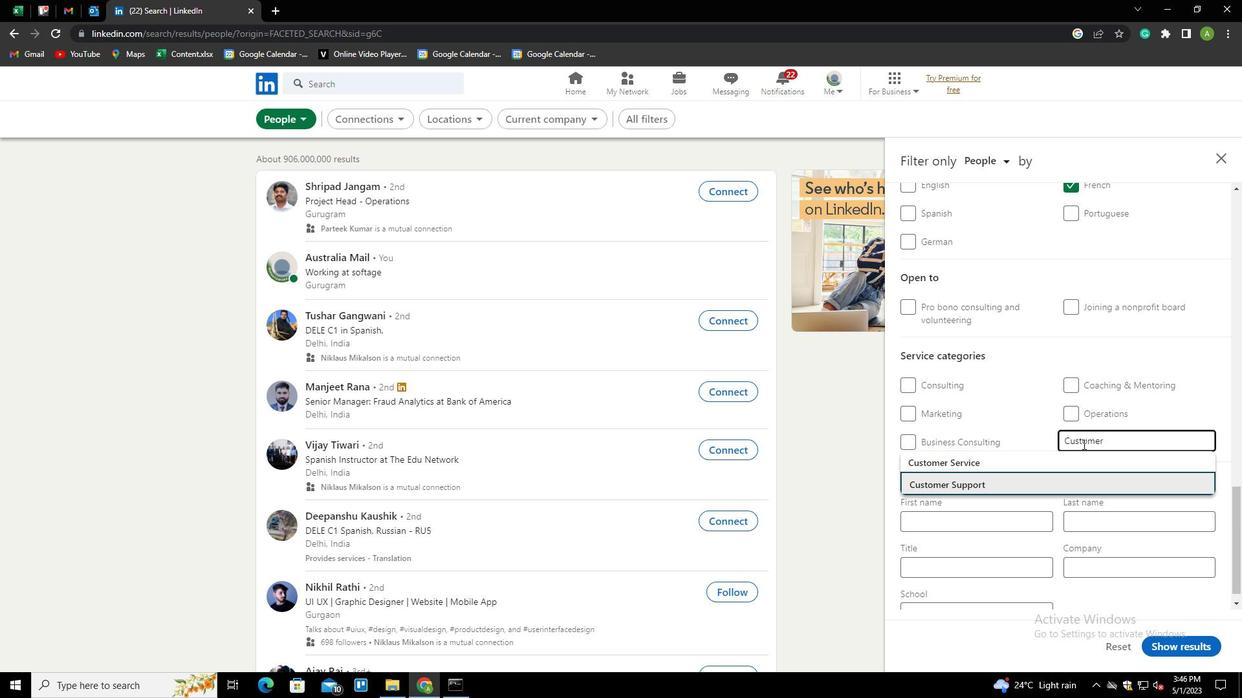 
Action: Mouse scrolled (1083, 443) with delta (0, 0)
Screenshot: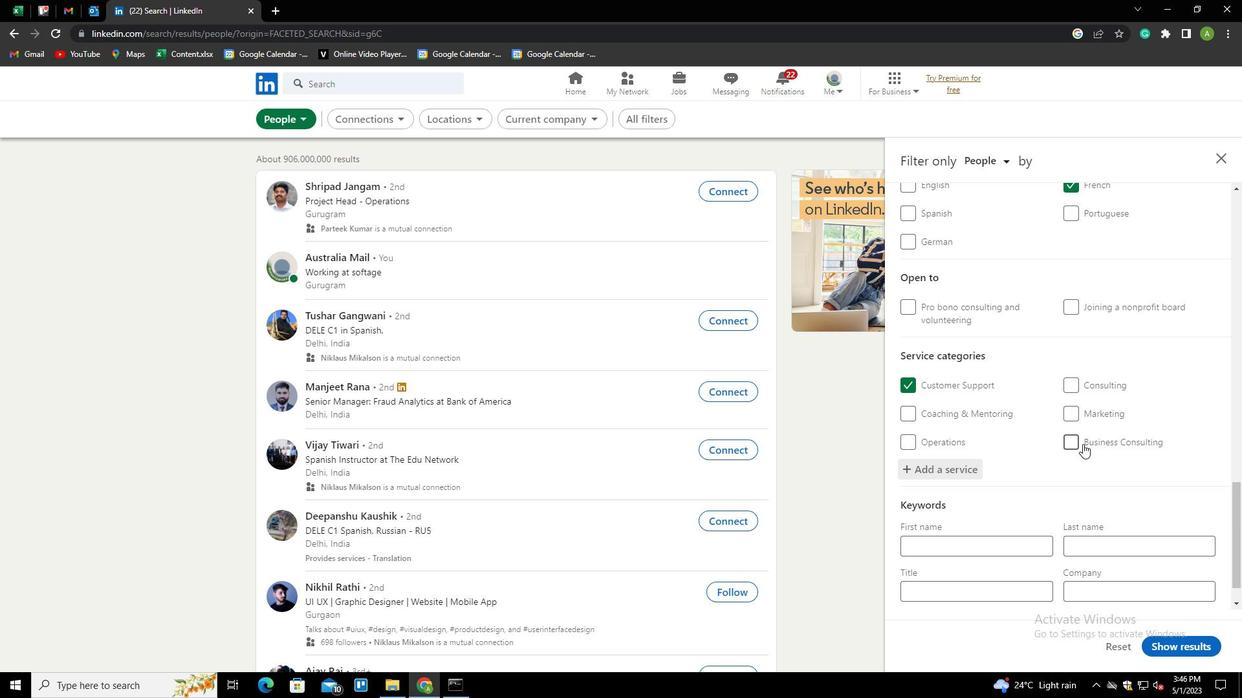 
Action: Mouse scrolled (1083, 443) with delta (0, 0)
Screenshot: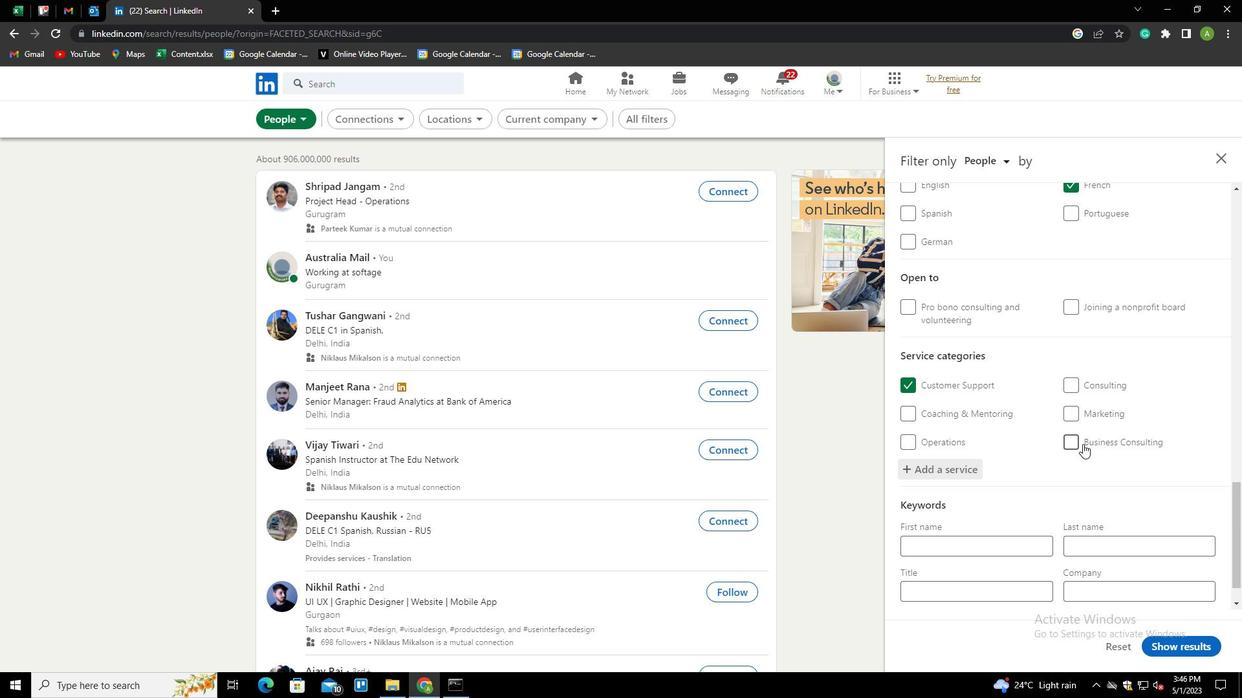 
Action: Mouse scrolled (1083, 443) with delta (0, 0)
Screenshot: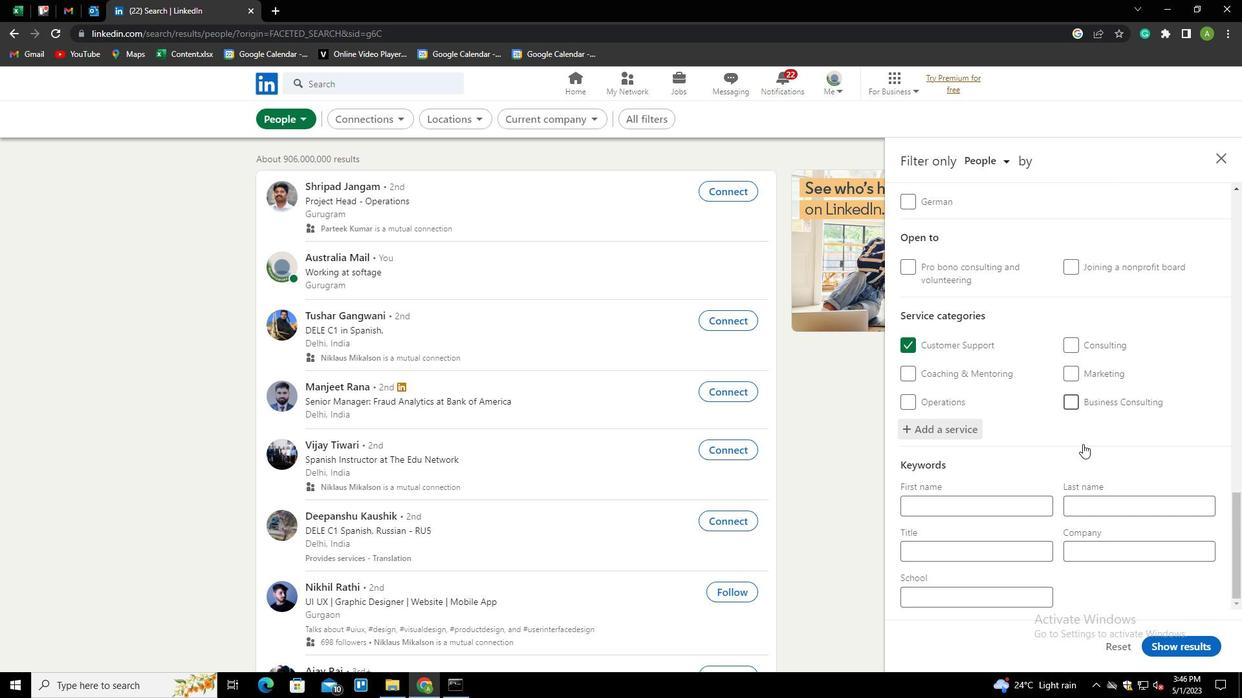 
Action: Mouse scrolled (1083, 443) with delta (0, 0)
Screenshot: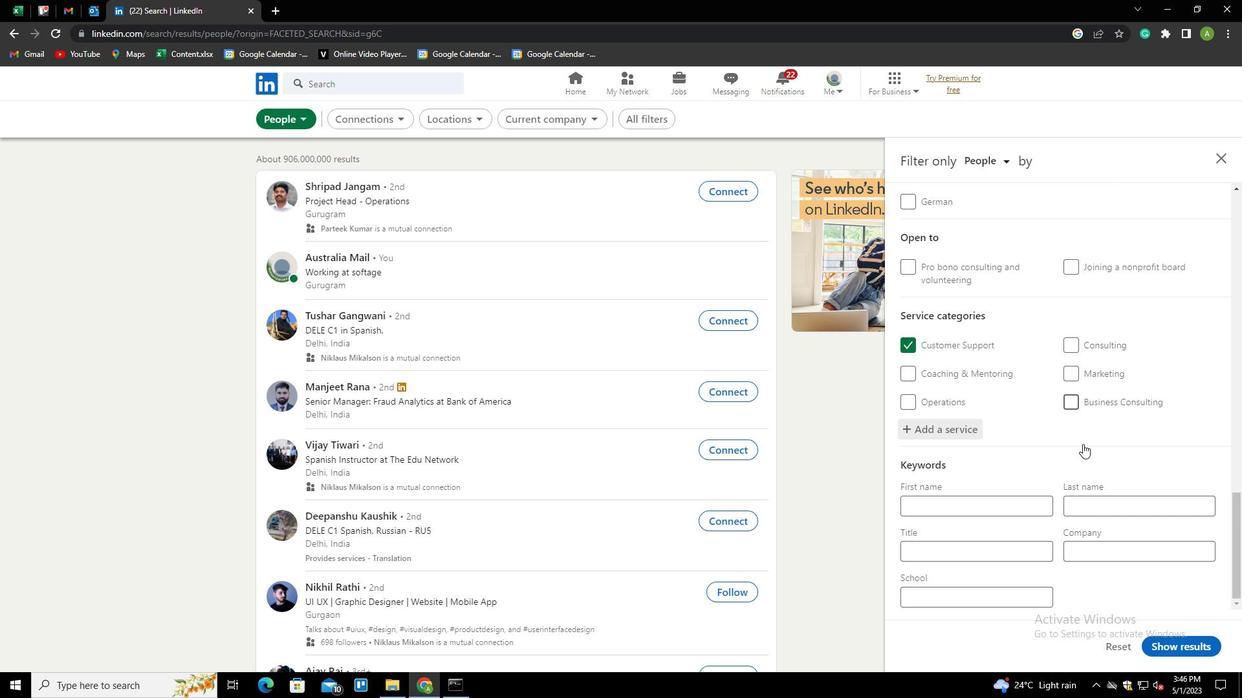 
Action: Mouse moved to (1011, 558)
Screenshot: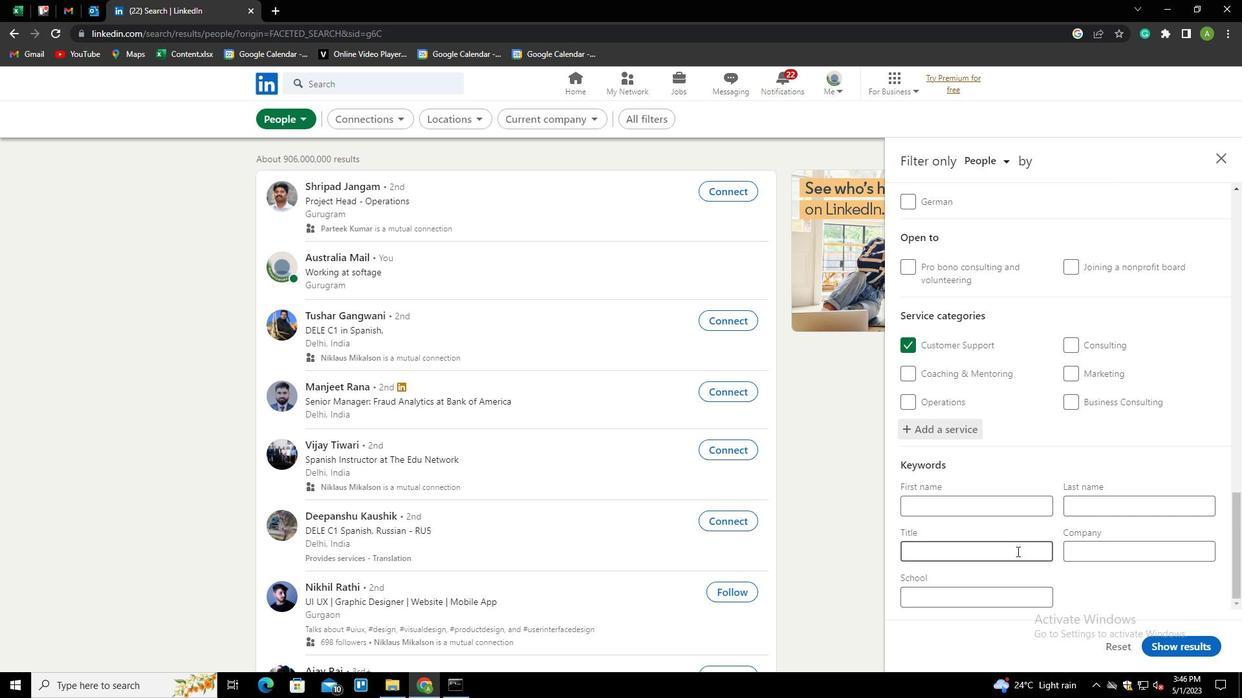 
Action: Mouse pressed left at (1011, 558)
Screenshot: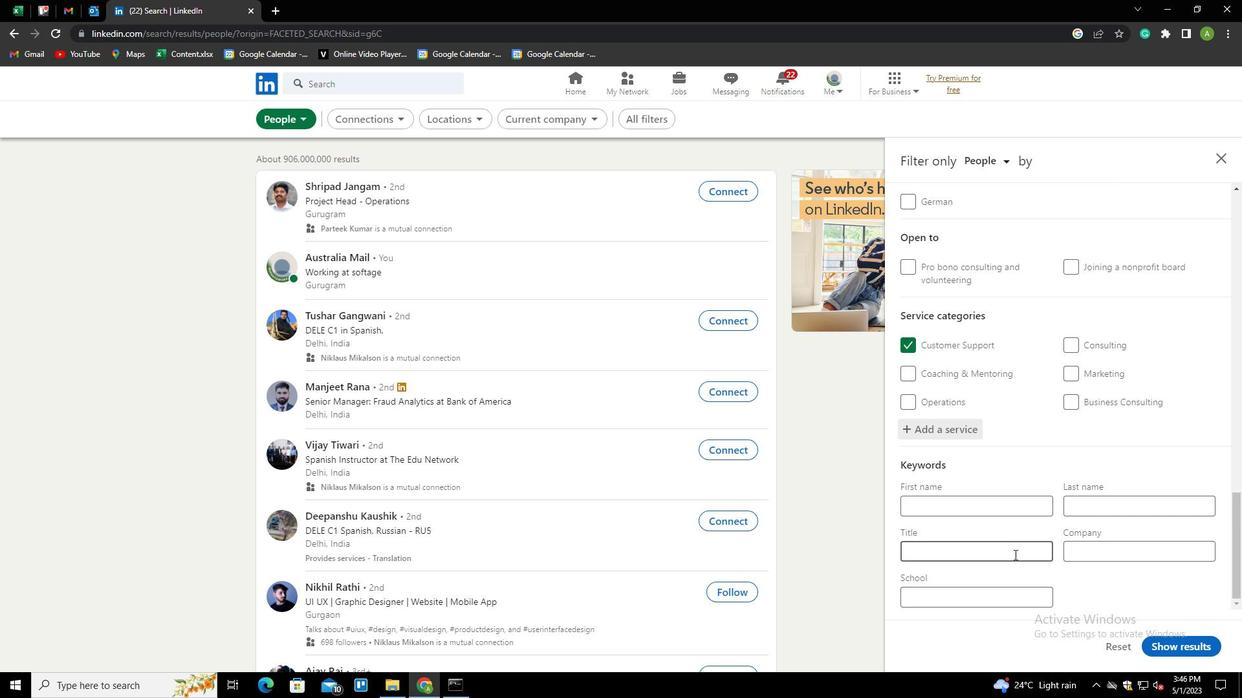 
Action: Key pressed <Key.shift>W<Key.backspace><Key.shift>QUALITY<Key.space><Key.shift>CONTROL
Screenshot: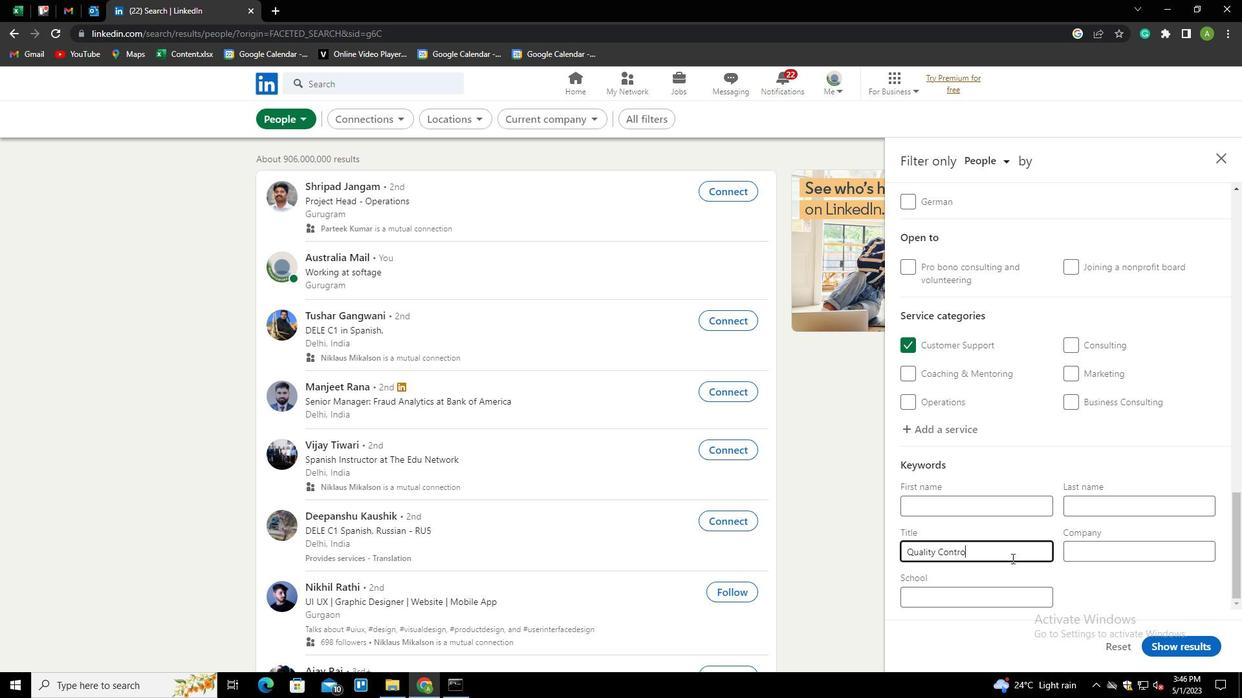 
Action: Mouse moved to (1109, 590)
Screenshot: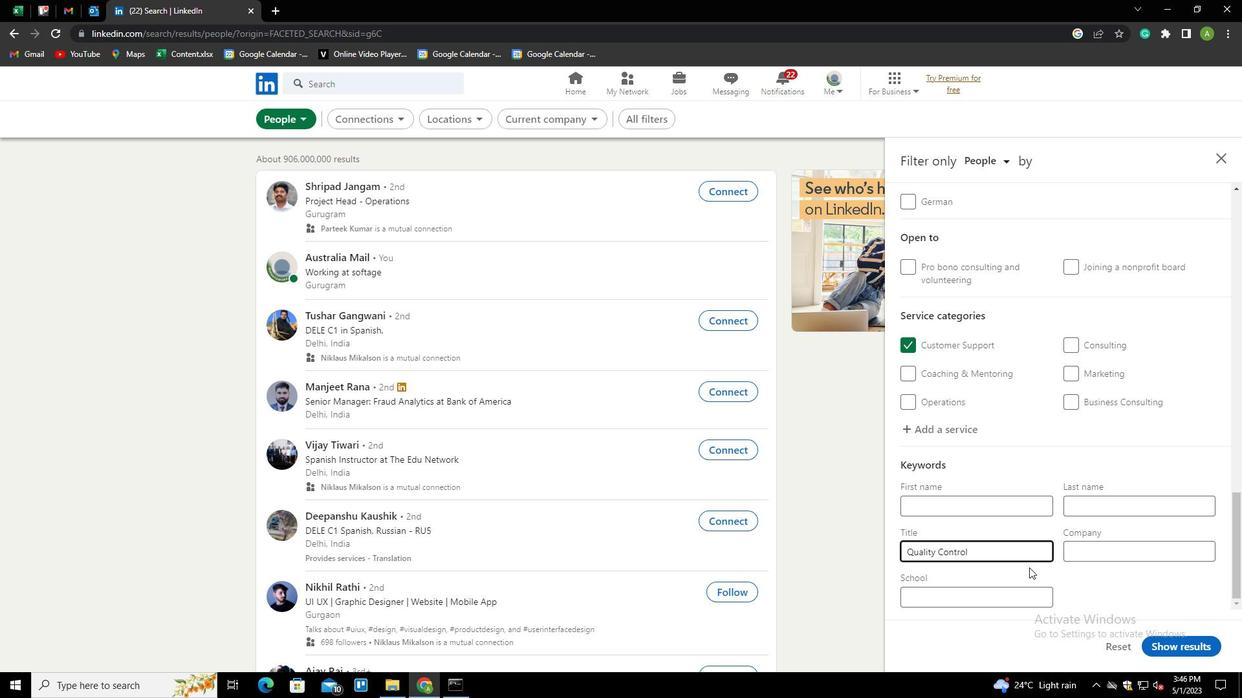 
Action: Mouse pressed left at (1109, 590)
Screenshot: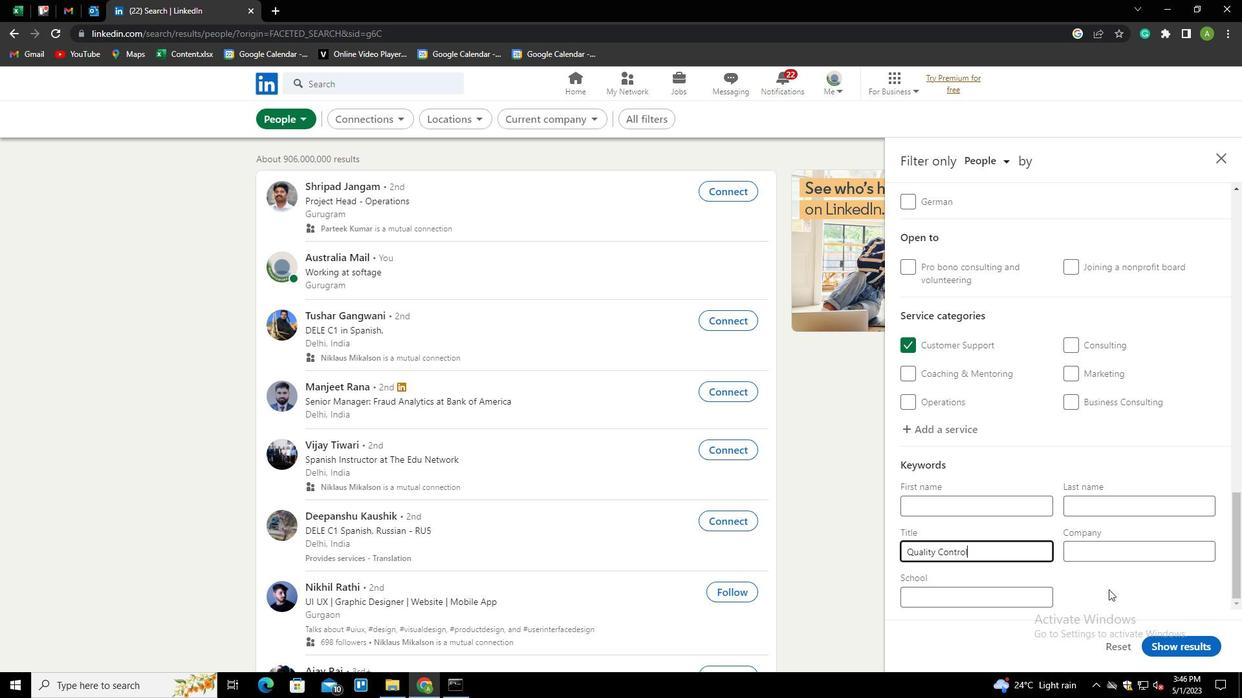 
Action: Mouse moved to (1170, 647)
Screenshot: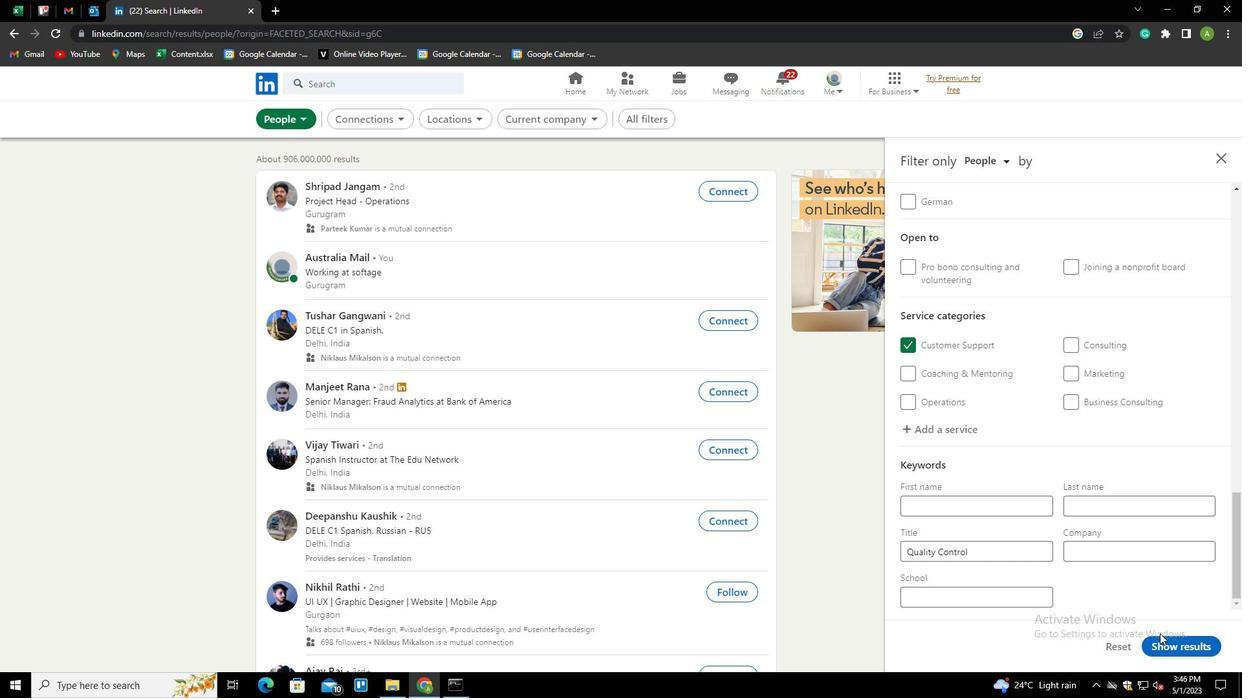 
Action: Mouse pressed left at (1170, 647)
Screenshot: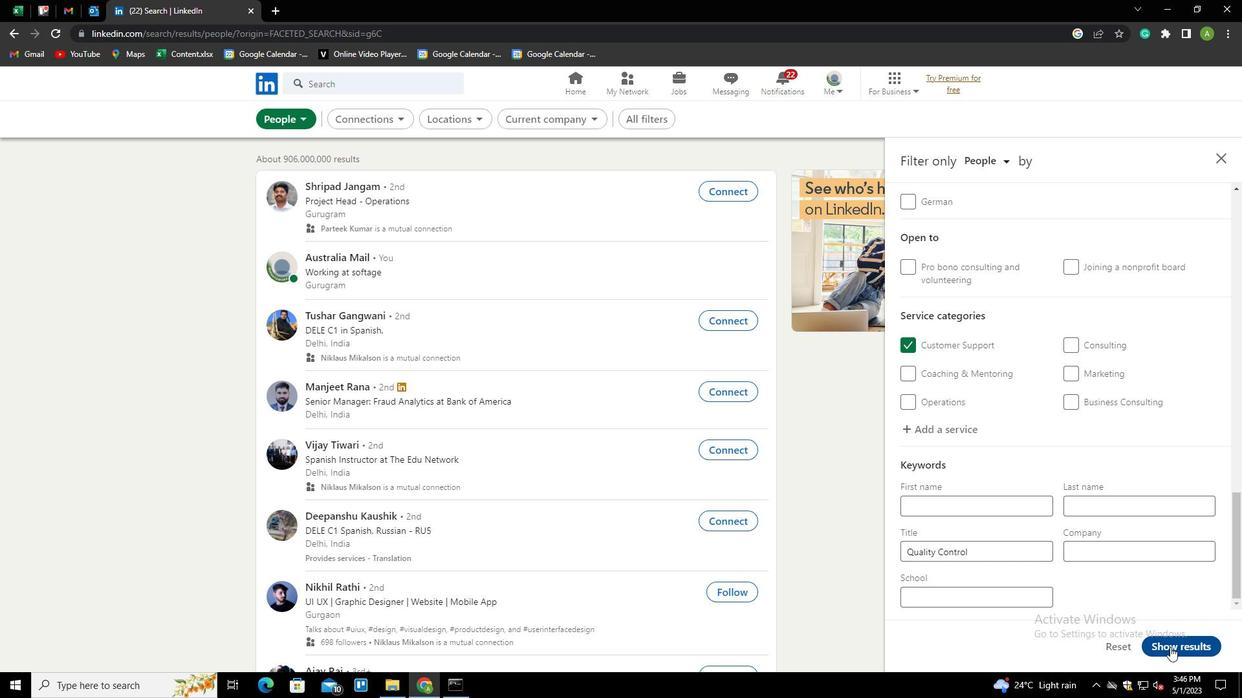 
